 Task: Research Airbnb accommodation in Kanggye-si, North Korea from 17th December, 2023 to 21st December, 2023 for 2 adults.1  bedroom having 2 beds and 1 bathroom. Property type can be flat. Booking option can be shelf check-in. Look for 5 properties as per requirement.
Action: Mouse moved to (592, 147)
Screenshot: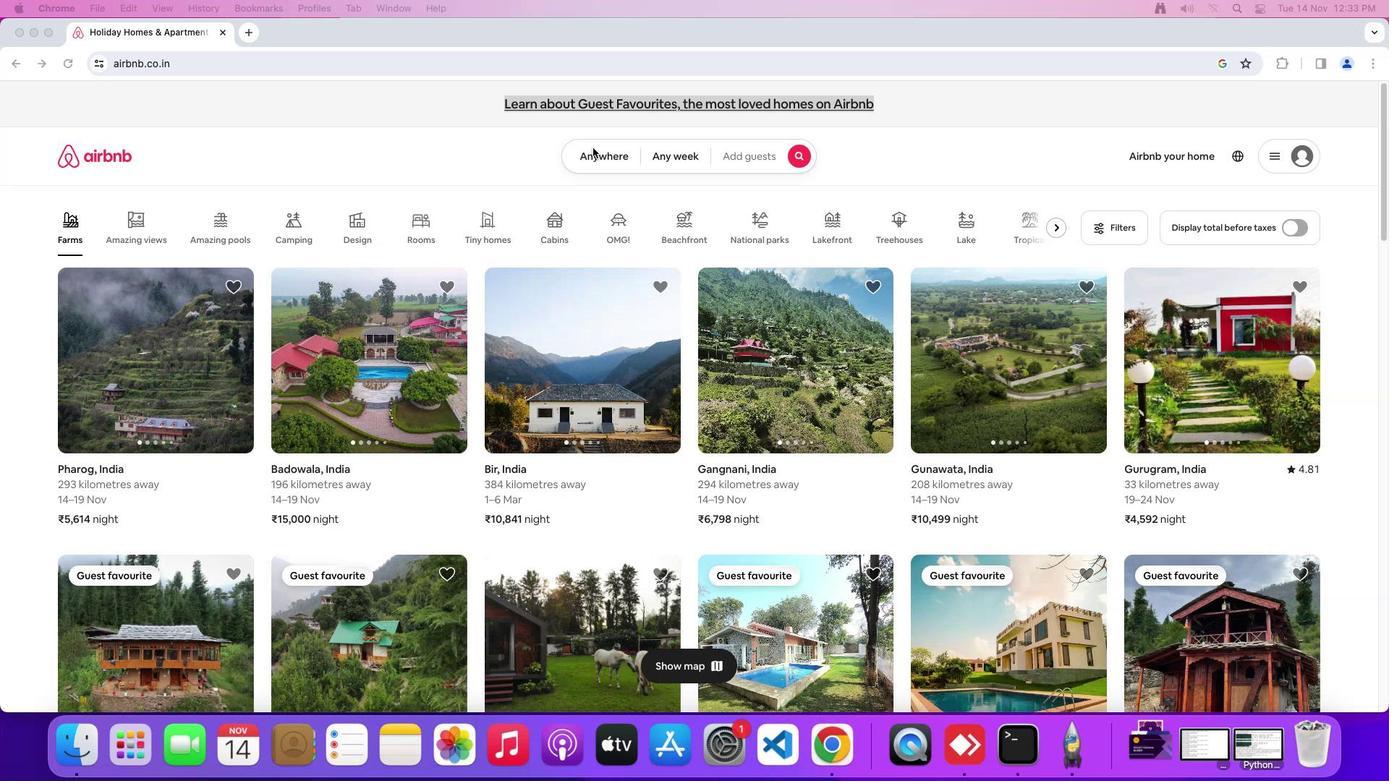 
Action: Mouse pressed left at (592, 147)
Screenshot: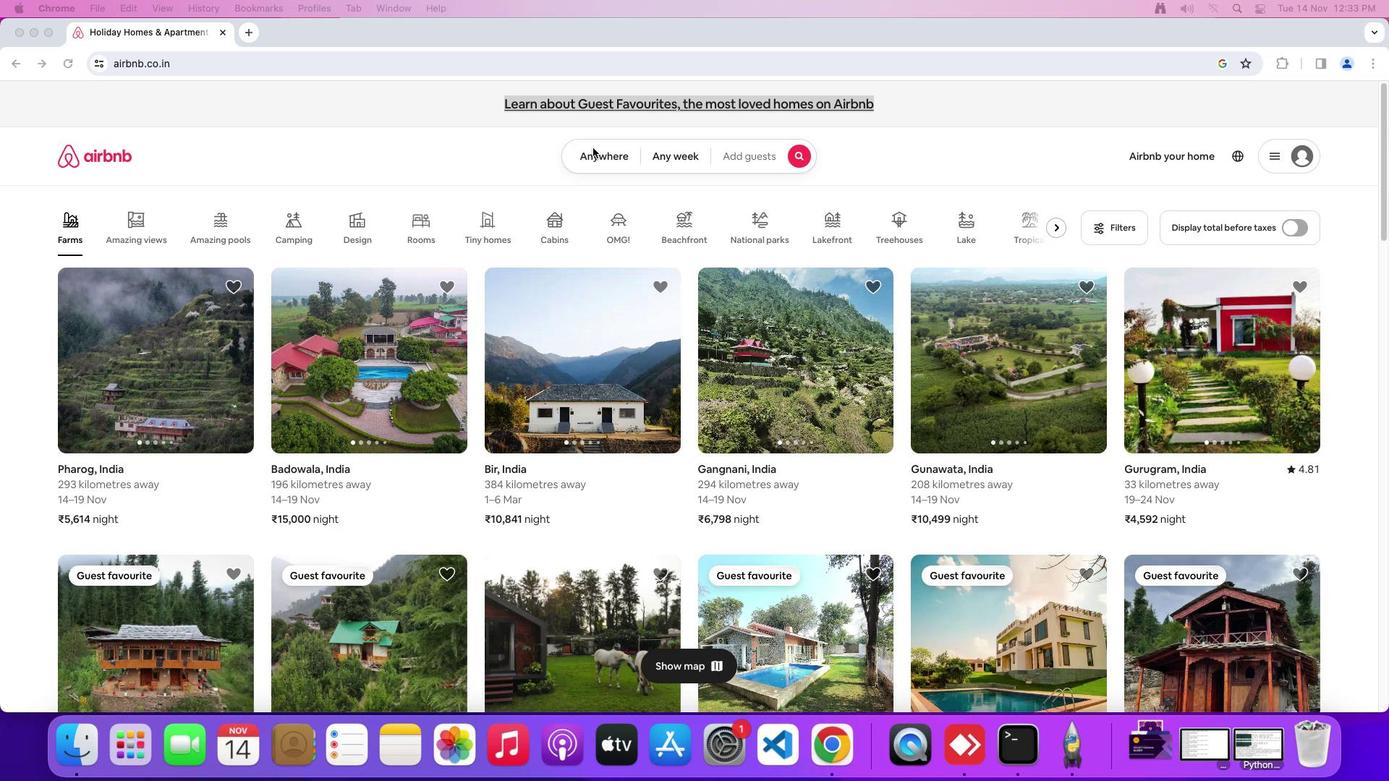 
Action: Mouse moved to (597, 158)
Screenshot: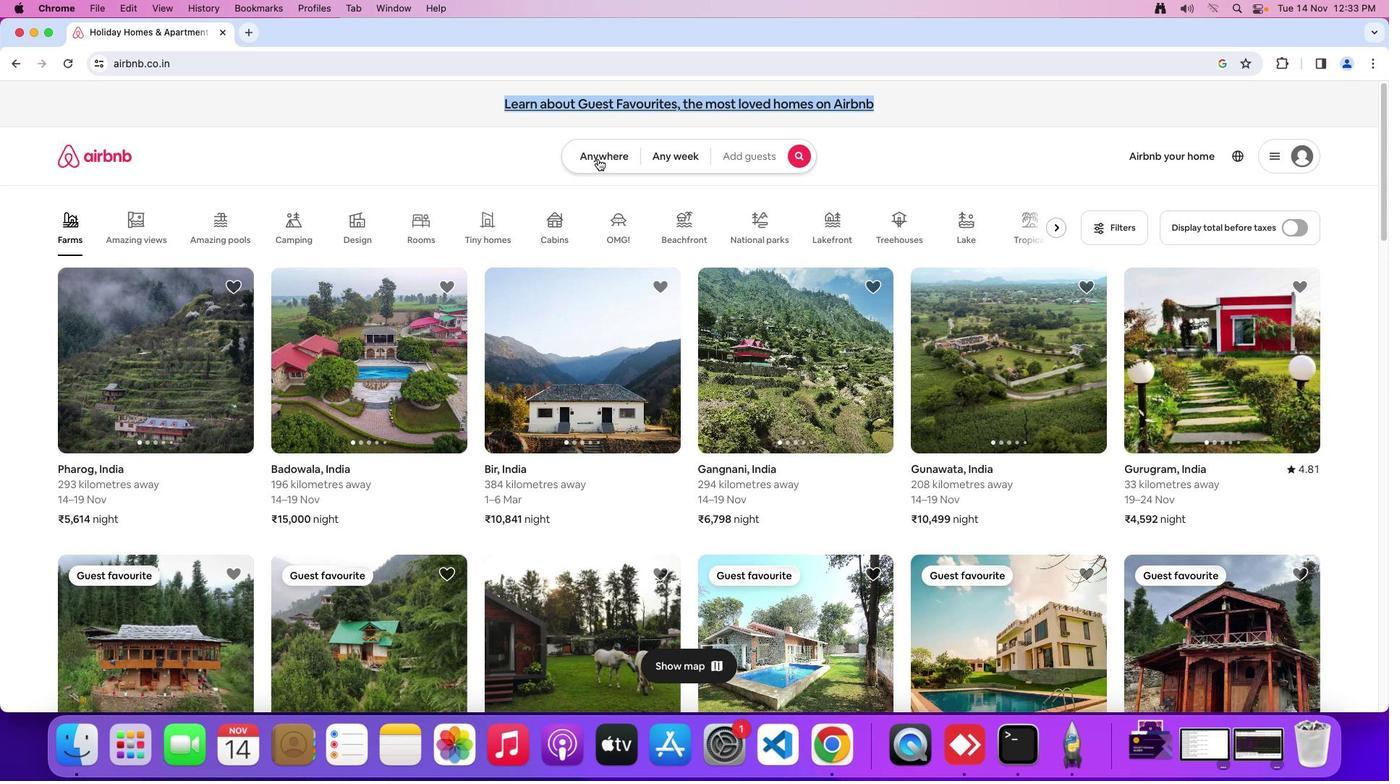 
Action: Mouse pressed left at (597, 158)
Screenshot: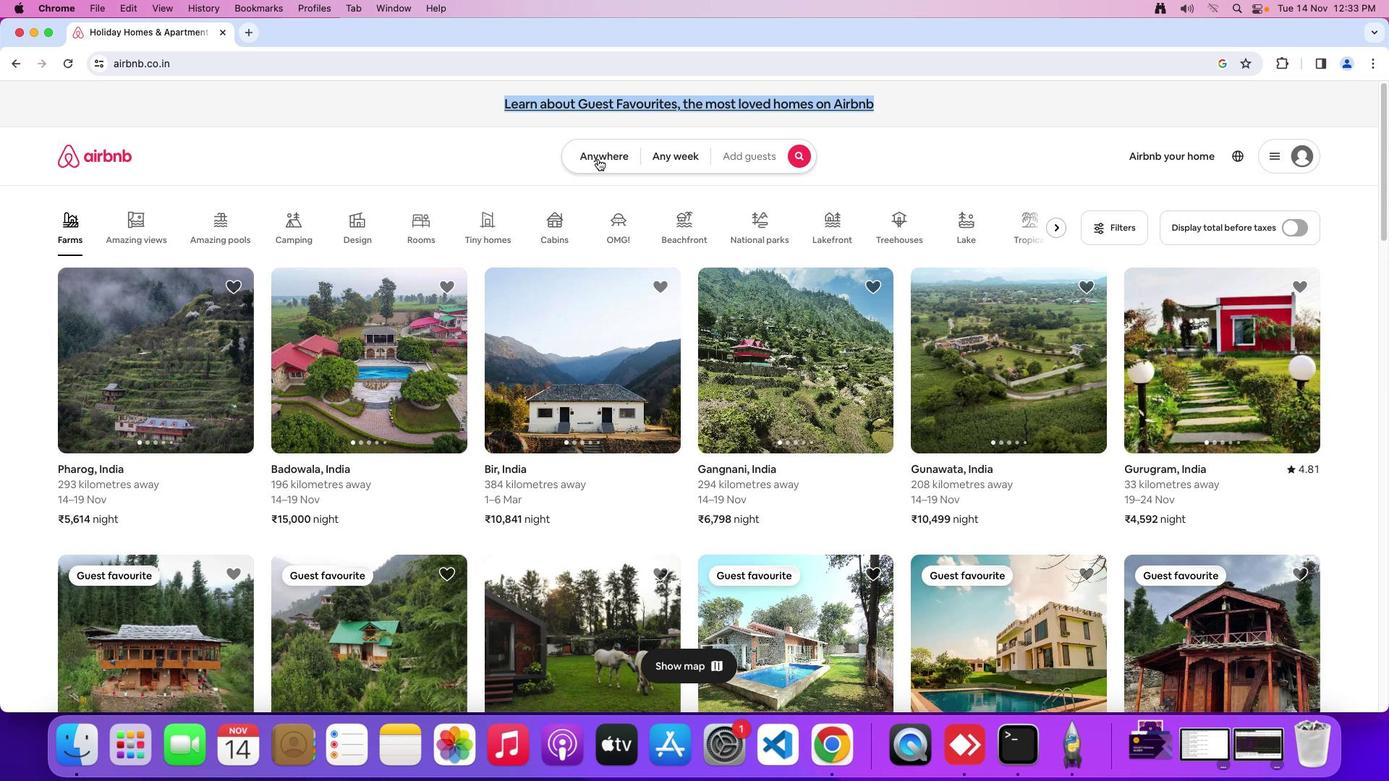
Action: Mouse moved to (526, 213)
Screenshot: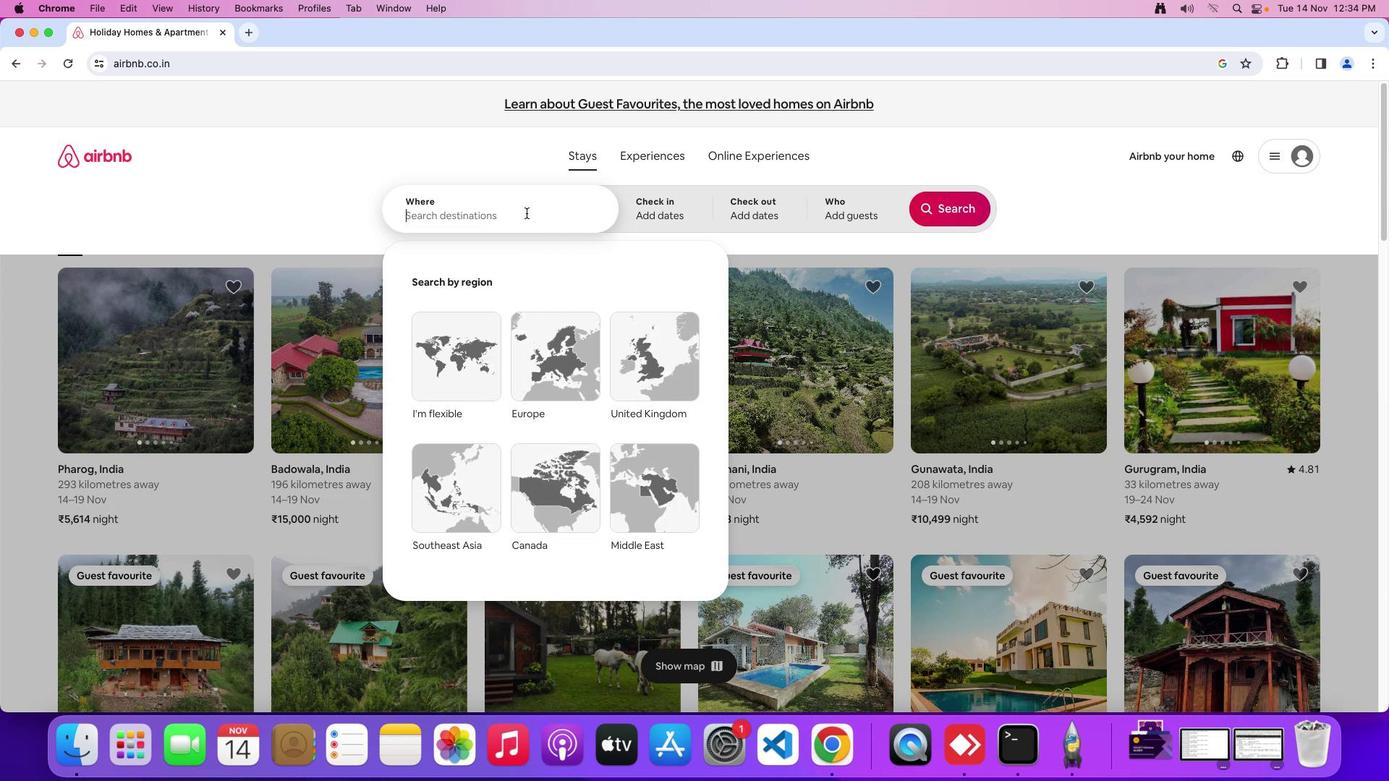 
Action: Mouse pressed left at (526, 213)
Screenshot: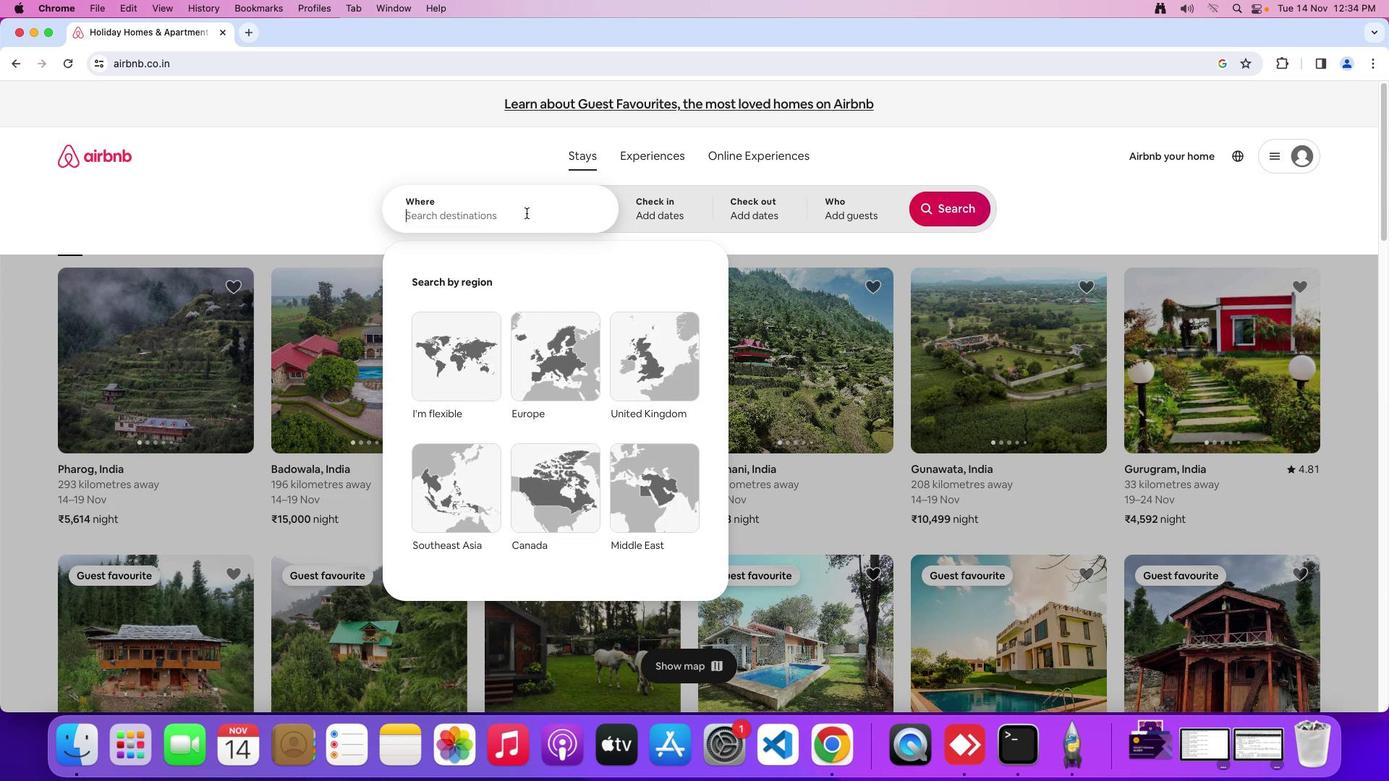 
Action: Key pressed Key.shift'K''a''n''g''g''y''e''-''s''i'','Key.spaceKey.shift'N''o''r''t''h'Key.spaceKey.shift'K''o''r''e''a'
Screenshot: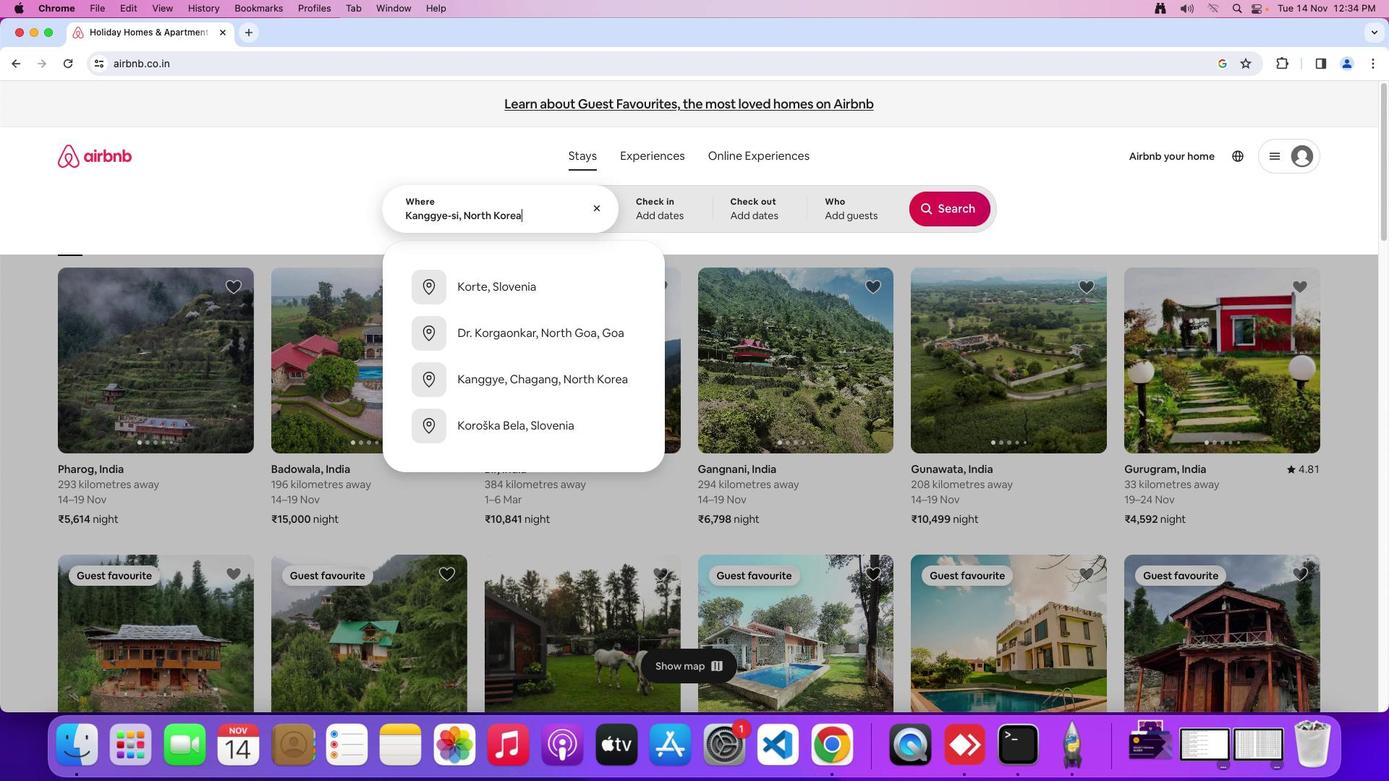
Action: Mouse moved to (666, 215)
Screenshot: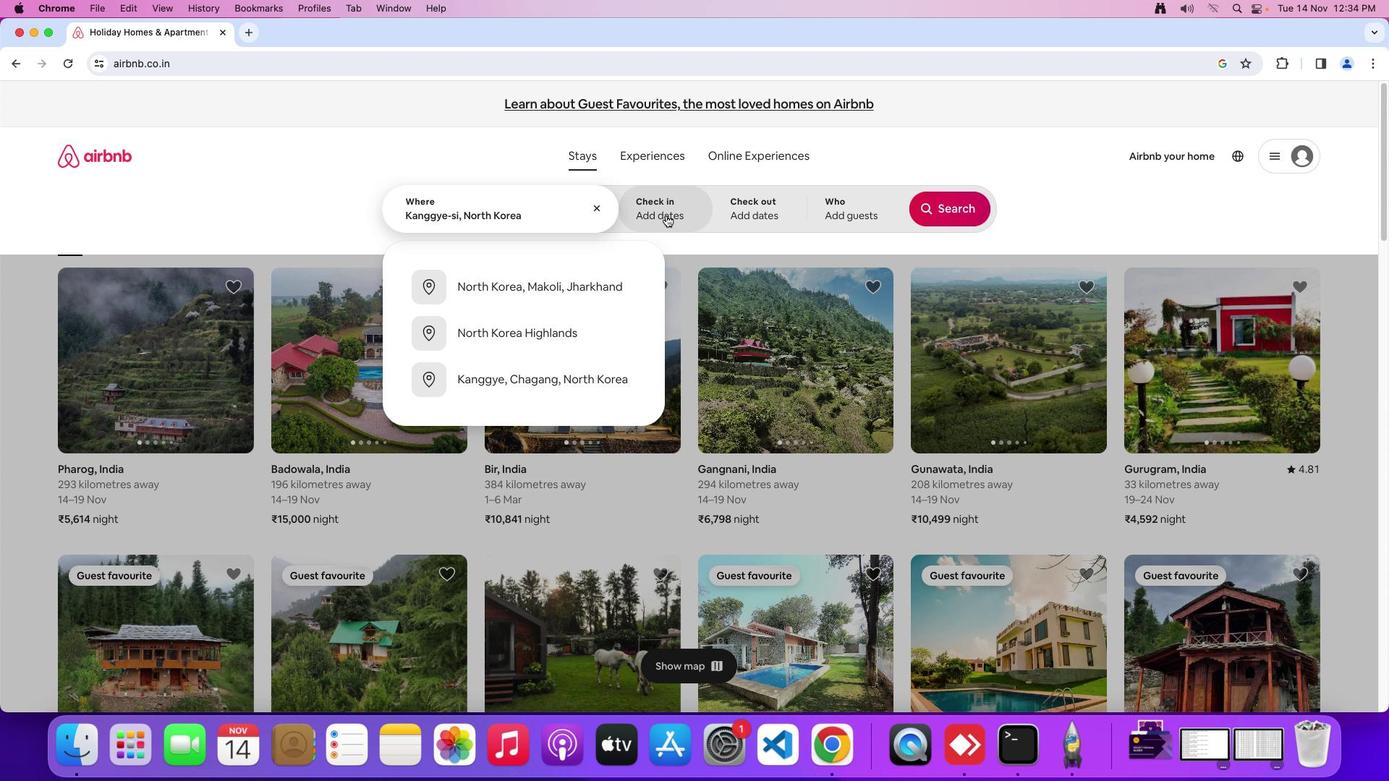 
Action: Mouse pressed left at (666, 215)
Screenshot: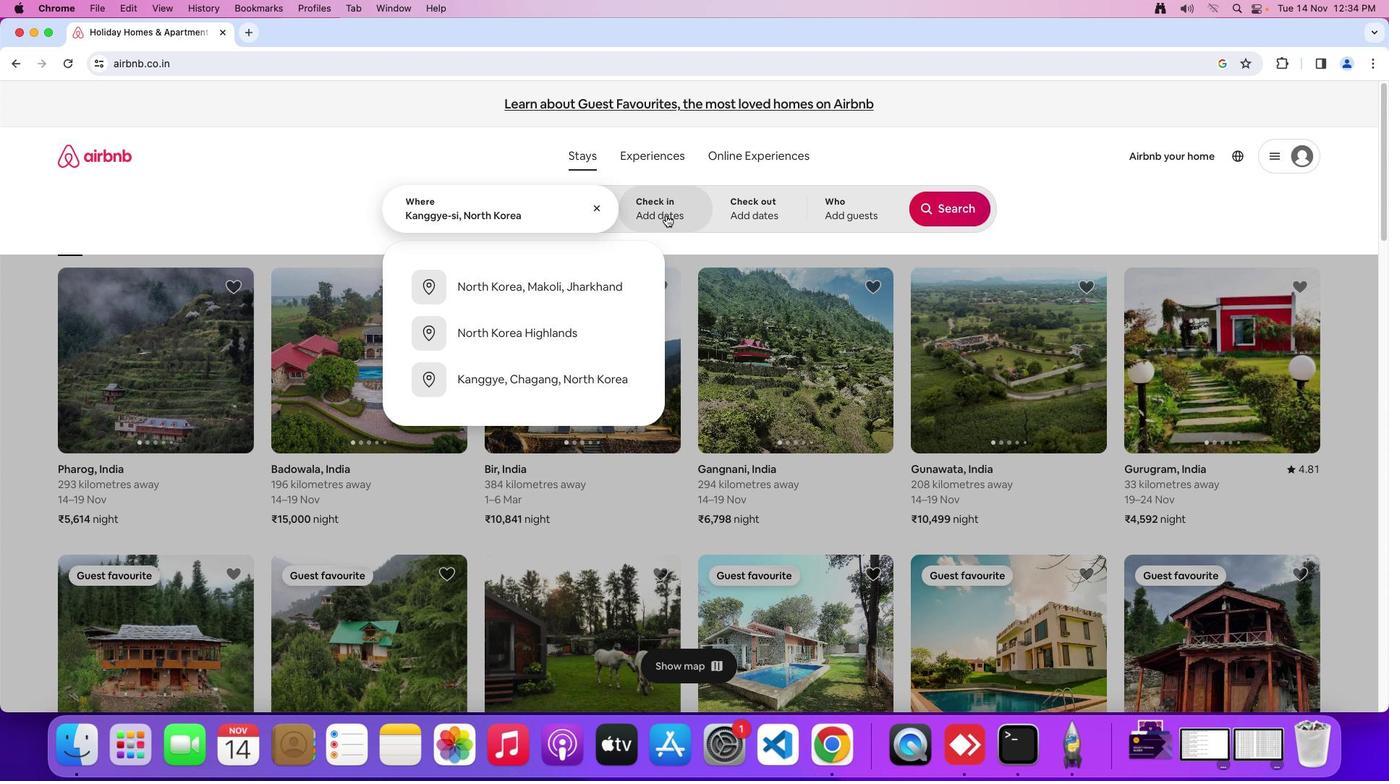 
Action: Mouse moved to (731, 495)
Screenshot: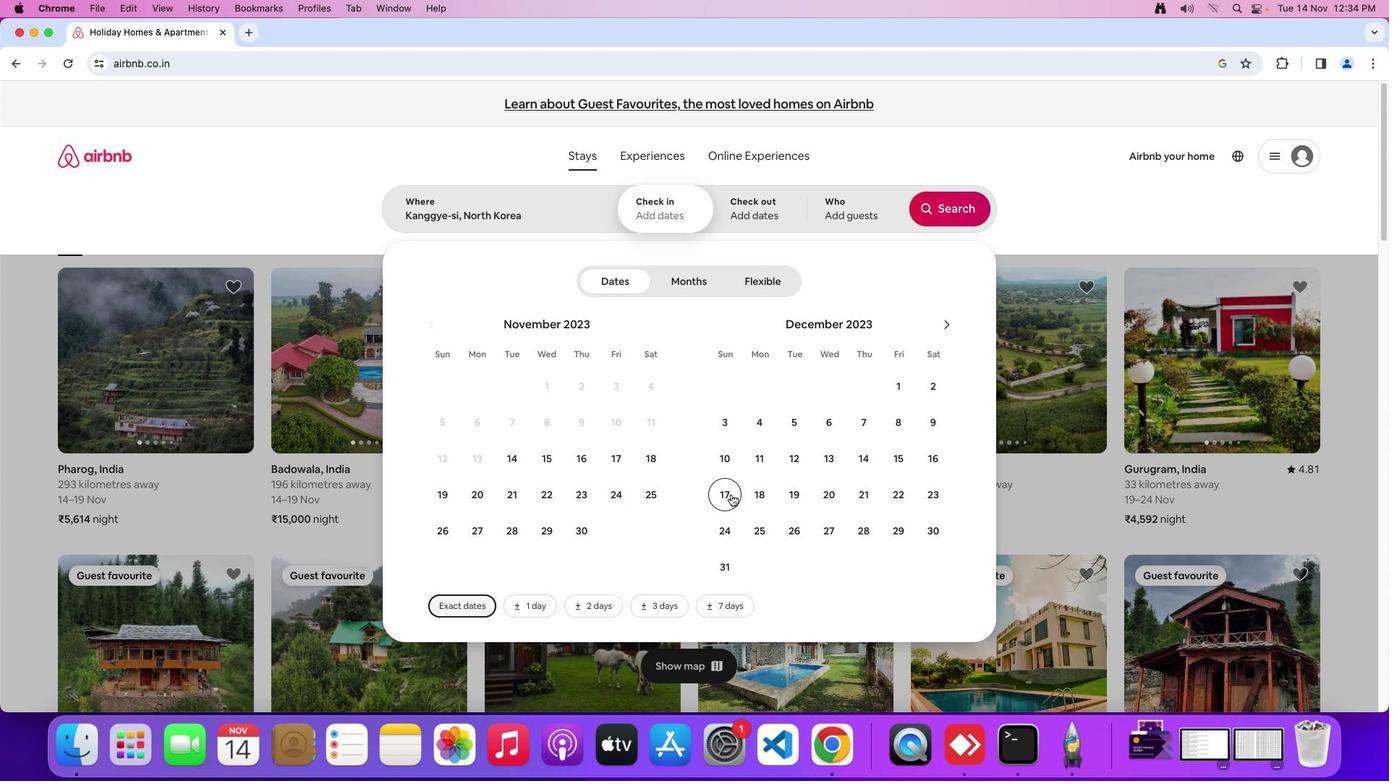 
Action: Mouse pressed left at (731, 495)
Screenshot: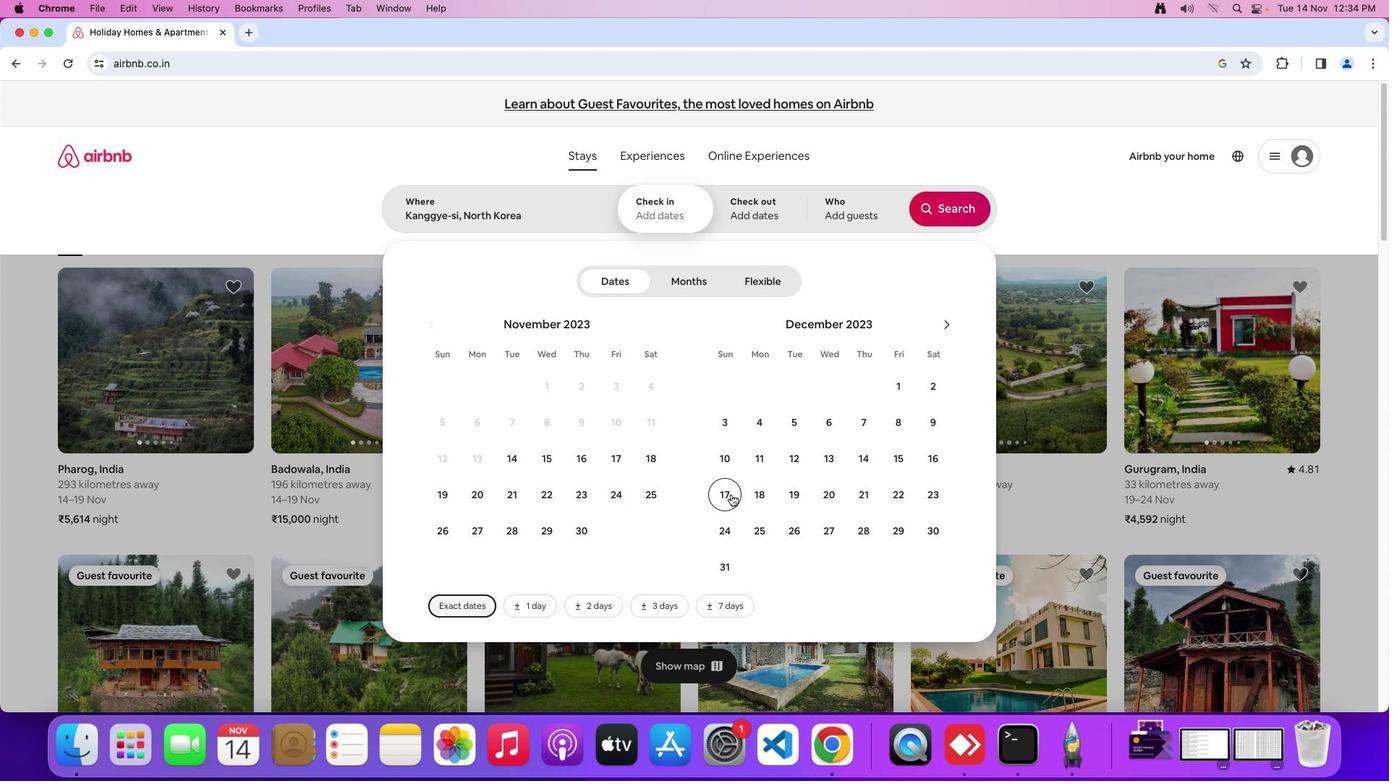 
Action: Mouse moved to (870, 500)
Screenshot: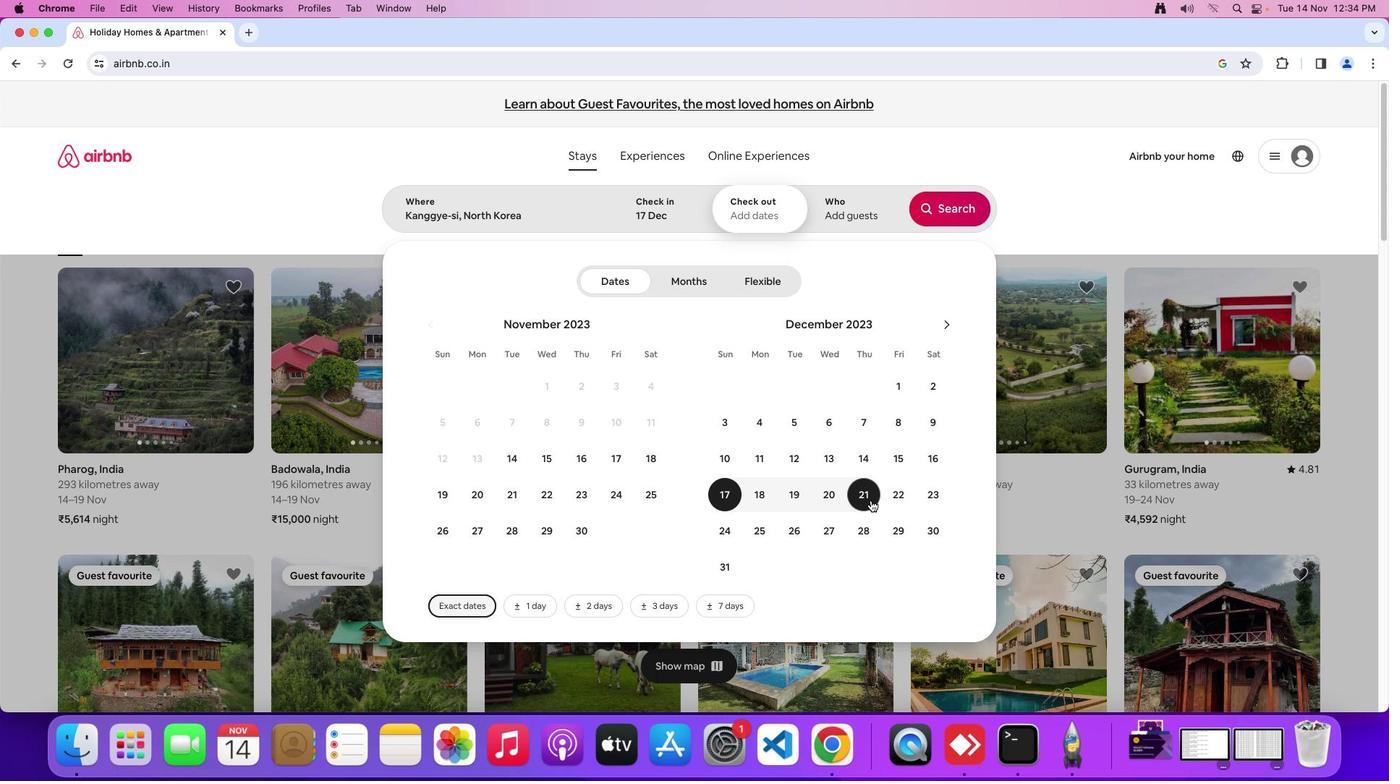
Action: Mouse pressed left at (870, 500)
Screenshot: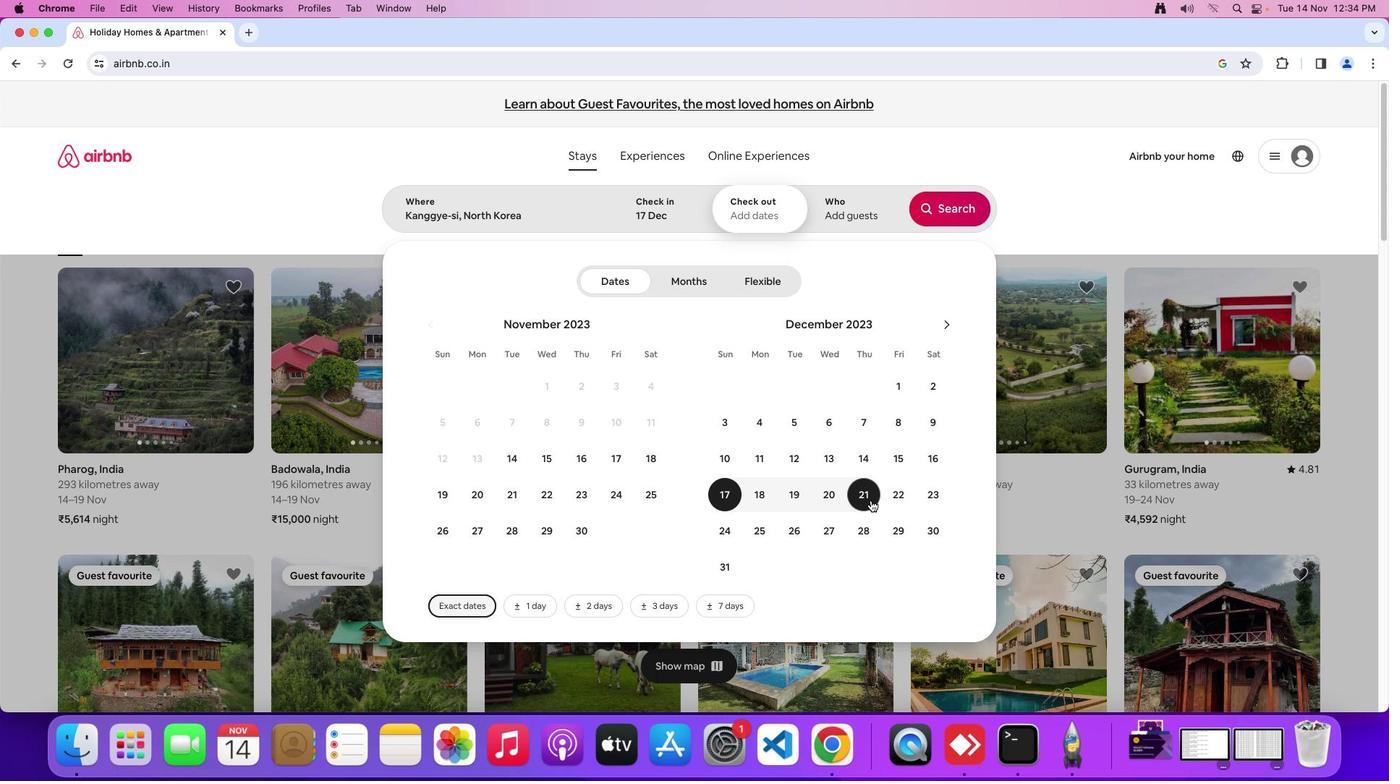 
Action: Mouse moved to (863, 209)
Screenshot: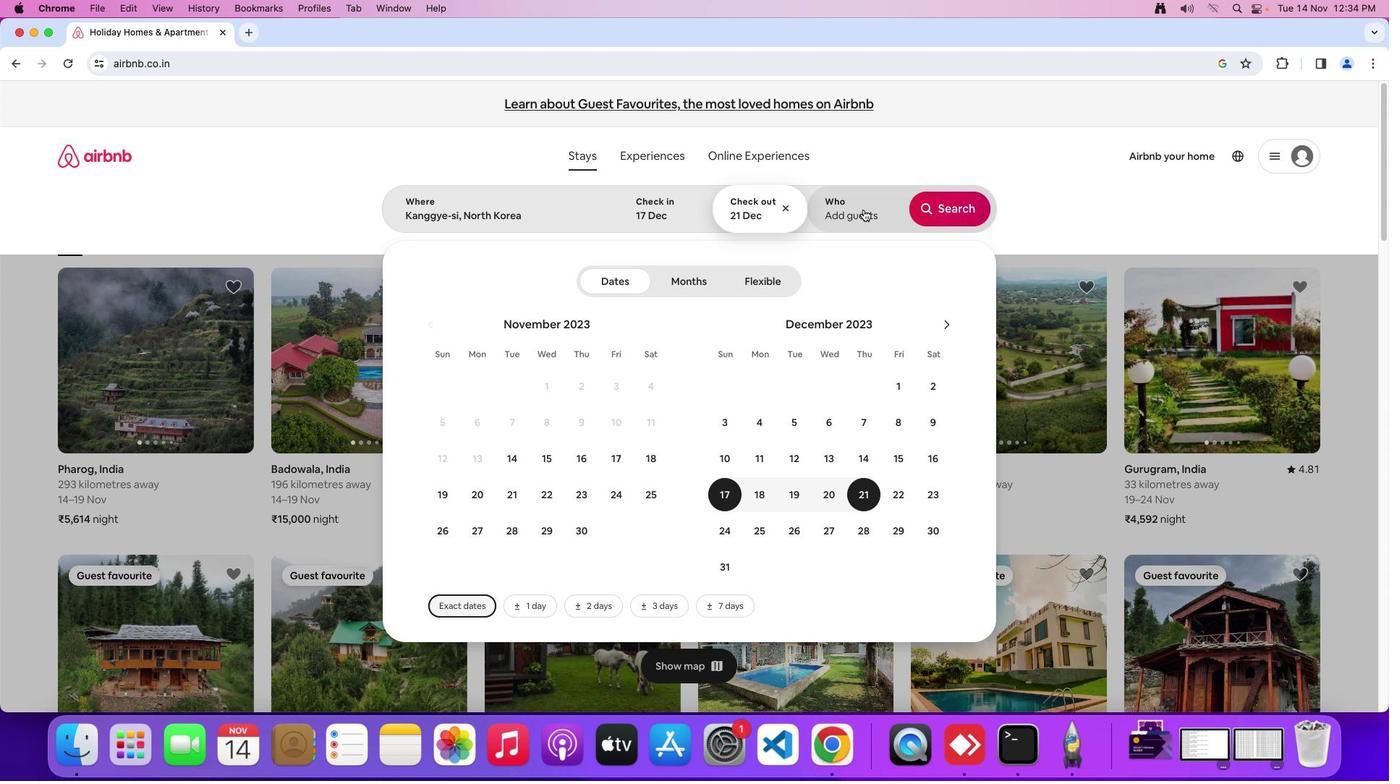 
Action: Mouse pressed left at (863, 209)
Screenshot: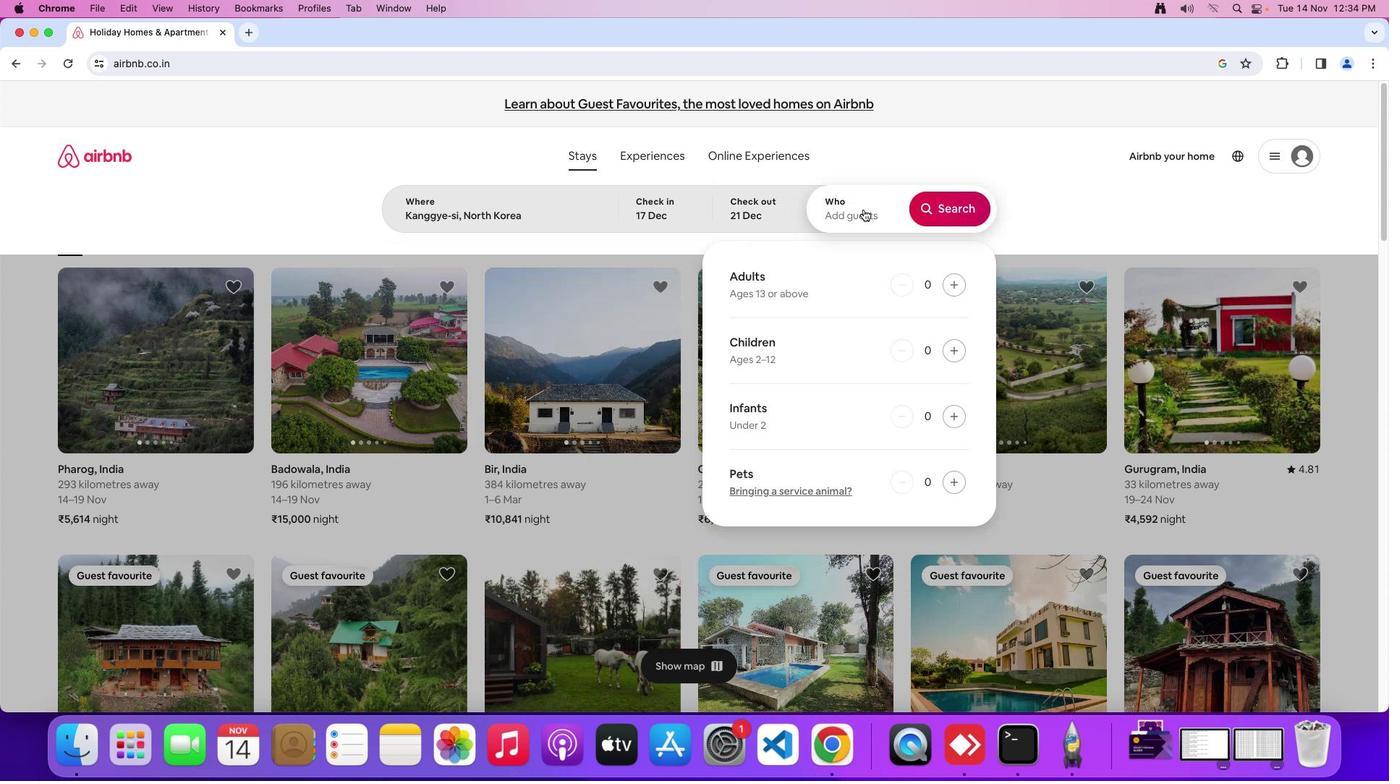 
Action: Mouse moved to (958, 285)
Screenshot: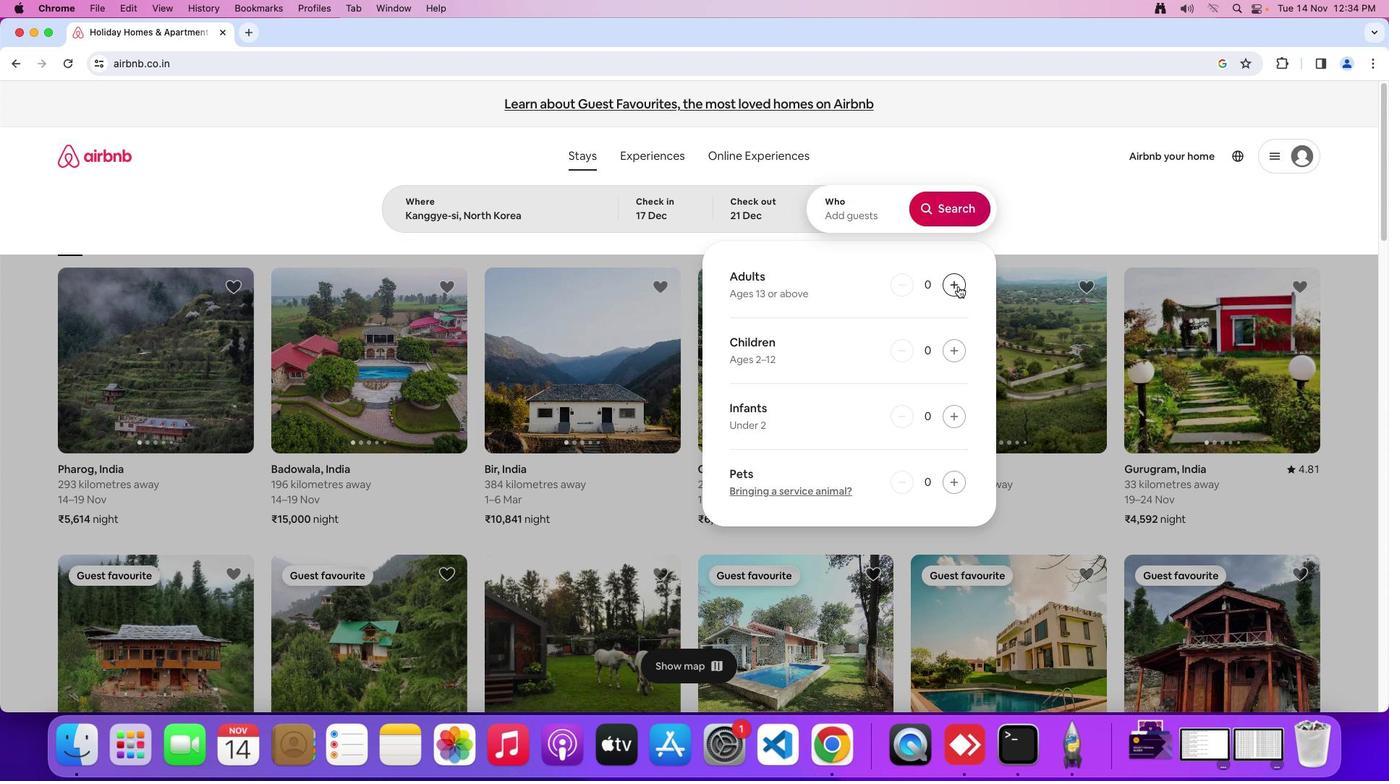 
Action: Mouse pressed left at (958, 285)
Screenshot: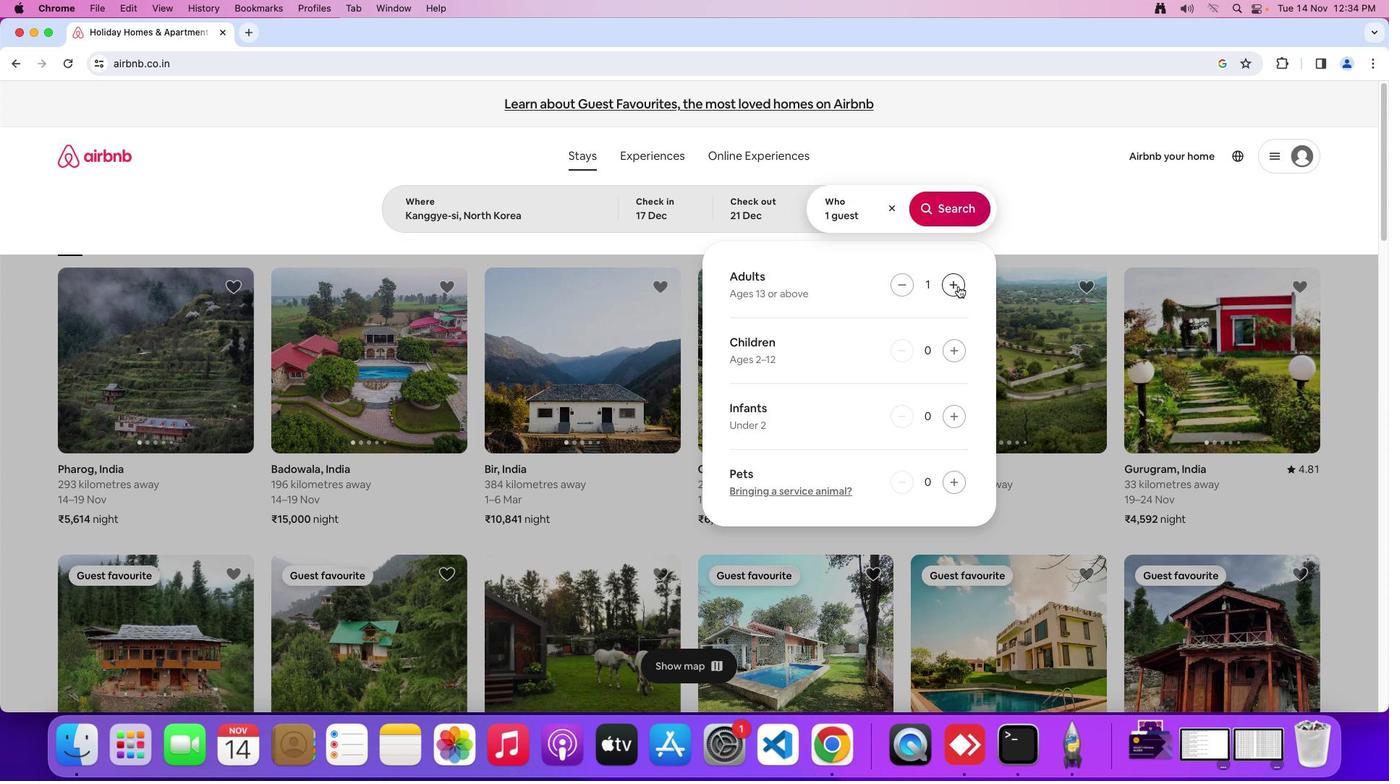 
Action: Mouse pressed left at (958, 285)
Screenshot: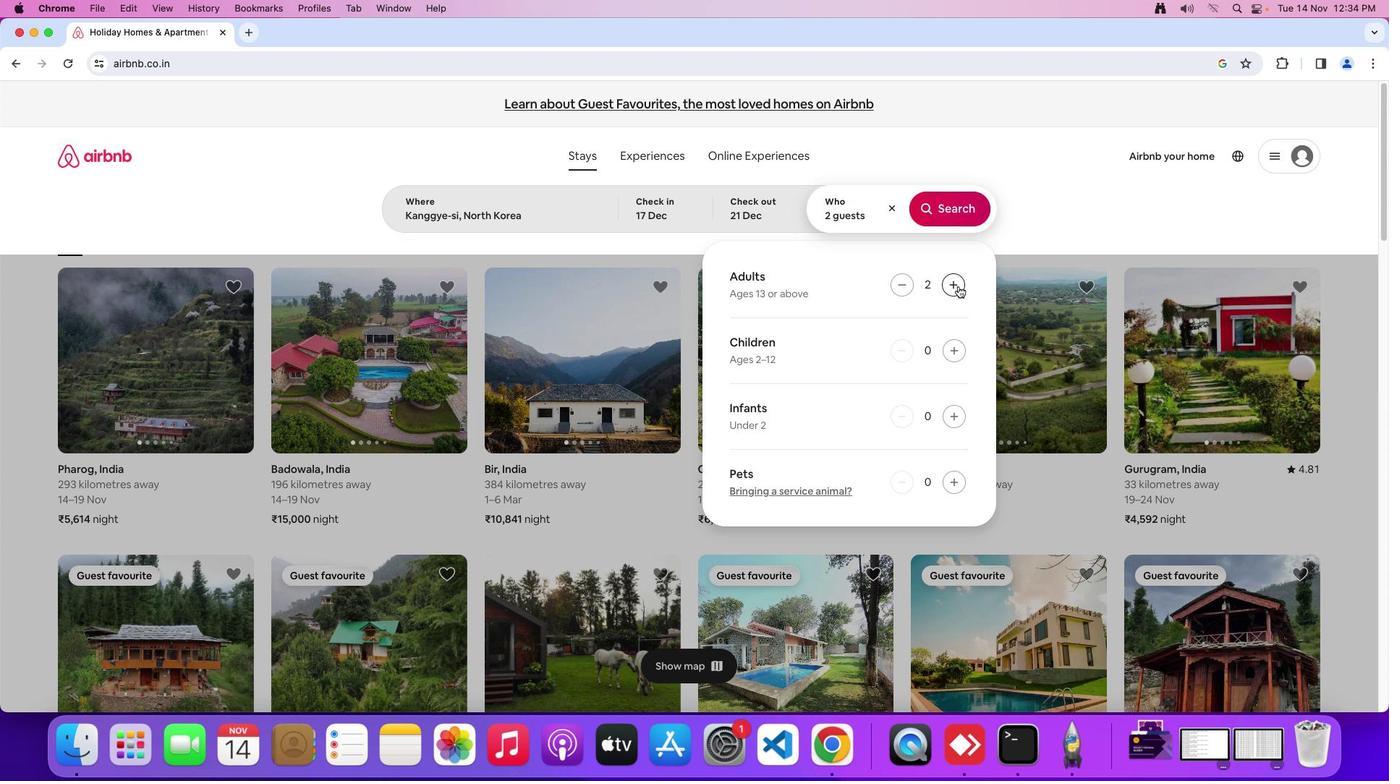 
Action: Mouse moved to (943, 204)
Screenshot: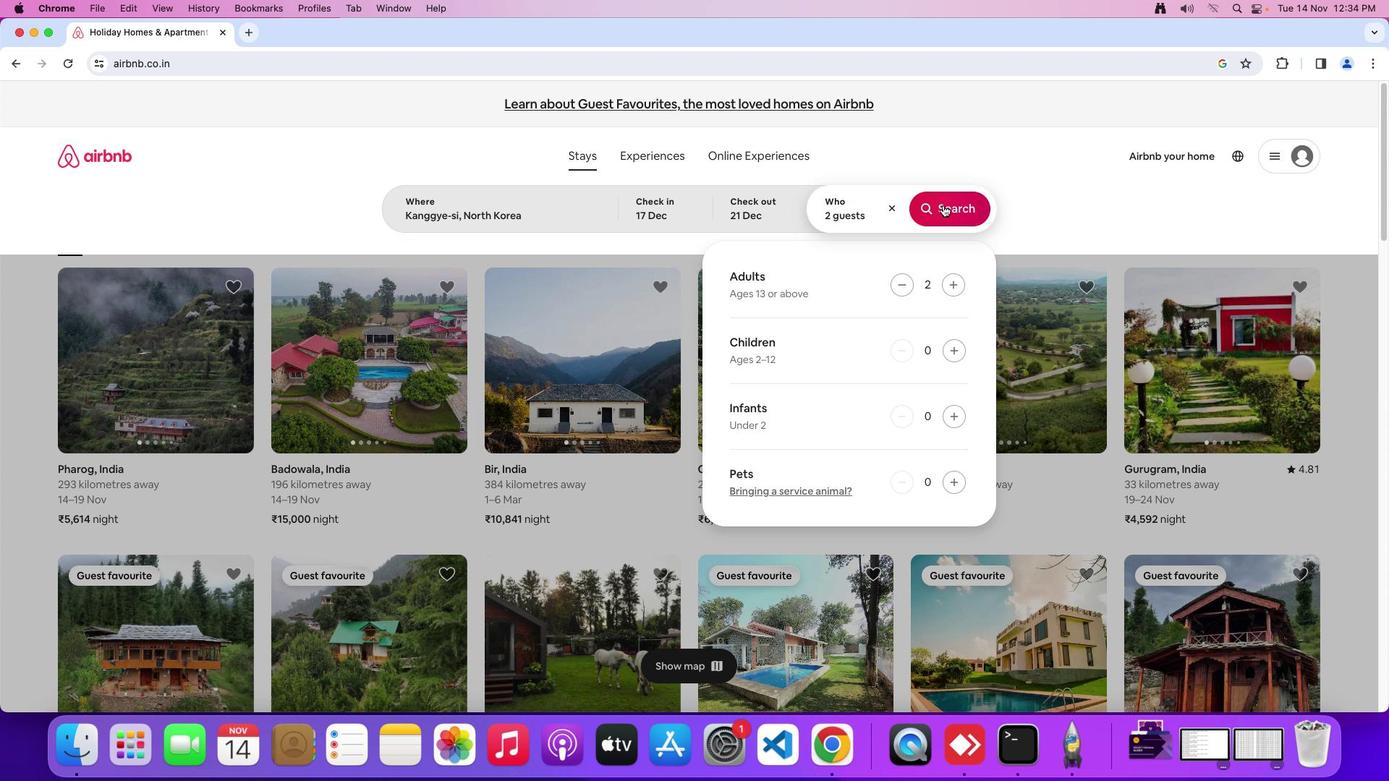 
Action: Mouse pressed left at (943, 204)
Screenshot: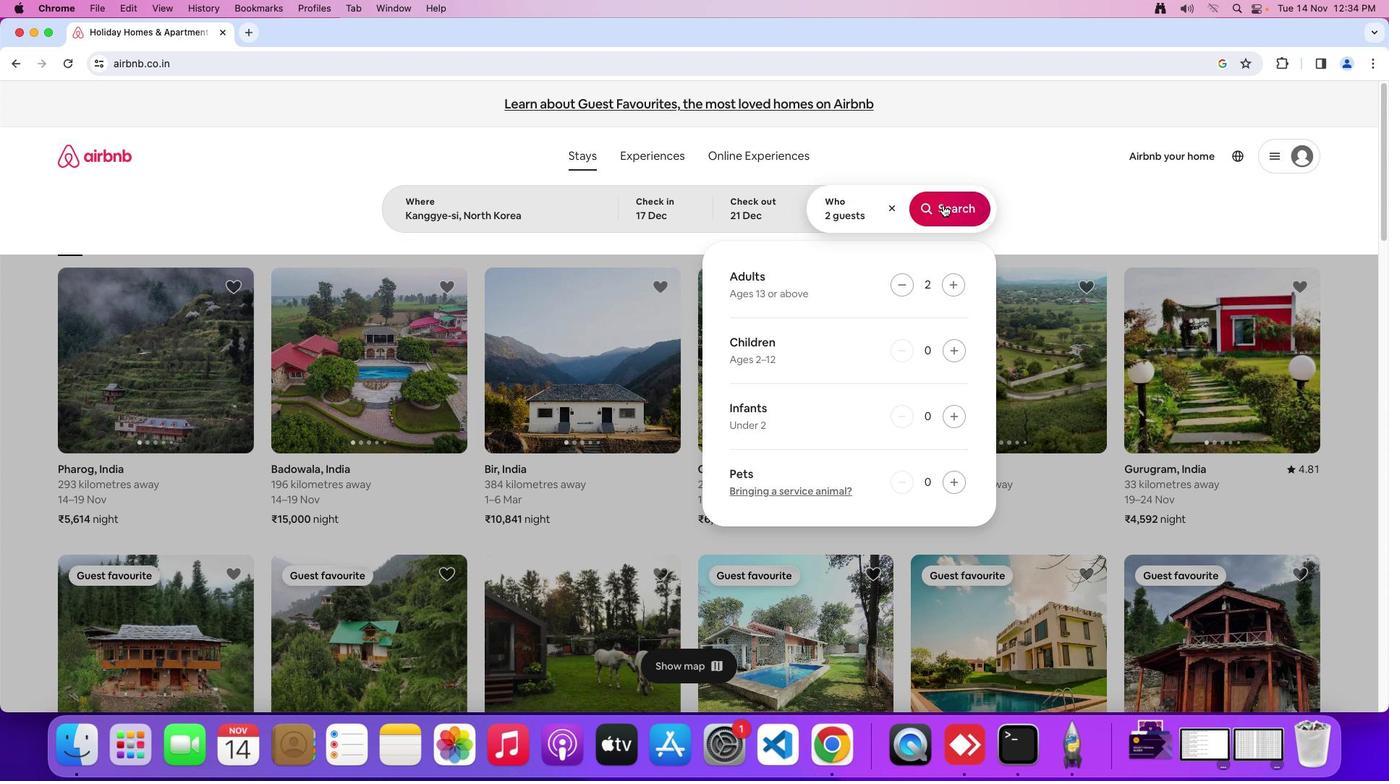 
Action: Mouse moved to (1147, 166)
Screenshot: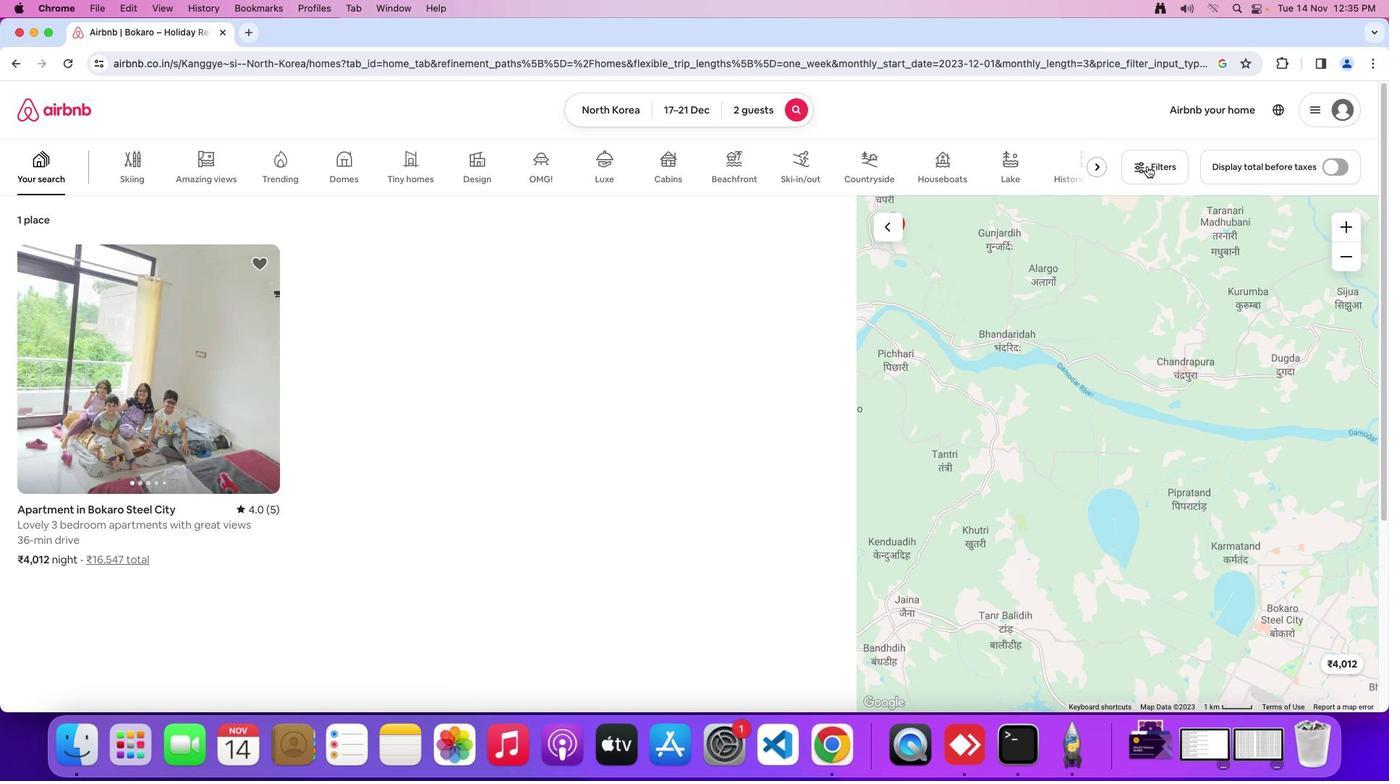 
Action: Mouse pressed left at (1147, 166)
Screenshot: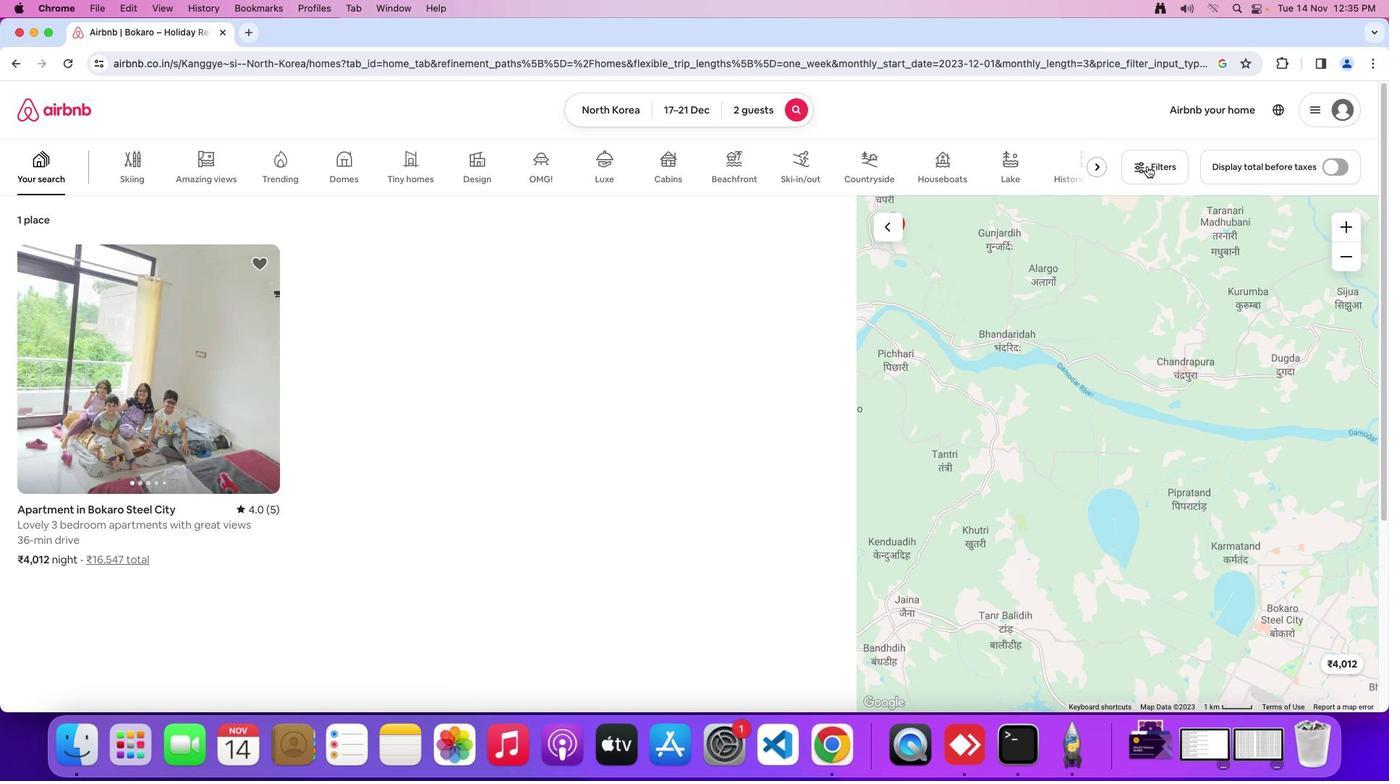 
Action: Mouse moved to (714, 390)
Screenshot: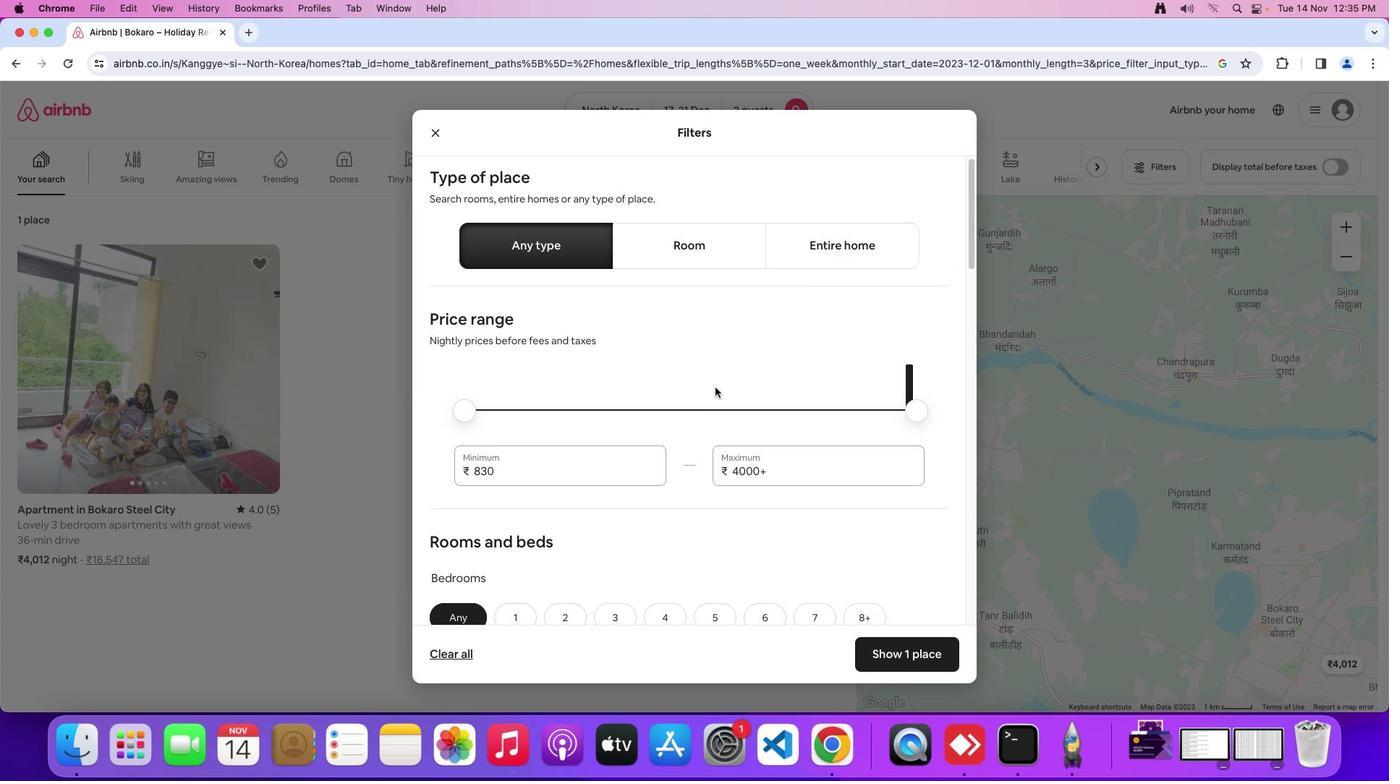 
Action: Mouse scrolled (714, 390) with delta (0, 0)
Screenshot: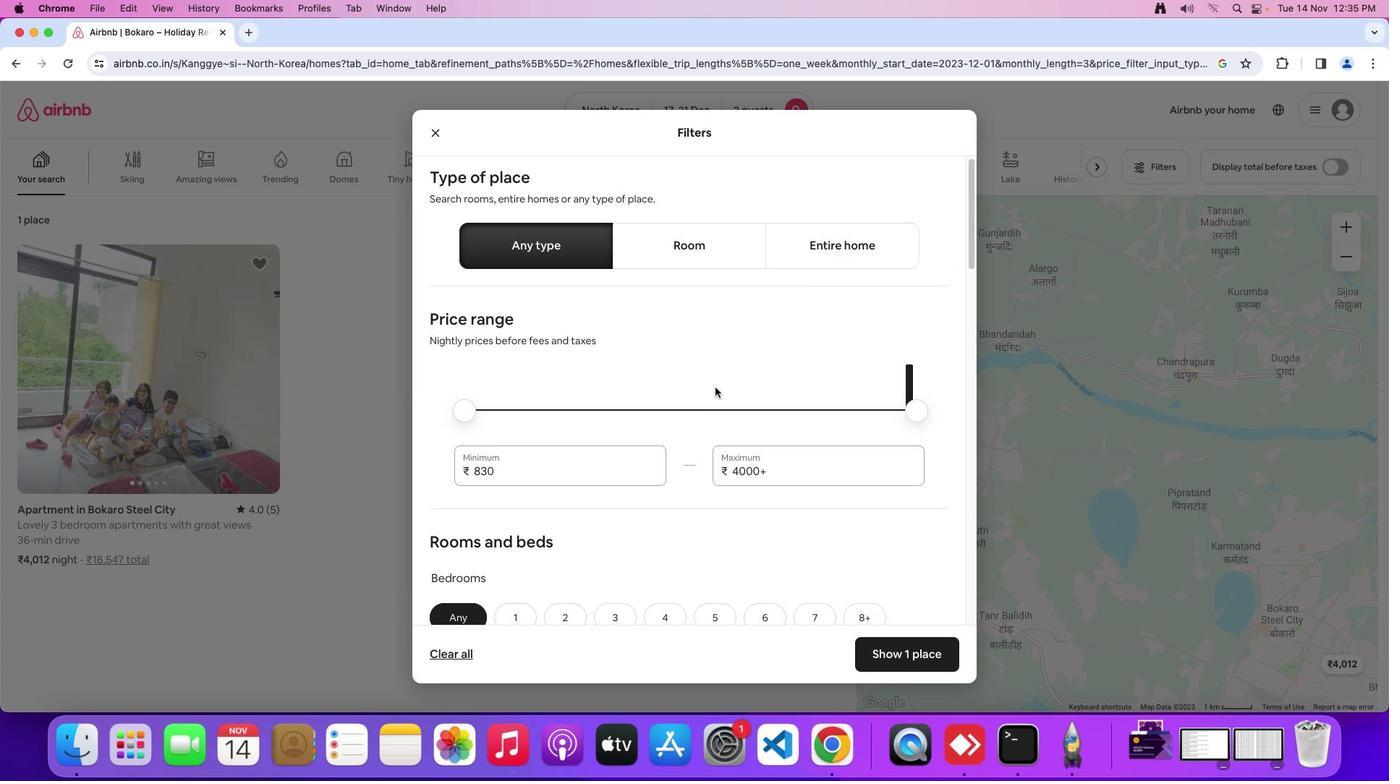 
Action: Mouse moved to (715, 388)
Screenshot: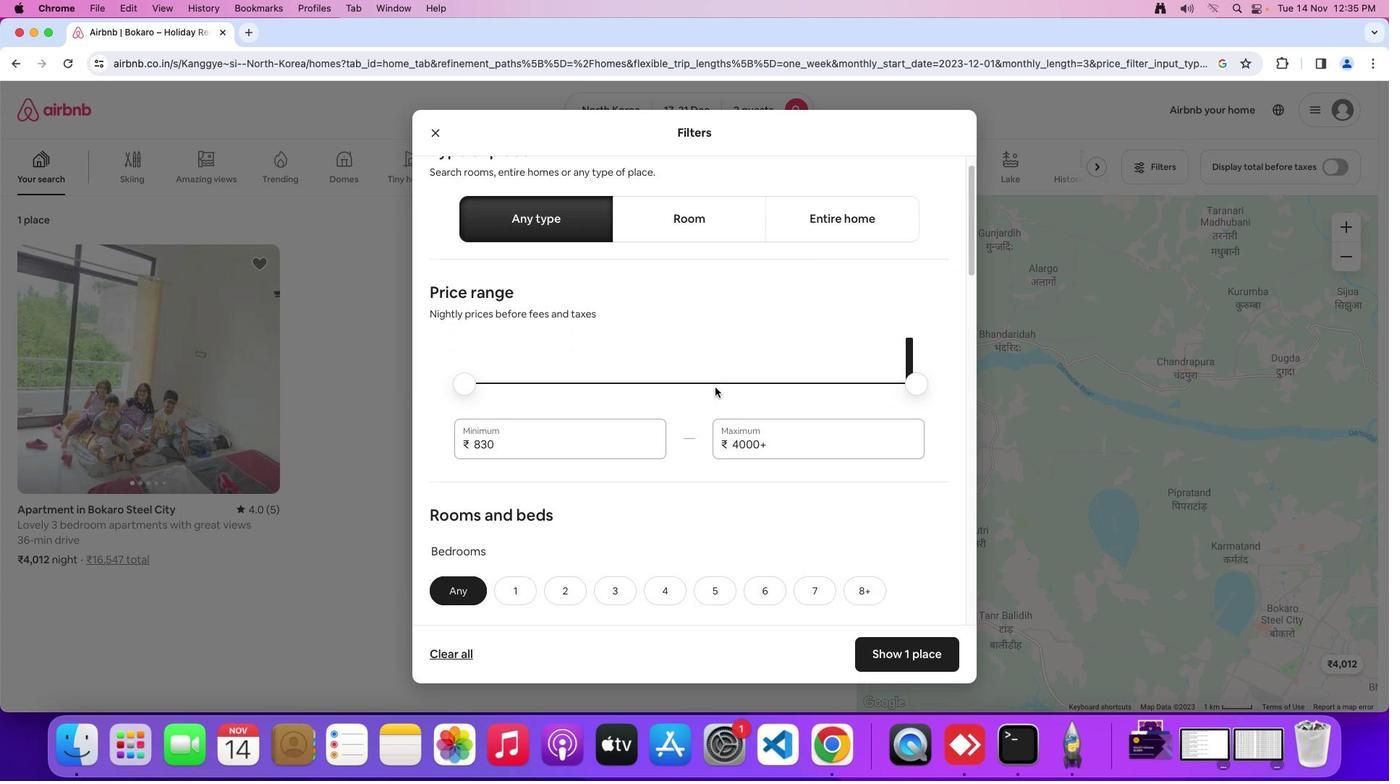 
Action: Mouse scrolled (715, 388) with delta (0, 0)
Screenshot: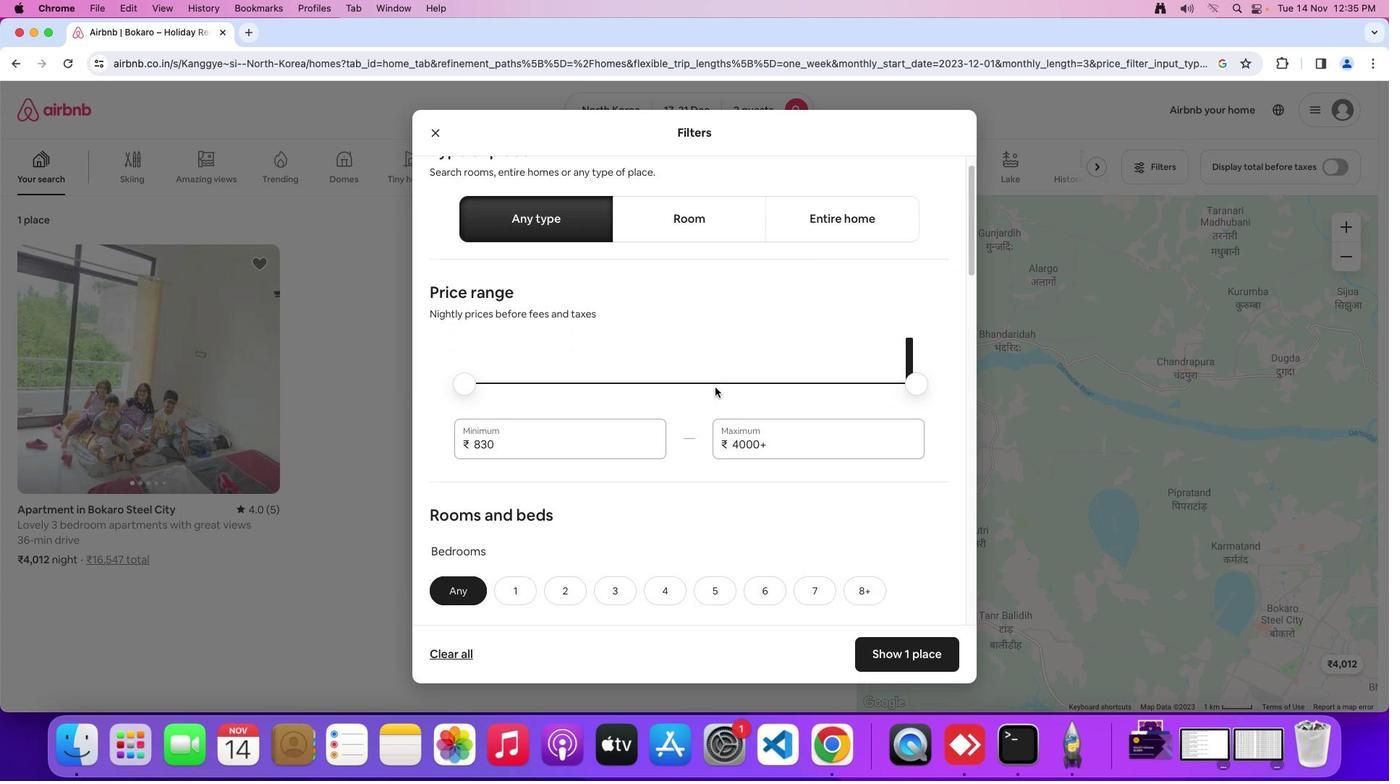 
Action: Mouse moved to (715, 387)
Screenshot: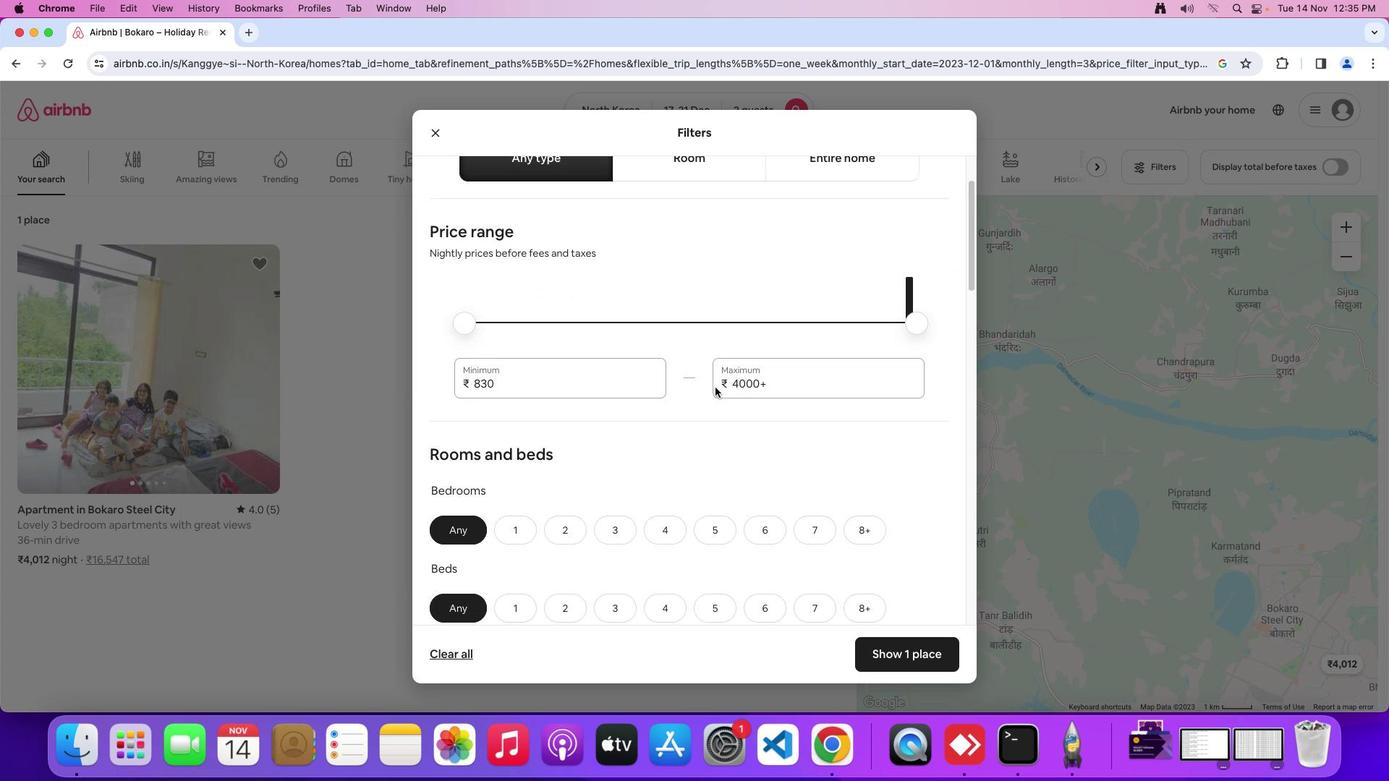 
Action: Mouse scrolled (715, 387) with delta (0, -1)
Screenshot: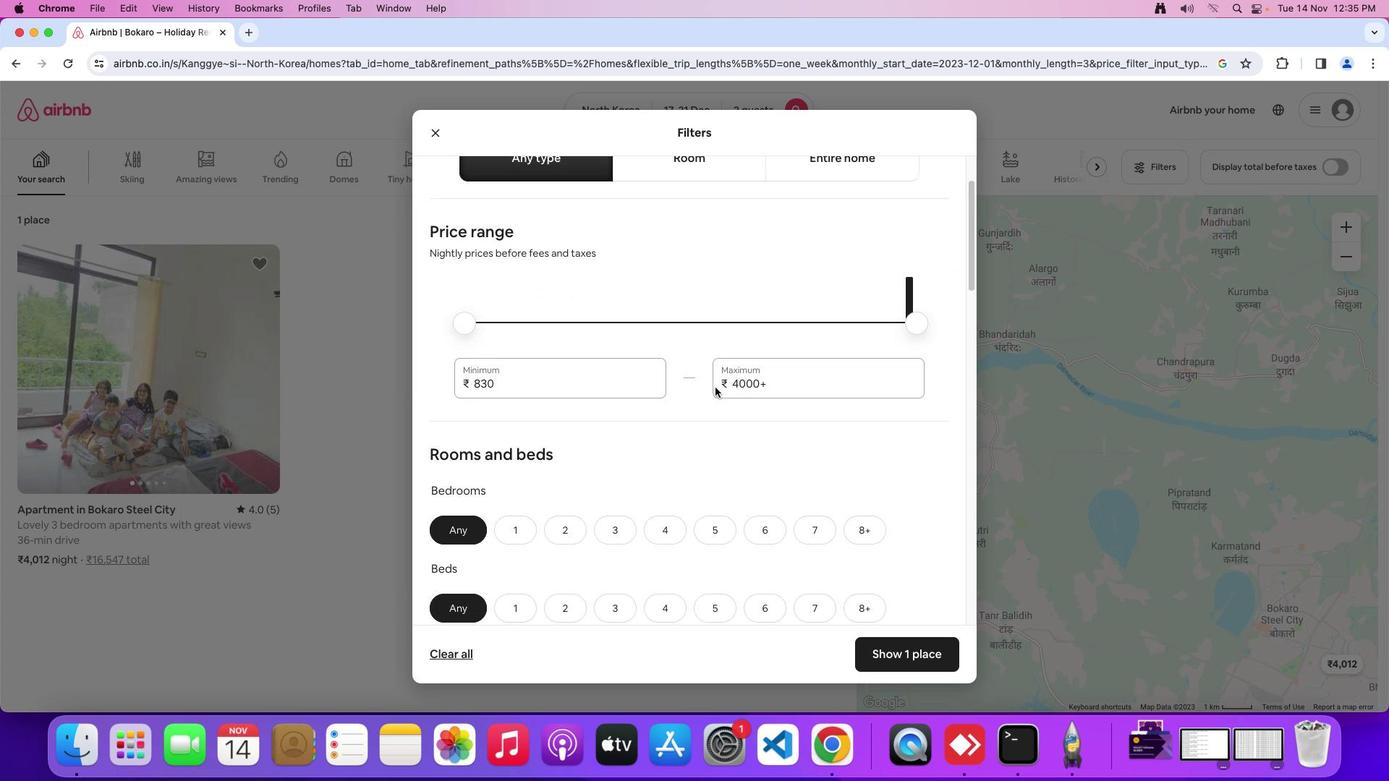 
Action: Mouse moved to (715, 387)
Screenshot: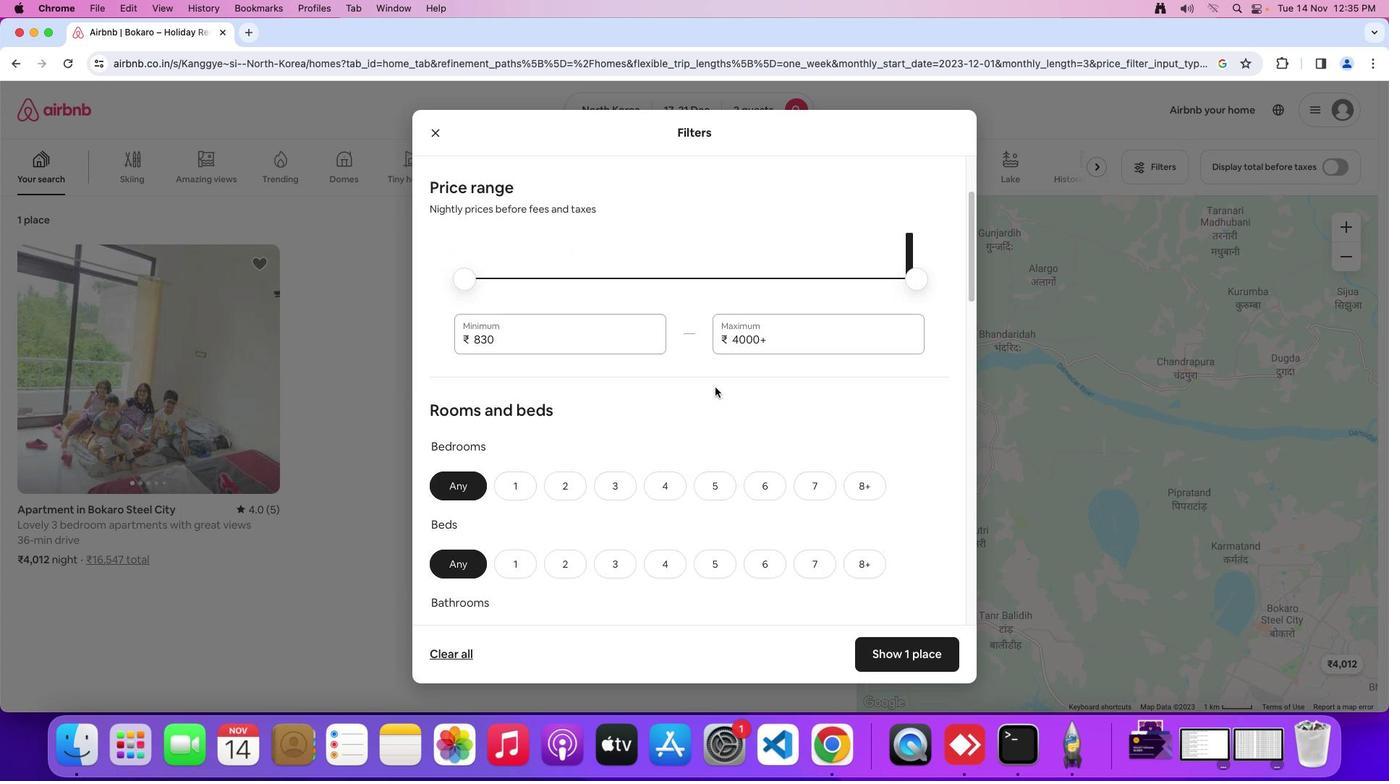 
Action: Mouse scrolled (715, 387) with delta (0, -2)
Screenshot: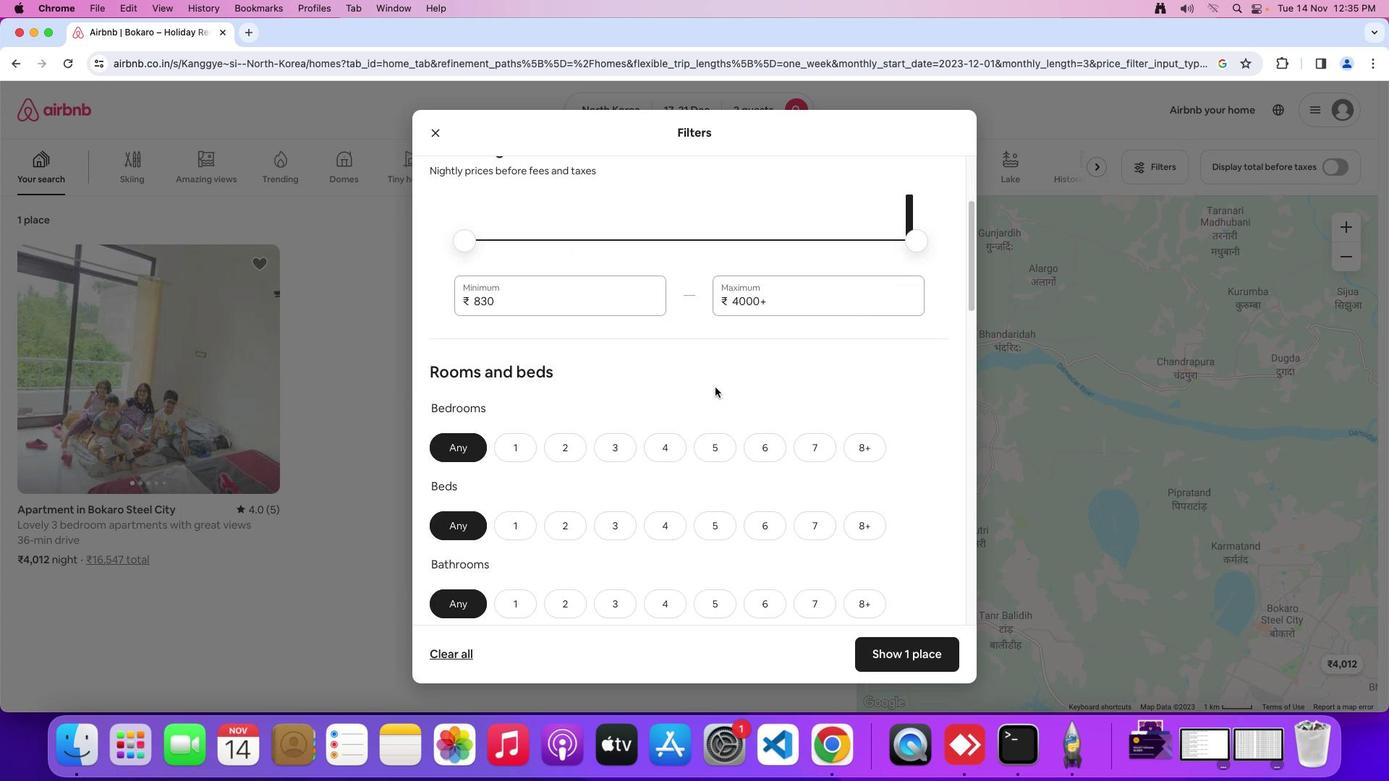 
Action: Mouse moved to (512, 424)
Screenshot: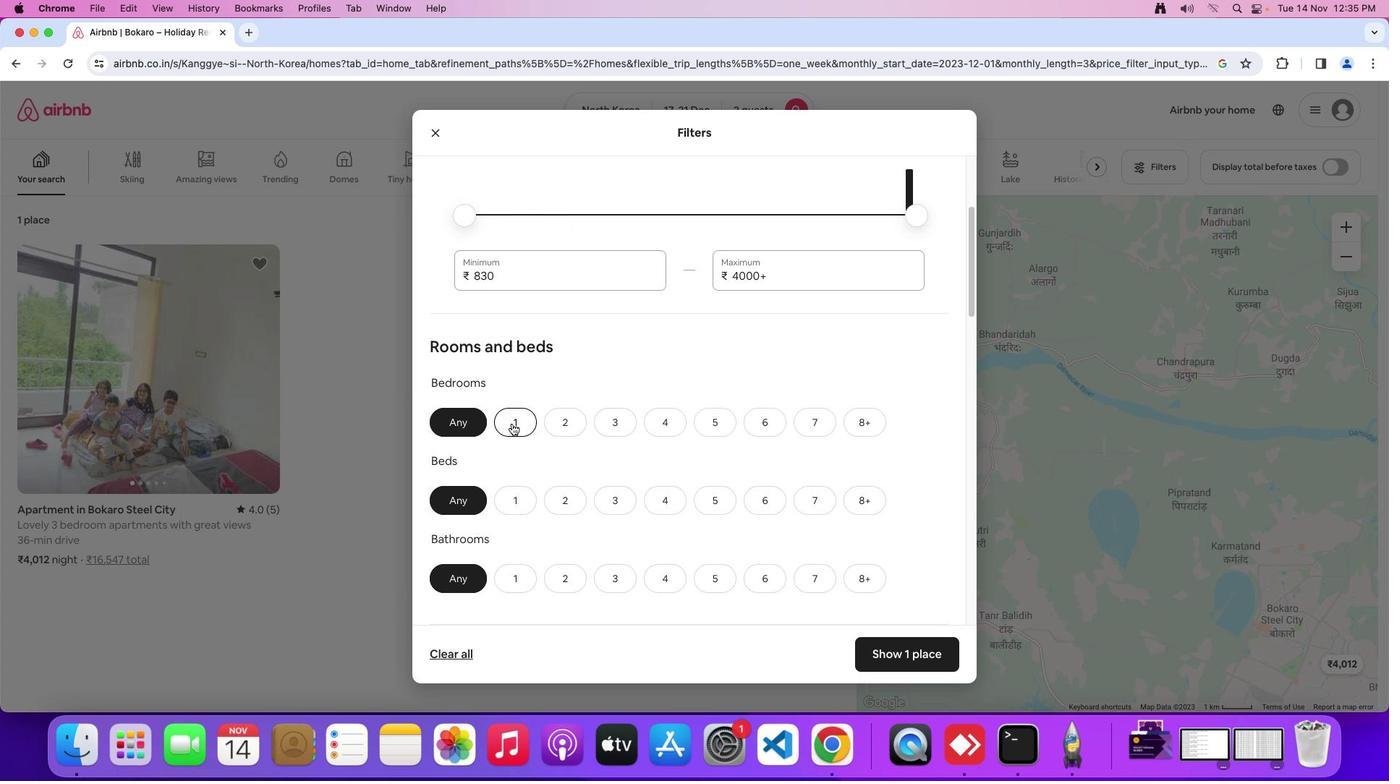 
Action: Mouse pressed left at (512, 424)
Screenshot: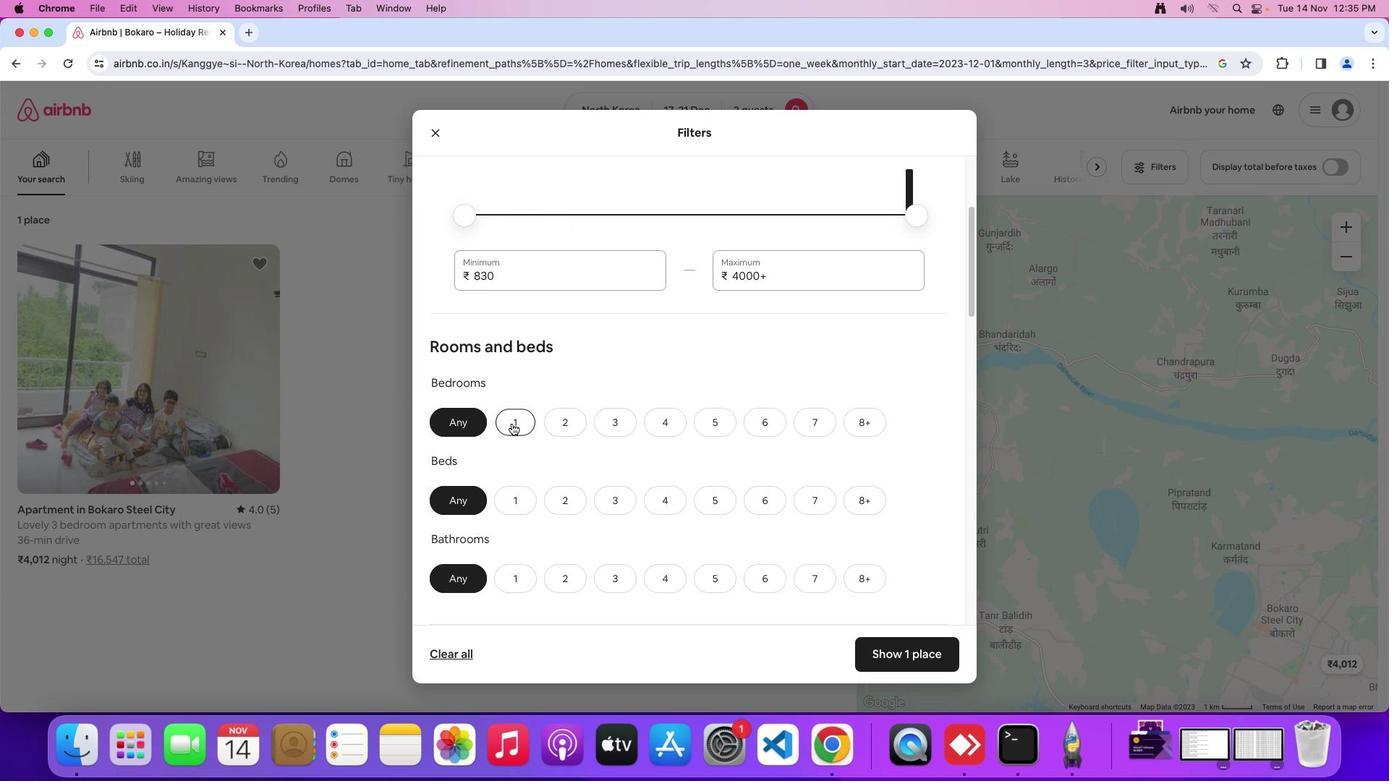 
Action: Mouse moved to (524, 415)
Screenshot: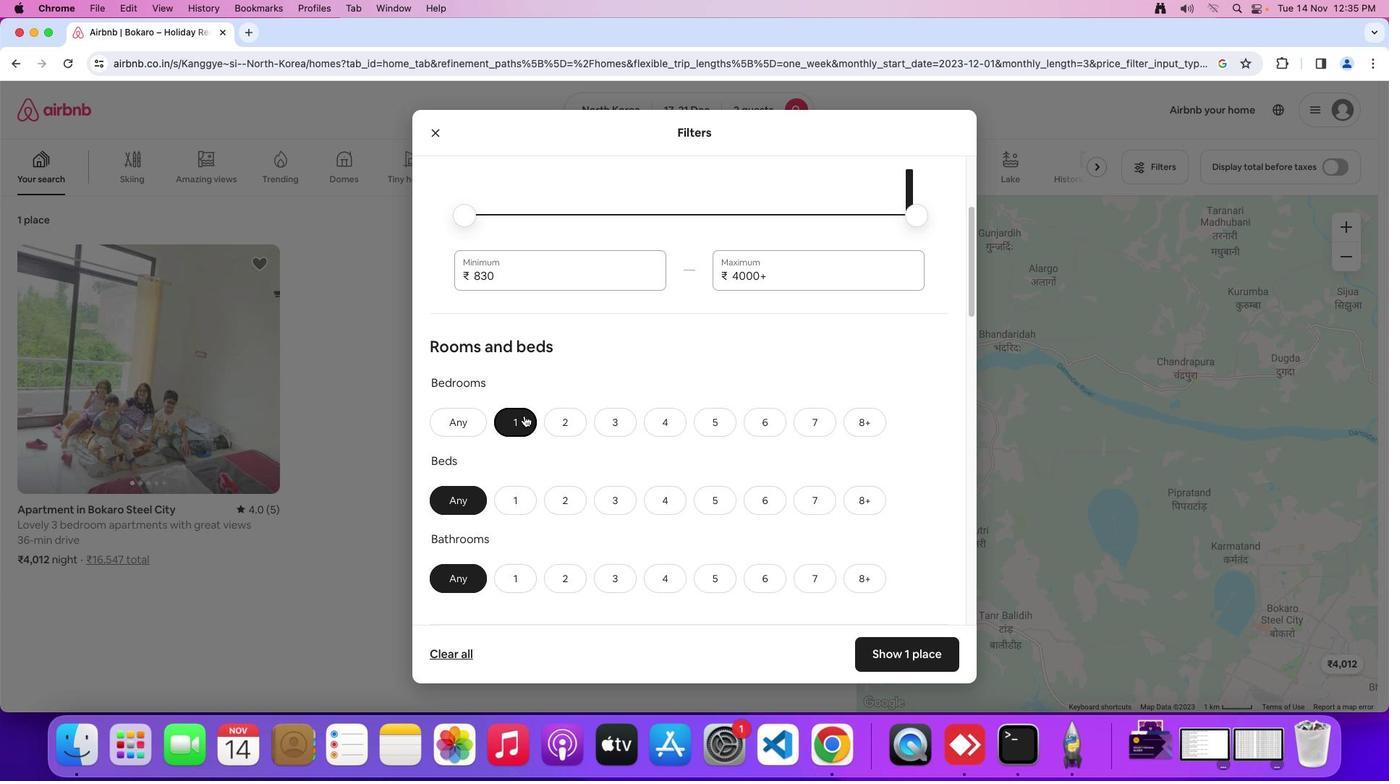 
Action: Mouse scrolled (524, 415) with delta (0, 0)
Screenshot: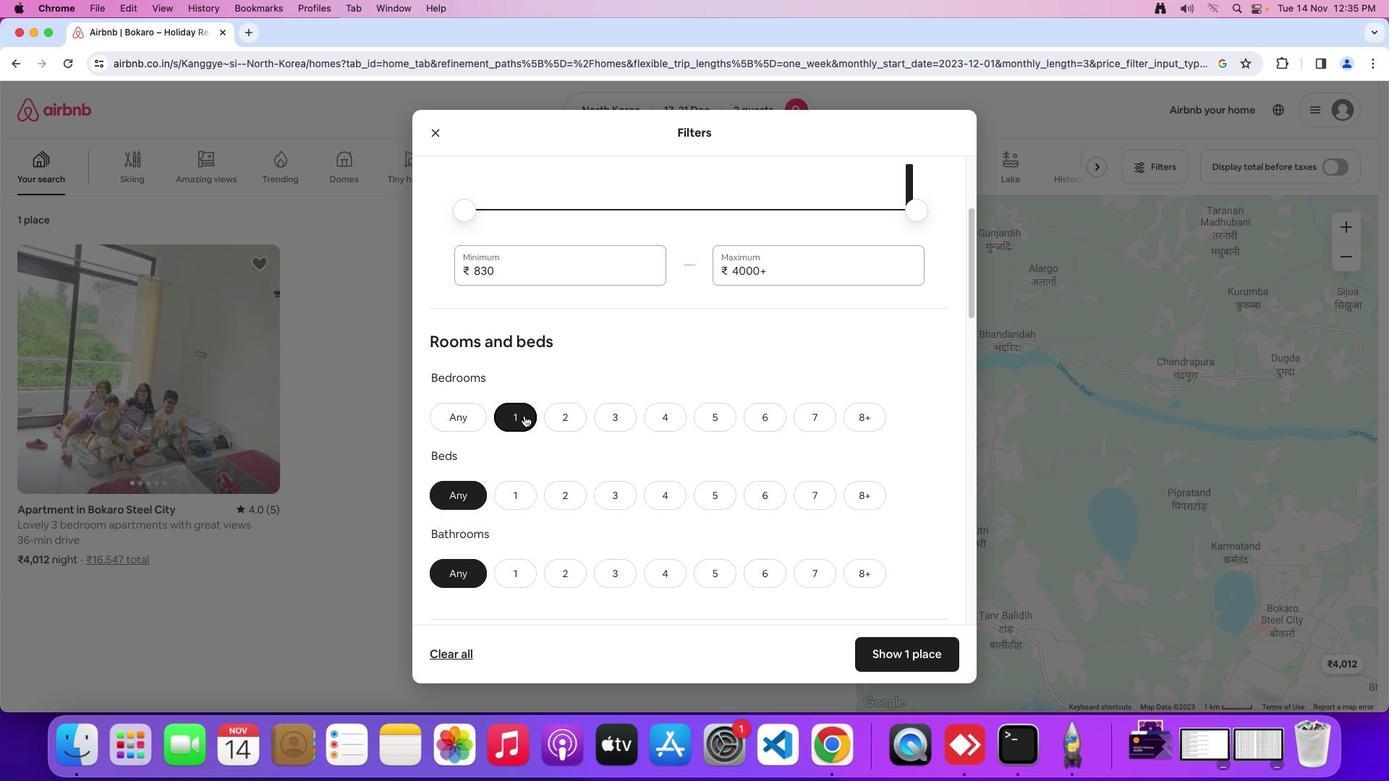 
Action: Mouse scrolled (524, 415) with delta (0, 0)
Screenshot: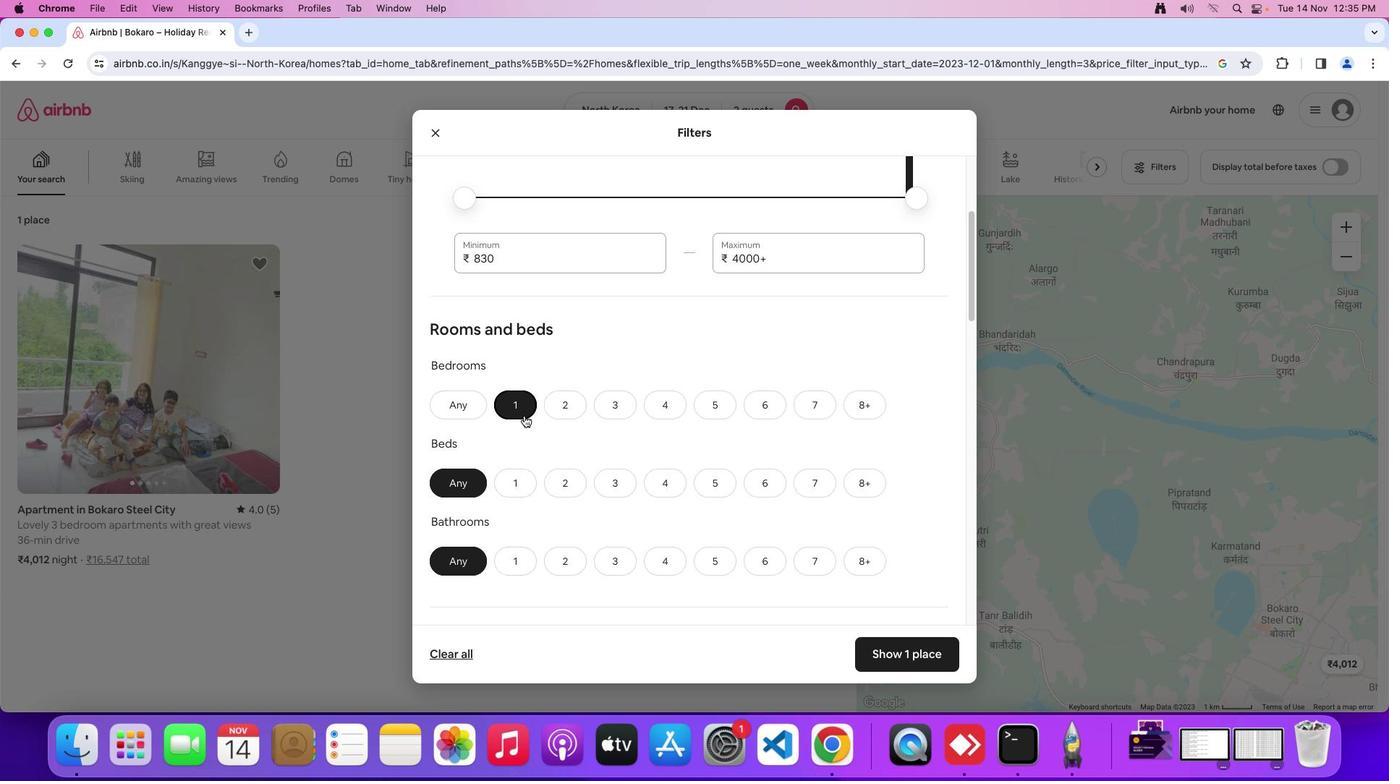 
Action: Mouse scrolled (524, 415) with delta (0, 0)
Screenshot: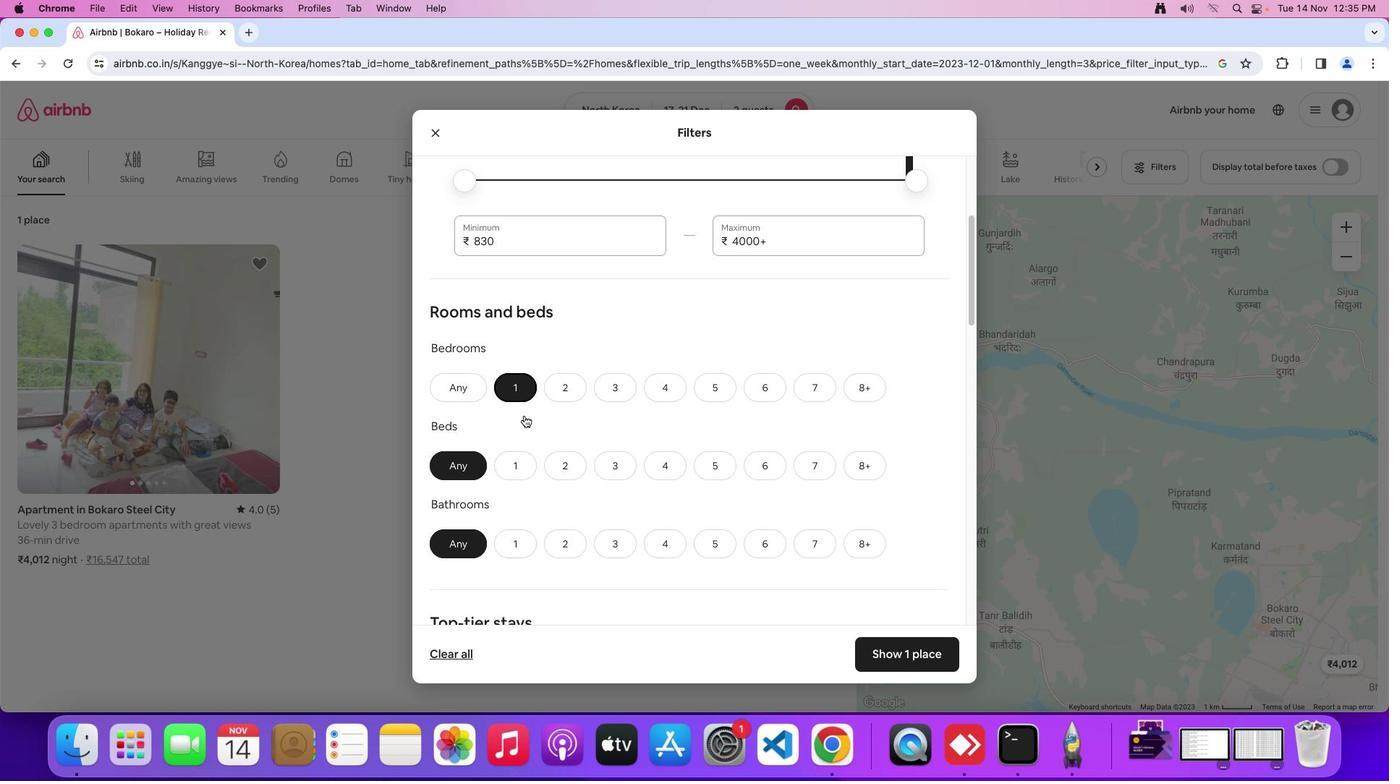 
Action: Mouse moved to (569, 434)
Screenshot: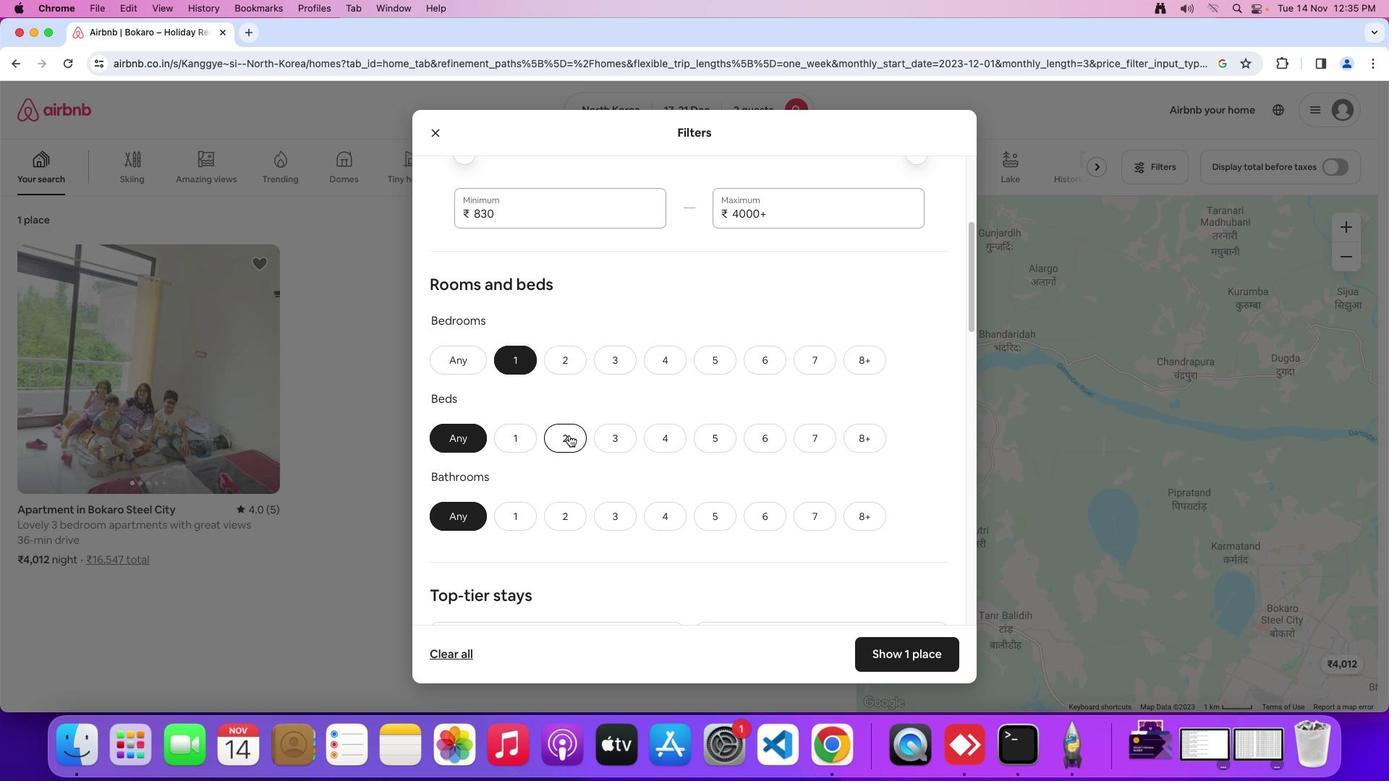
Action: Mouse pressed left at (569, 434)
Screenshot: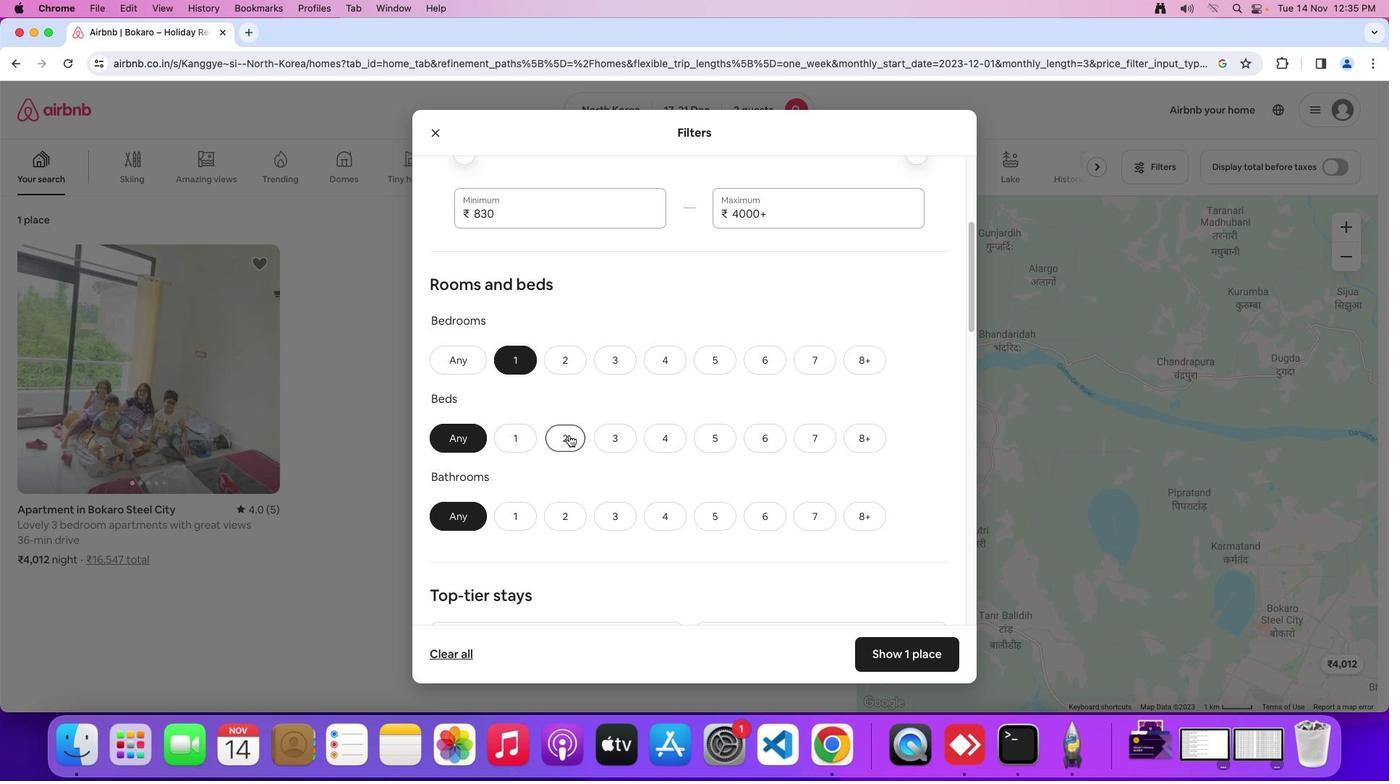 
Action: Mouse moved to (571, 429)
Screenshot: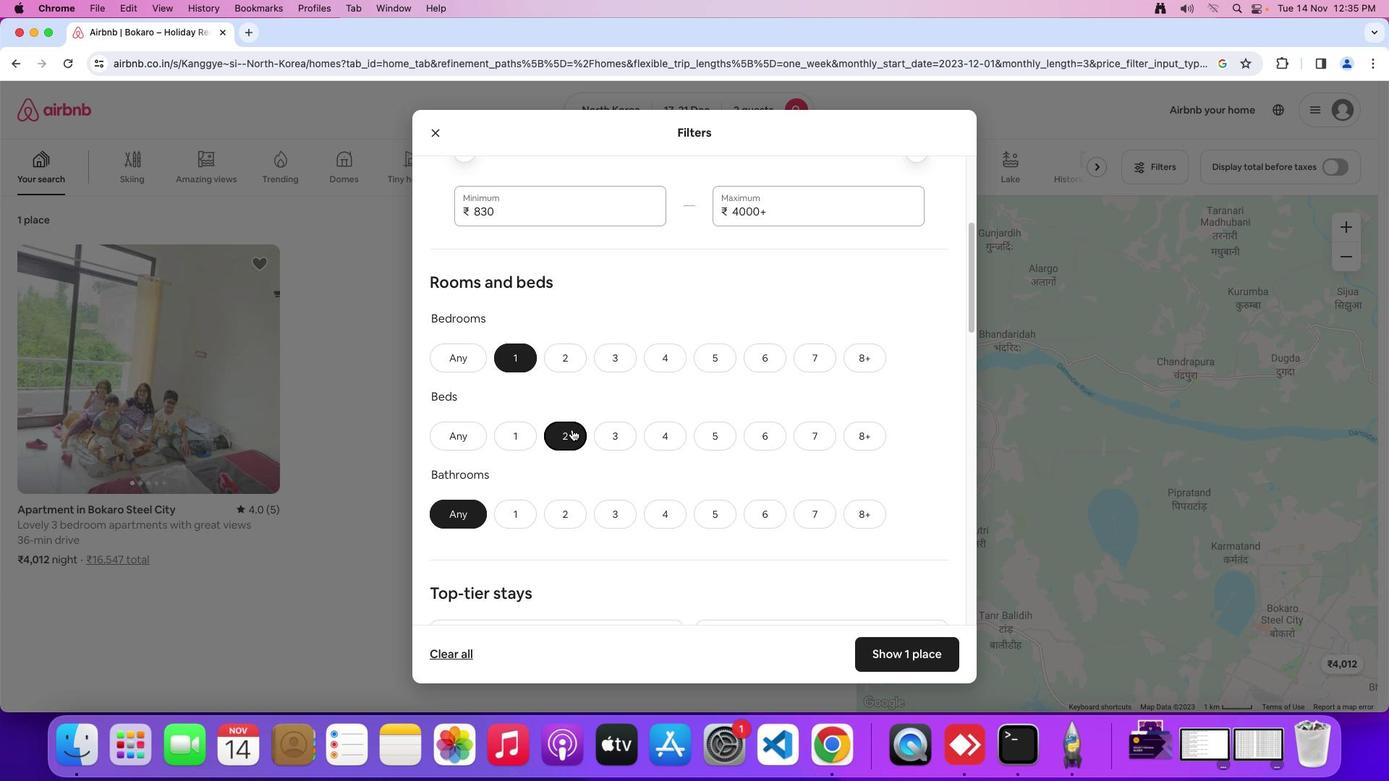 
Action: Mouse scrolled (571, 429) with delta (0, 0)
Screenshot: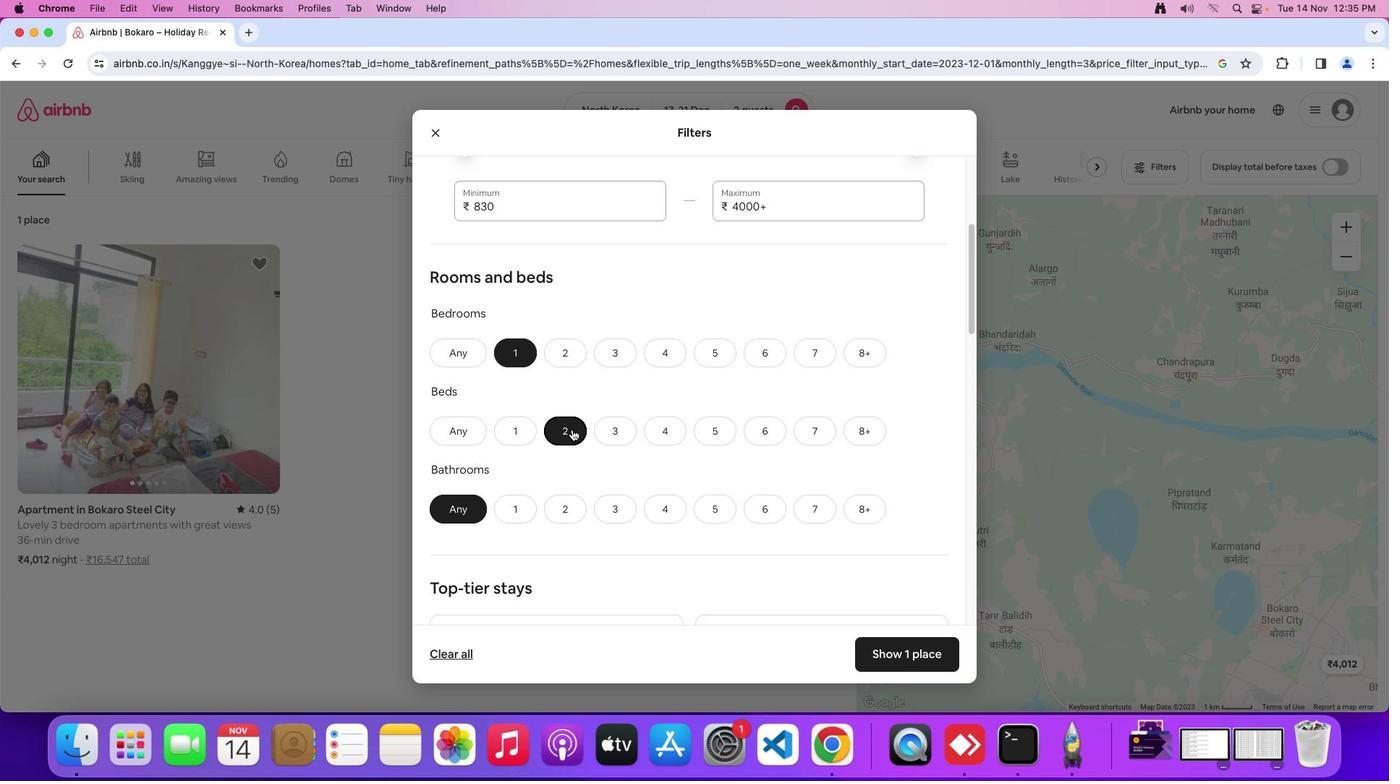 
Action: Mouse scrolled (571, 429) with delta (0, 0)
Screenshot: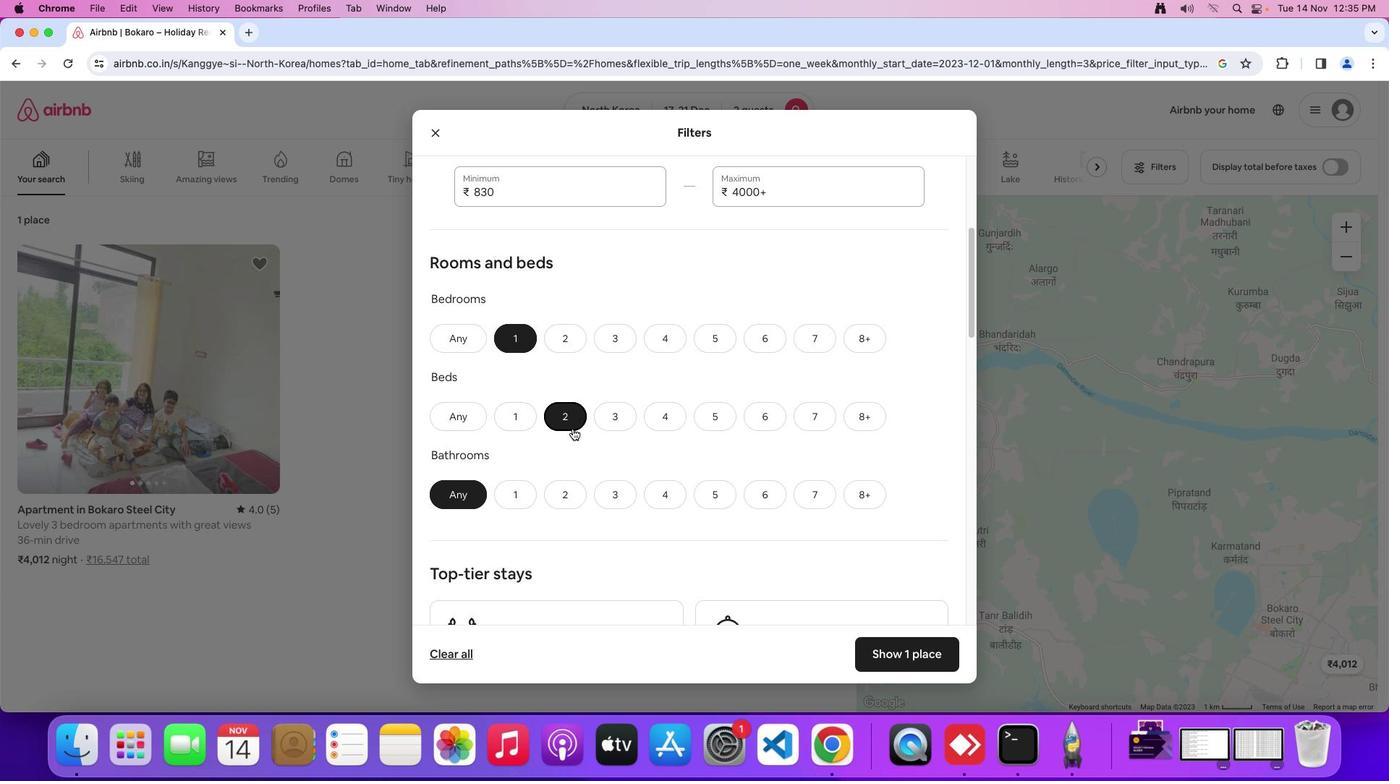 
Action: Mouse moved to (572, 429)
Screenshot: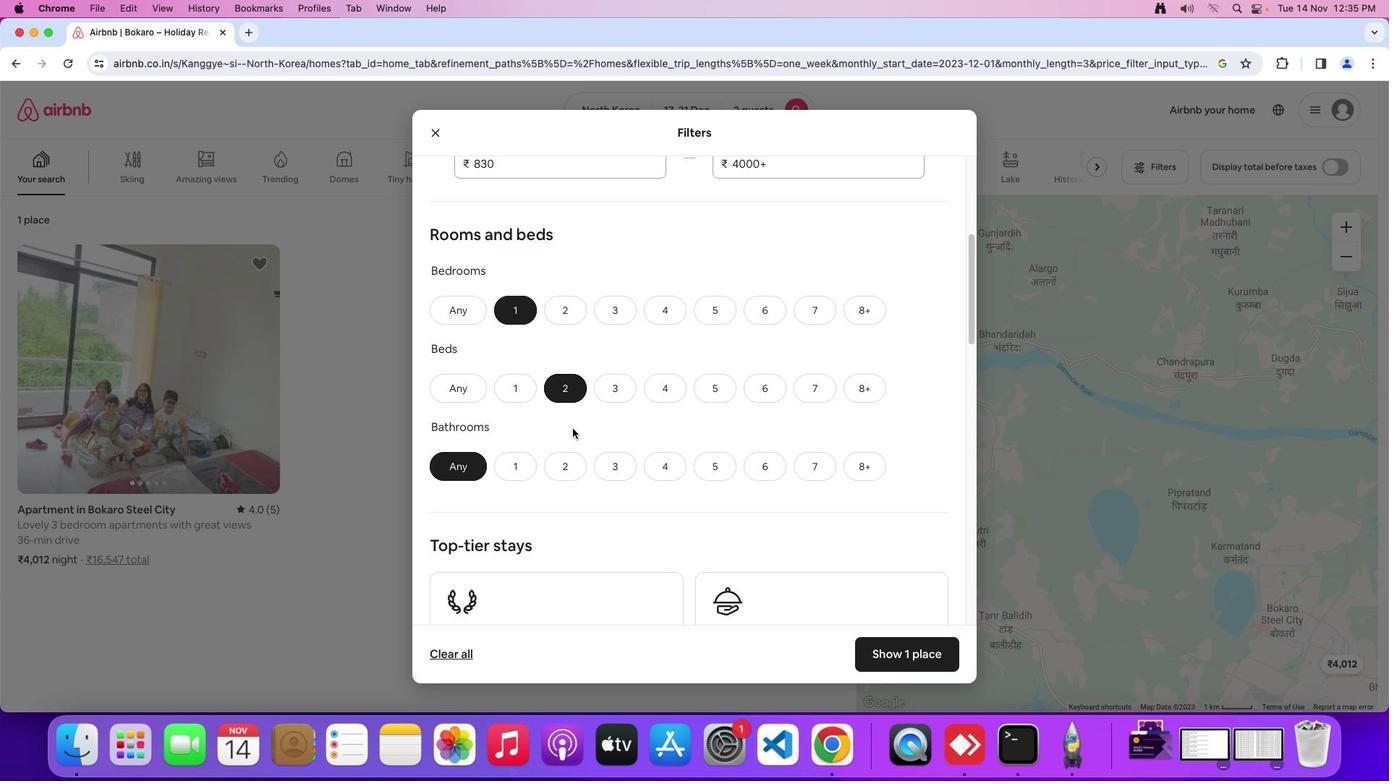 
Action: Mouse scrolled (572, 429) with delta (0, 0)
Screenshot: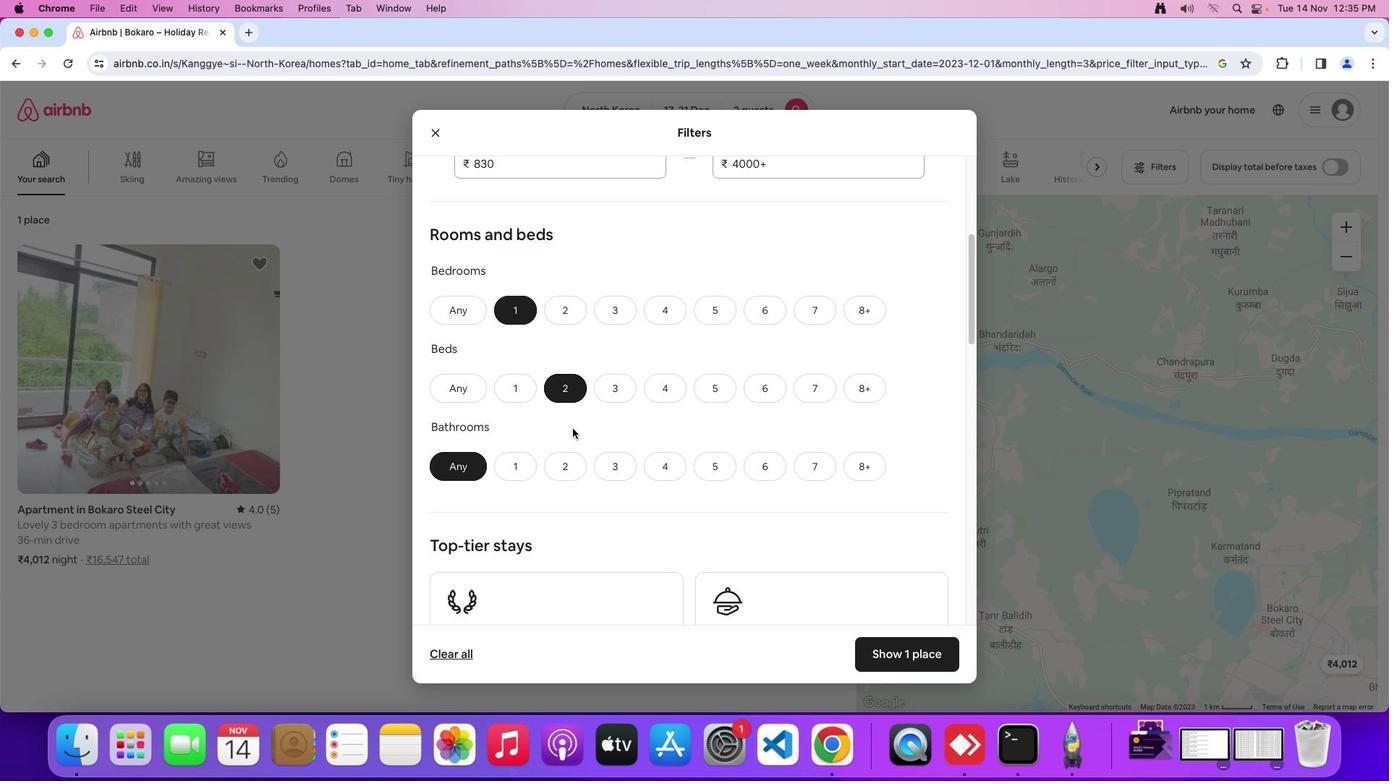 
Action: Mouse moved to (572, 429)
Screenshot: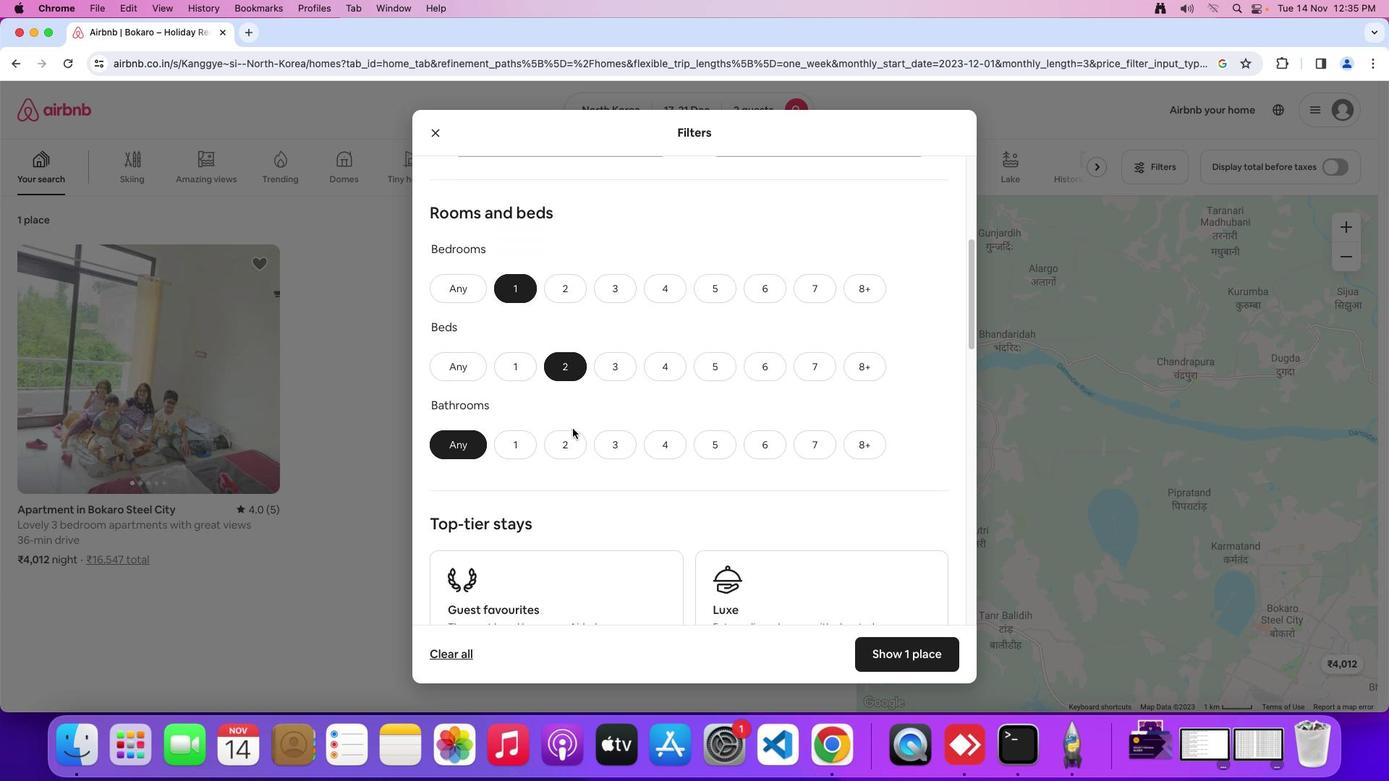 
Action: Mouse scrolled (572, 429) with delta (0, 0)
Screenshot: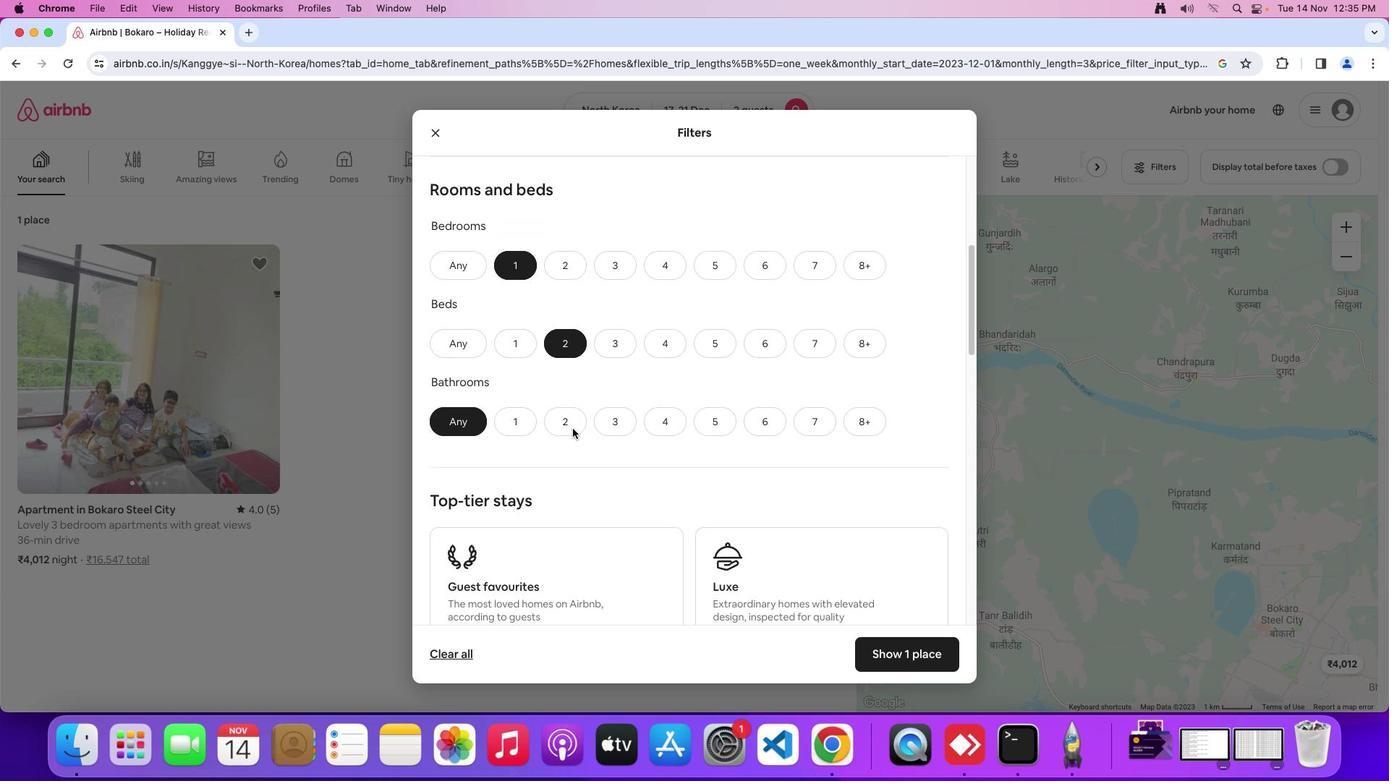 
Action: Mouse moved to (511, 413)
Screenshot: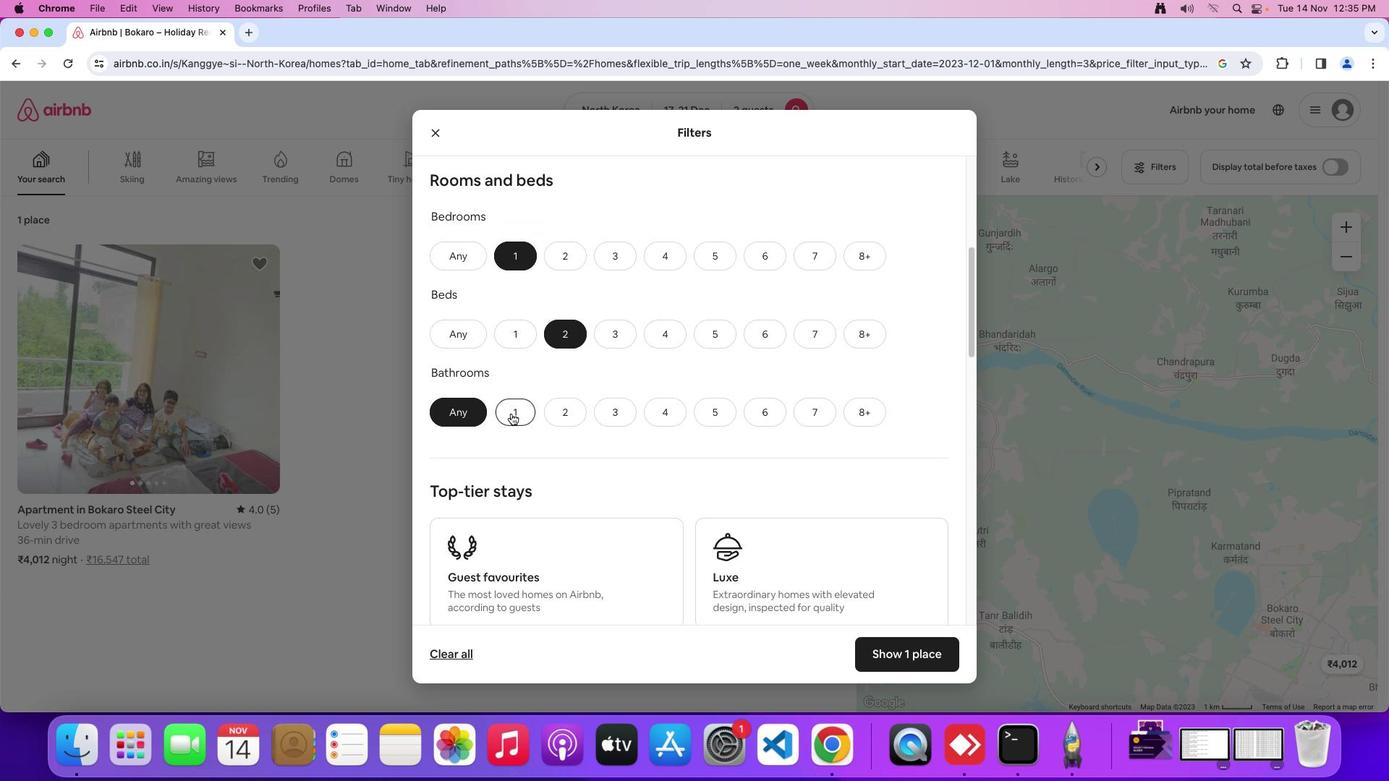 
Action: Mouse pressed left at (511, 413)
Screenshot: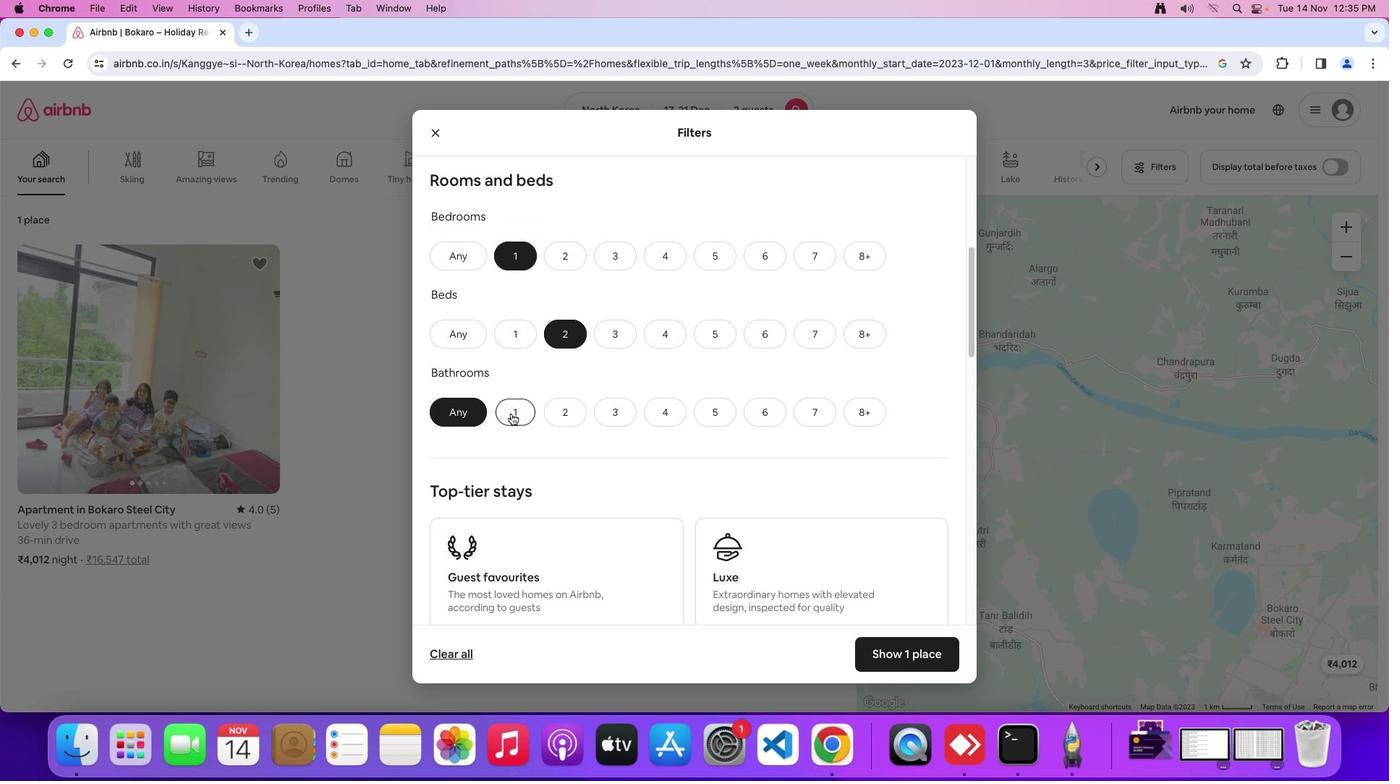 
Action: Mouse moved to (679, 382)
Screenshot: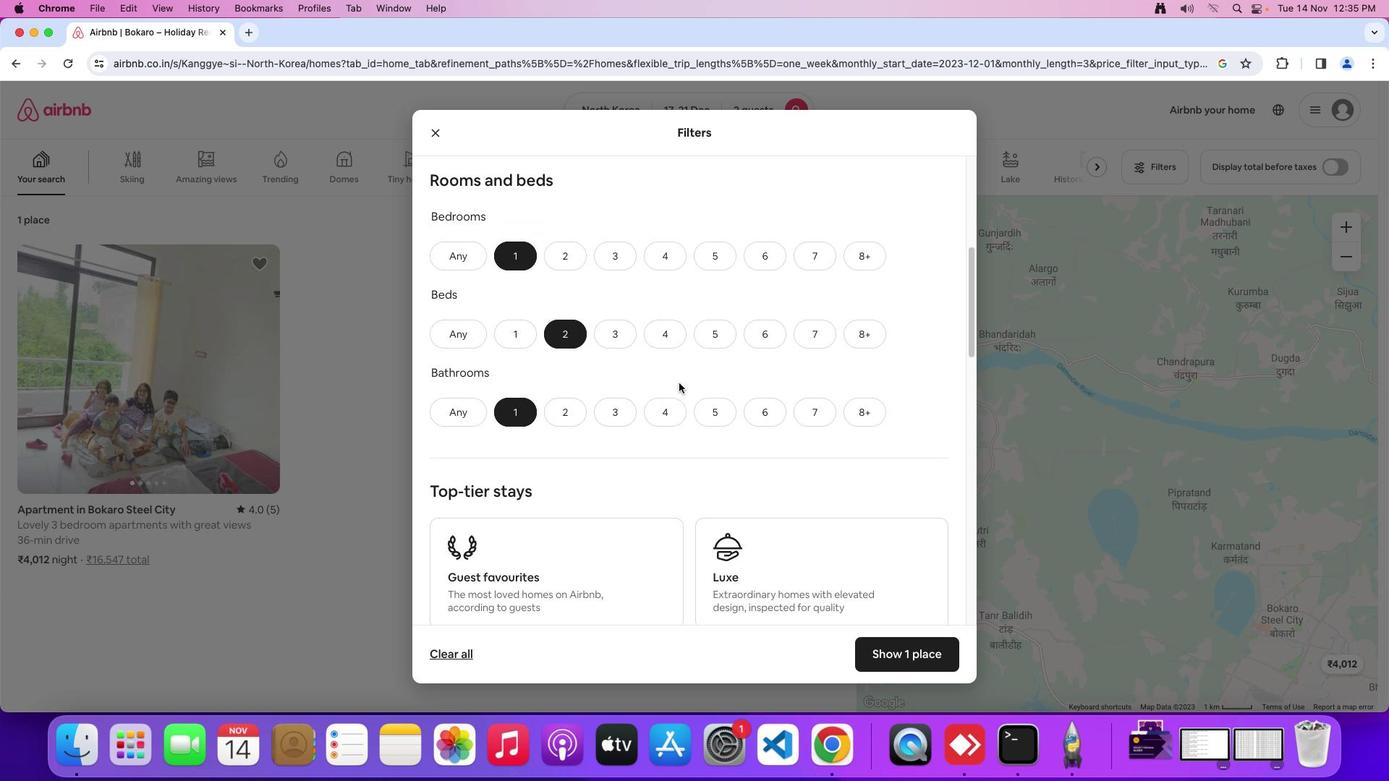 
Action: Mouse scrolled (679, 382) with delta (0, 0)
Screenshot: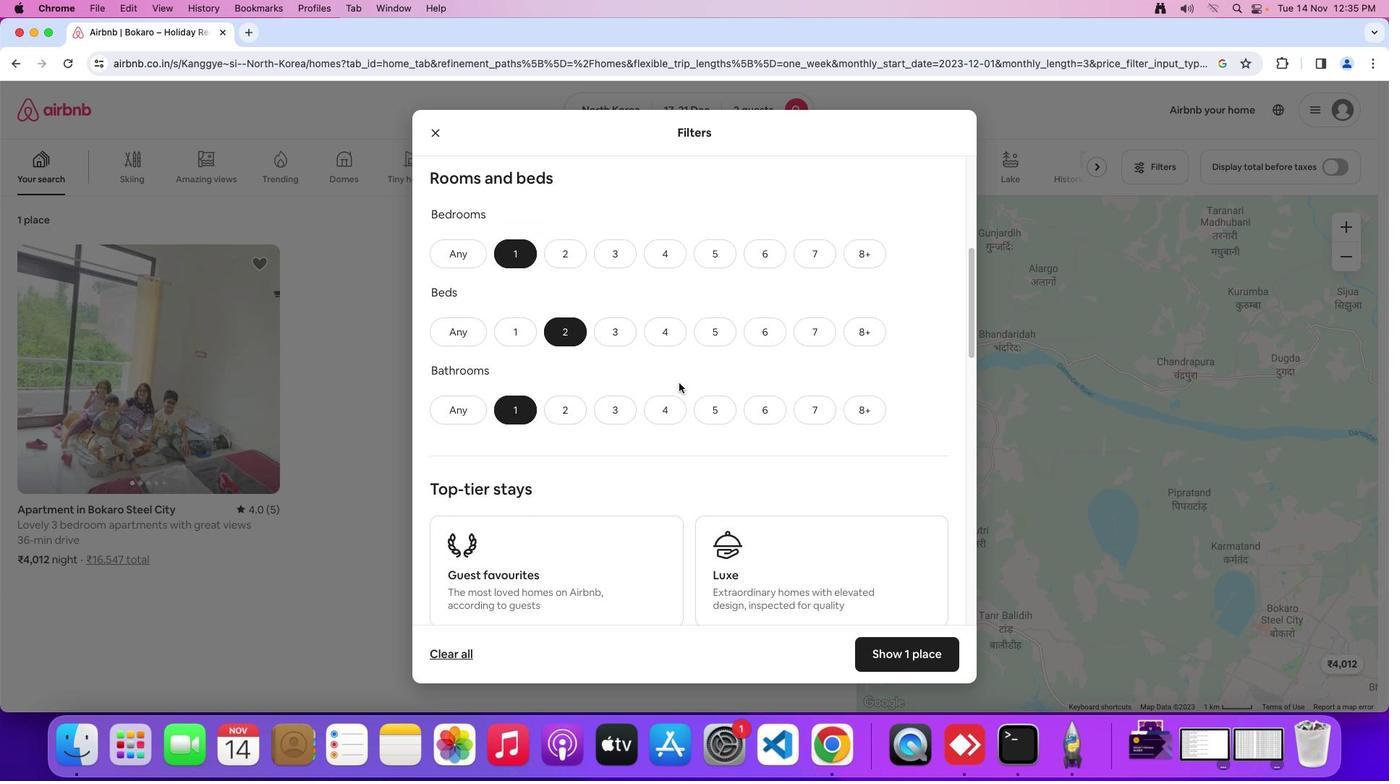 
Action: Mouse scrolled (679, 382) with delta (0, 0)
Screenshot: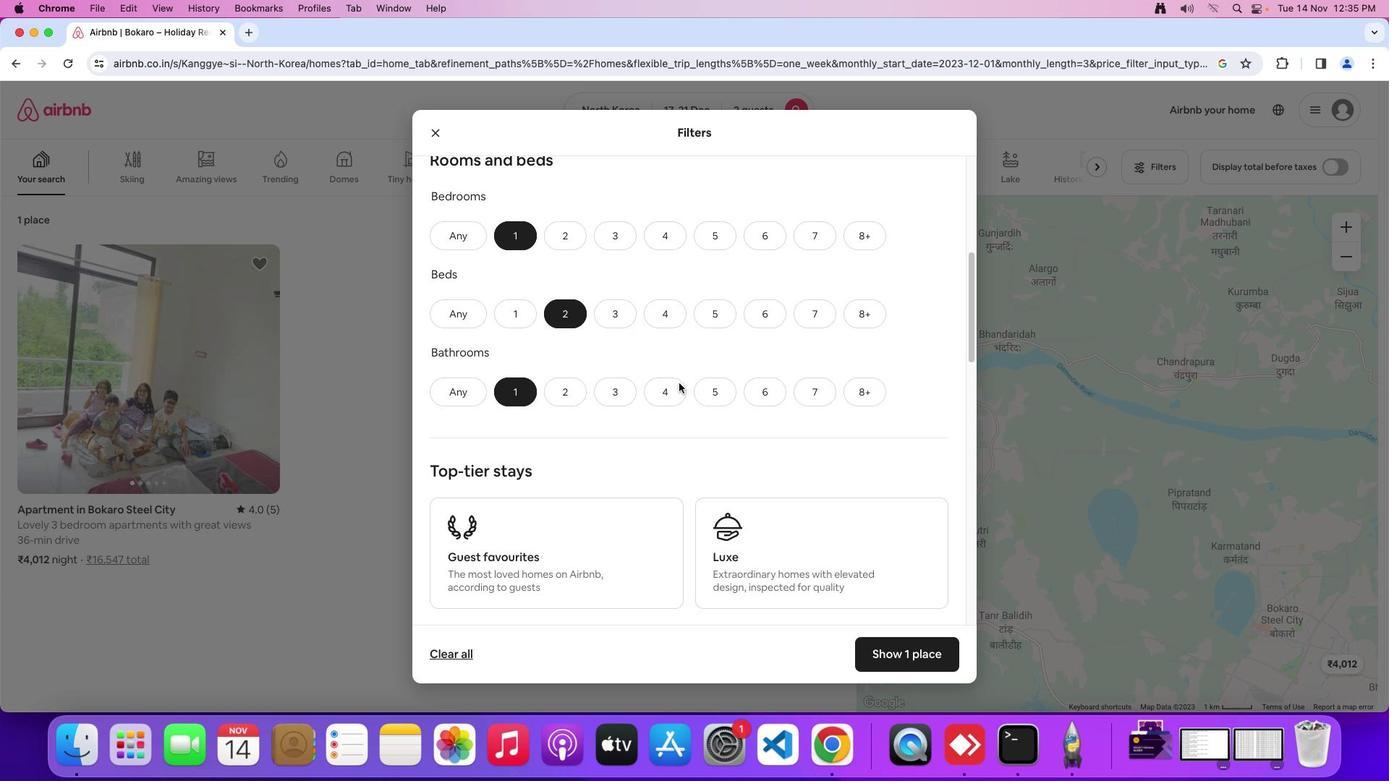 
Action: Mouse scrolled (679, 382) with delta (0, 0)
Screenshot: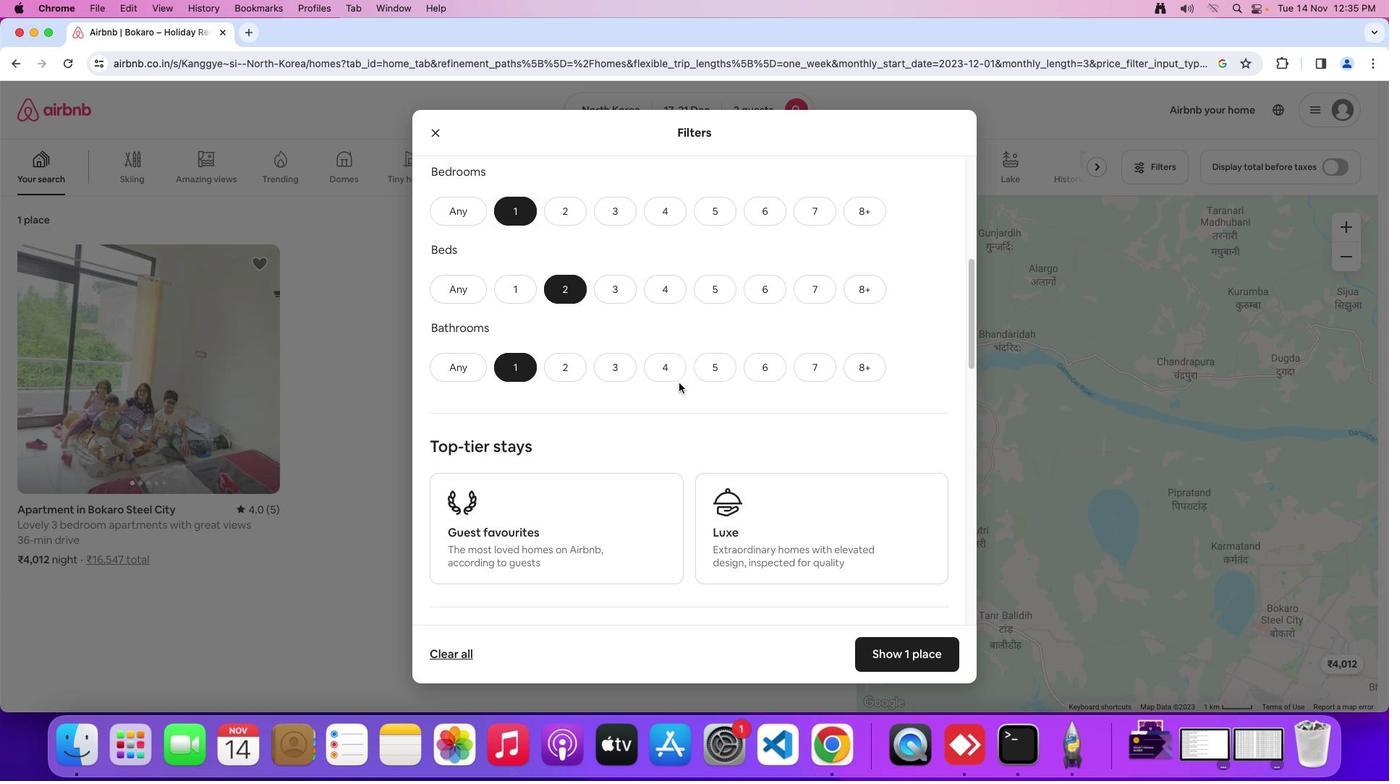 
Action: Mouse scrolled (679, 382) with delta (0, 0)
Screenshot: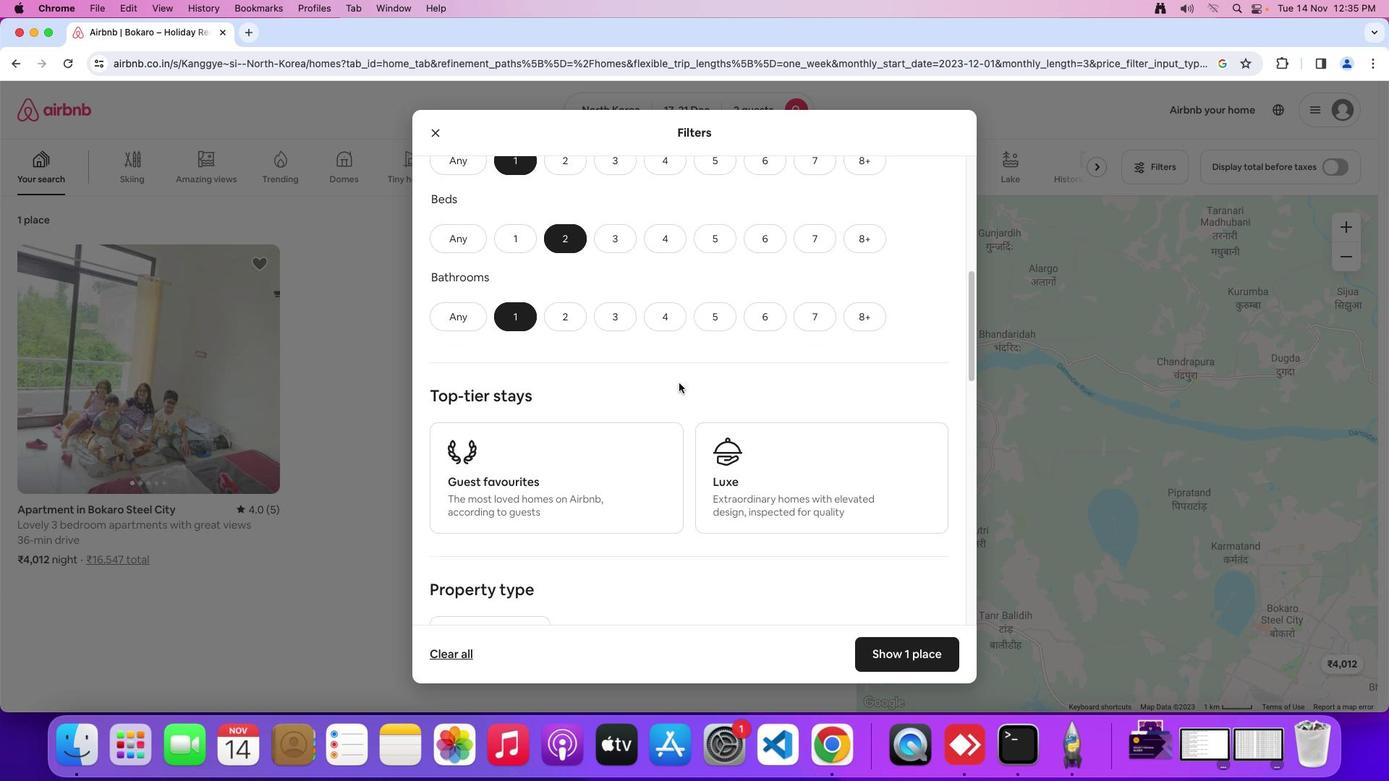 
Action: Mouse scrolled (679, 382) with delta (0, 0)
Screenshot: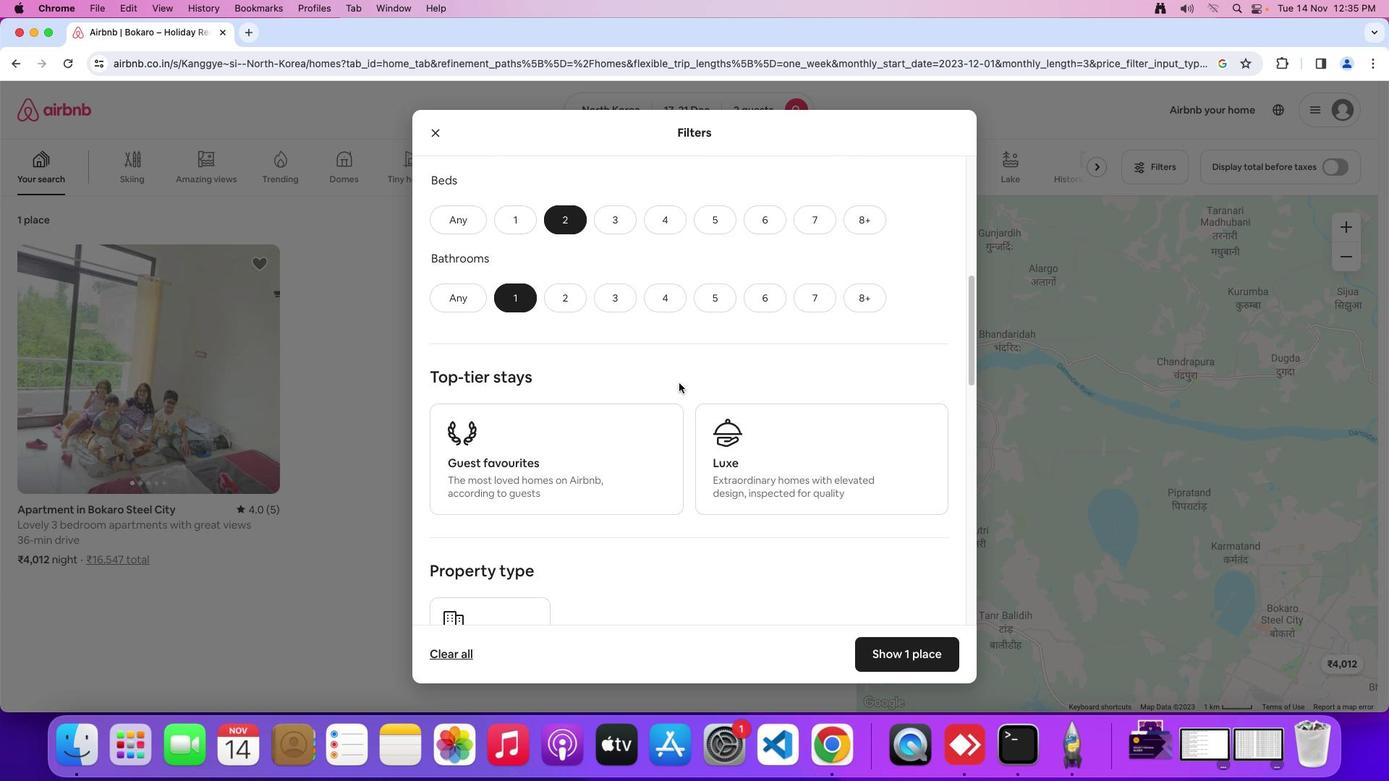 
Action: Mouse scrolled (679, 382) with delta (0, 0)
Screenshot: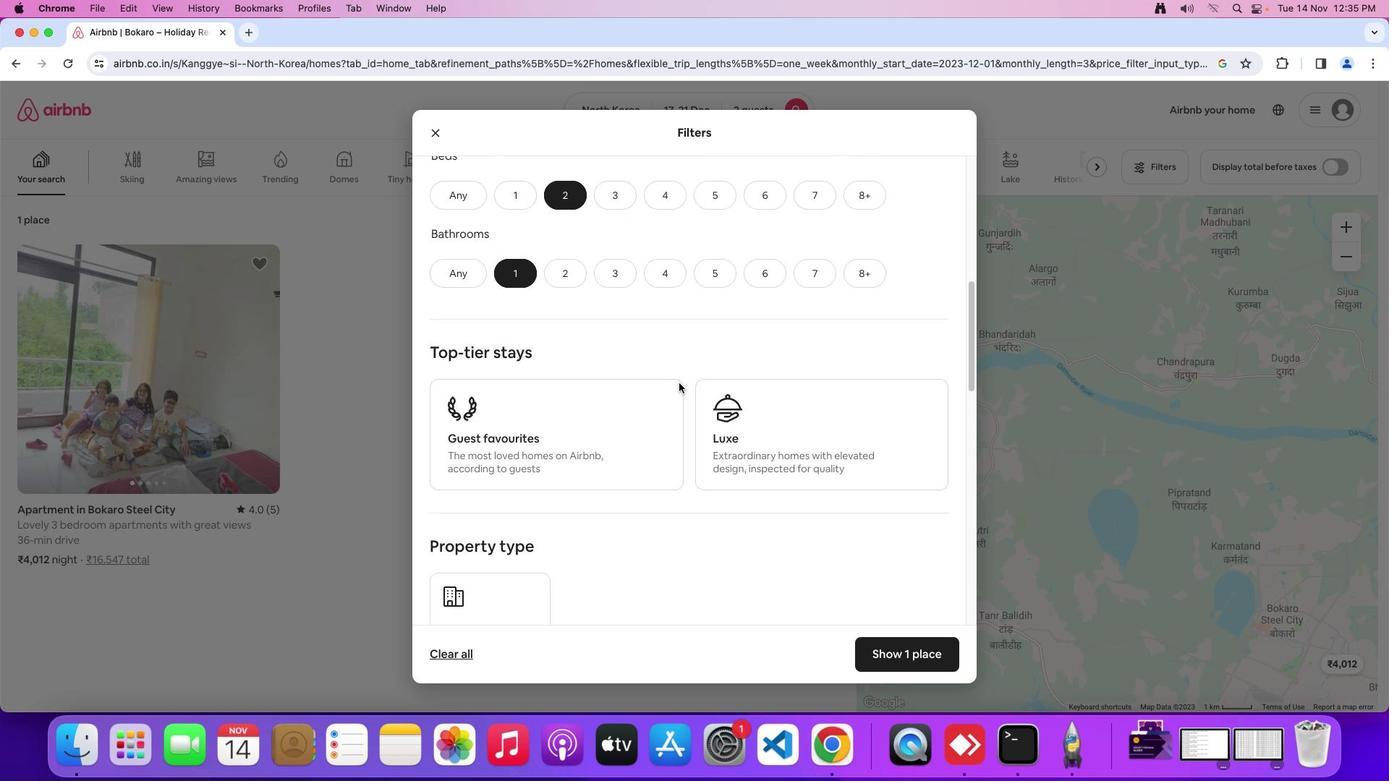
Action: Mouse scrolled (679, 382) with delta (0, -1)
Screenshot: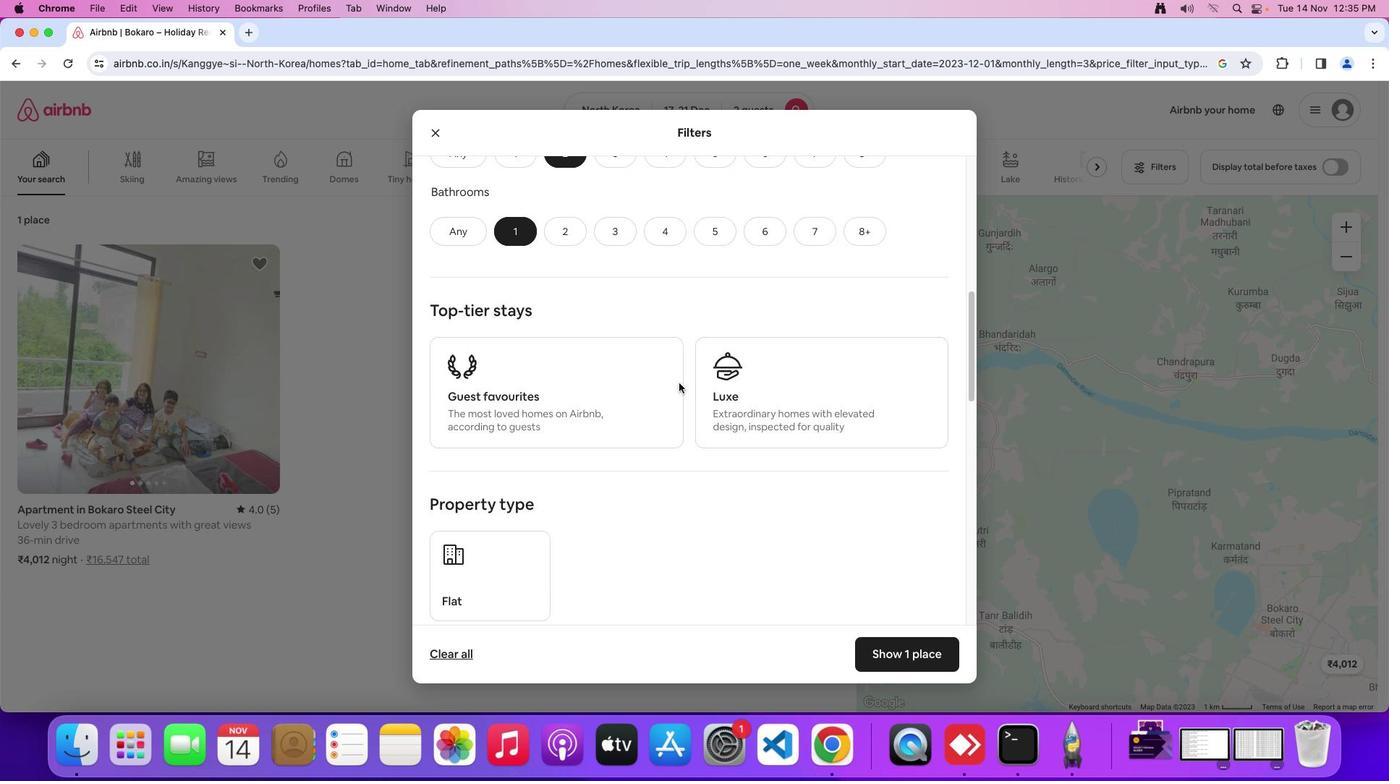 
Action: Mouse scrolled (679, 382) with delta (0, 0)
Screenshot: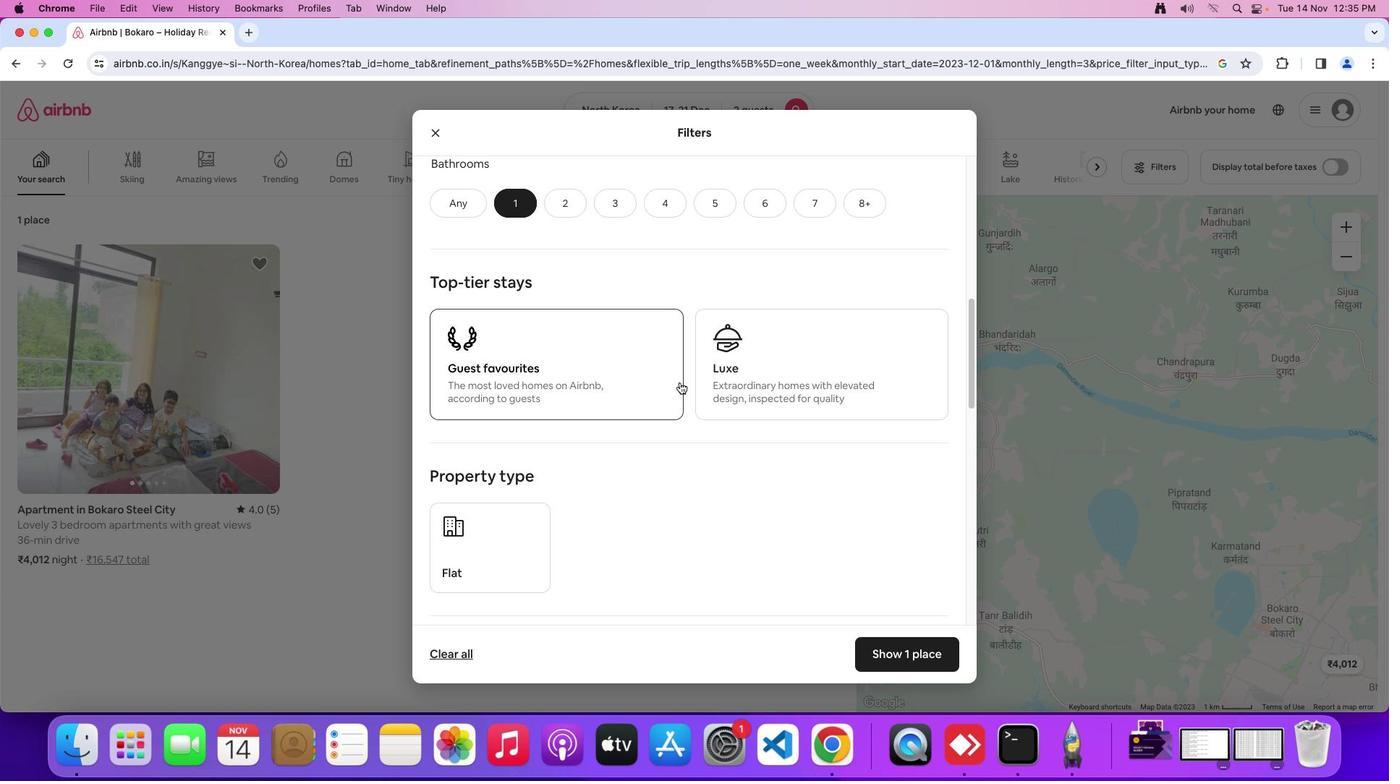 
Action: Mouse moved to (679, 382)
Screenshot: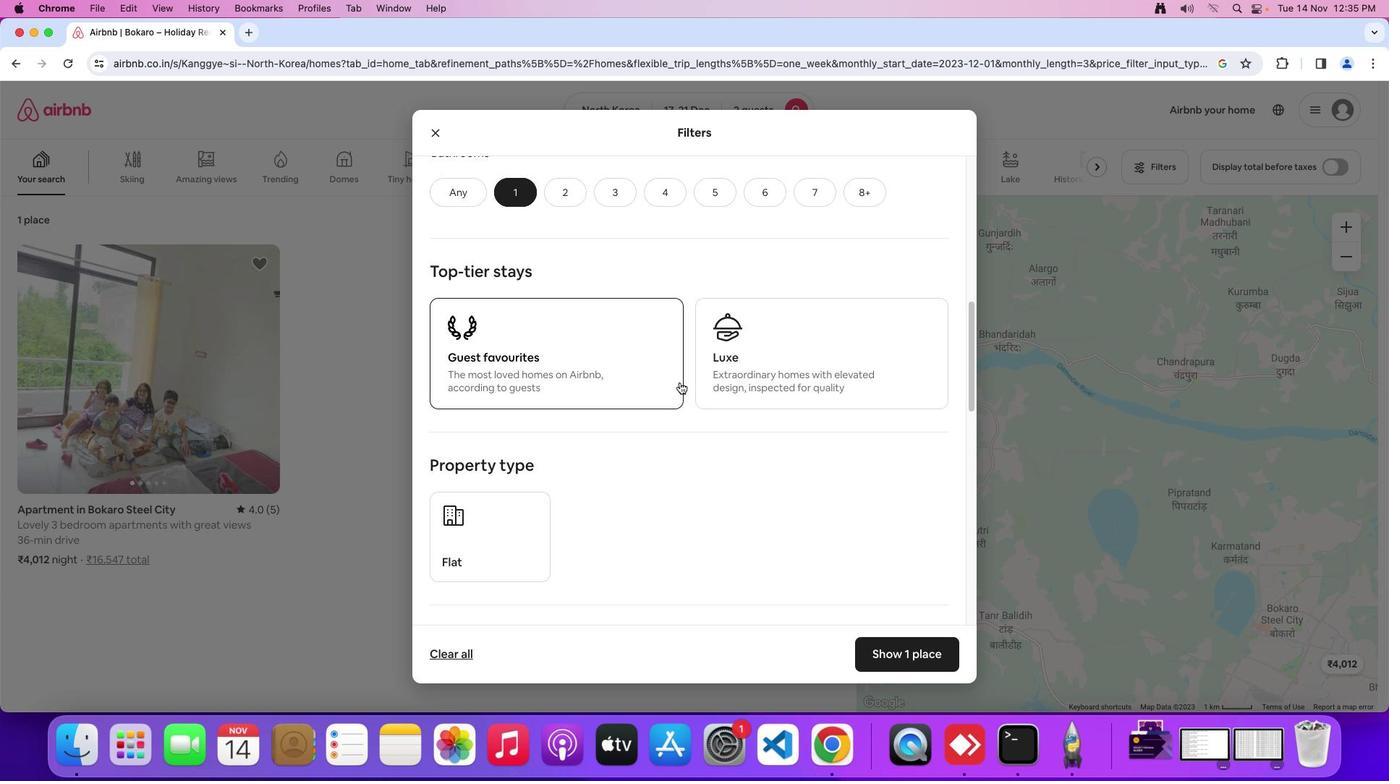 
Action: Mouse scrolled (679, 382) with delta (0, 0)
Screenshot: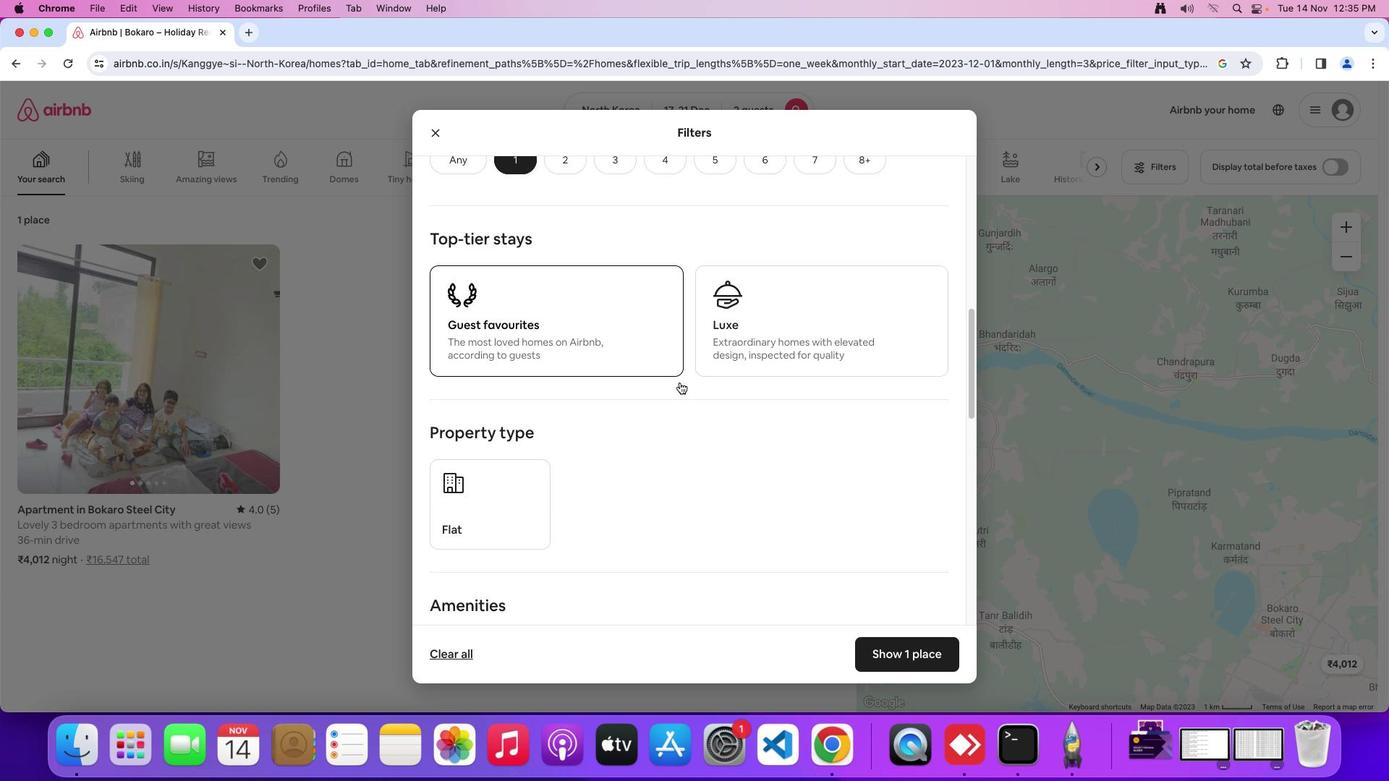 
Action: Mouse moved to (680, 382)
Screenshot: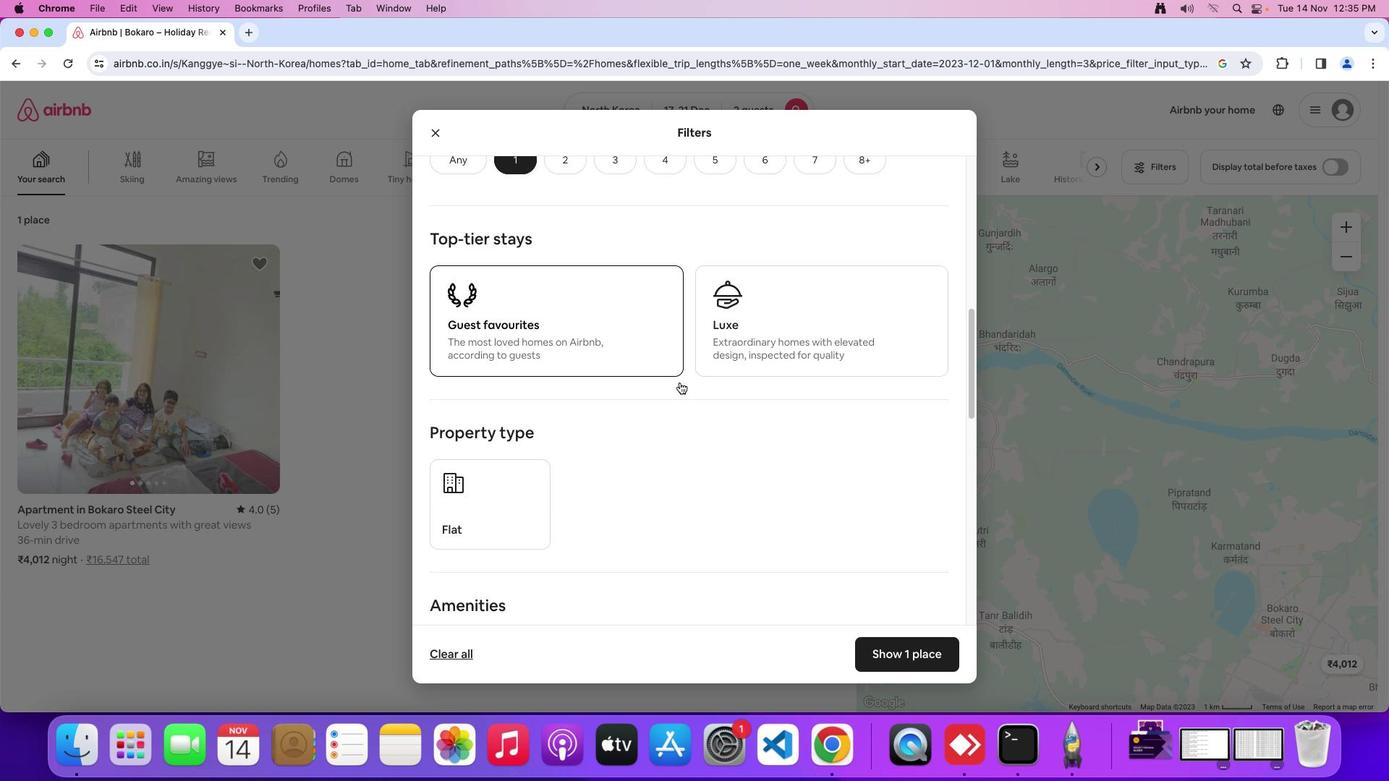 
Action: Mouse scrolled (680, 382) with delta (0, -1)
Screenshot: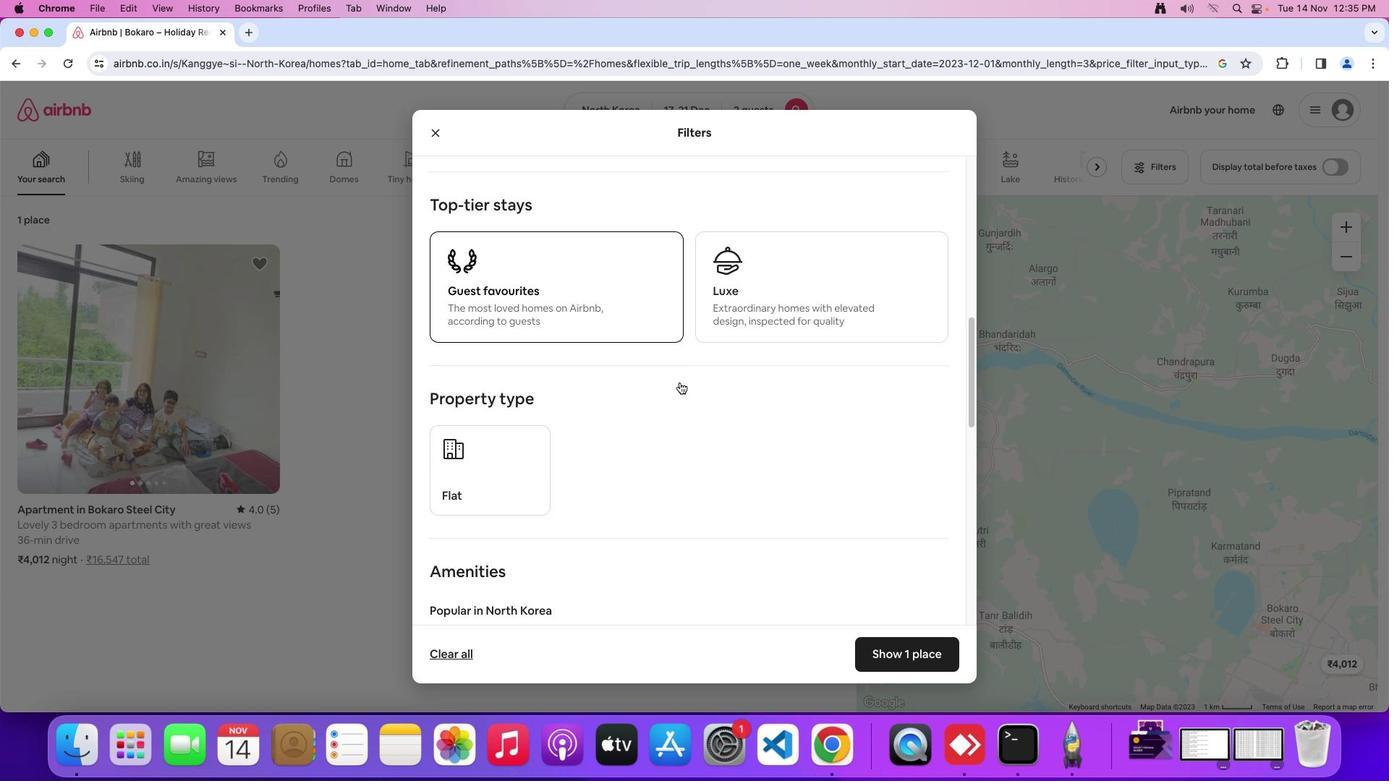 
Action: Mouse moved to (680, 382)
Screenshot: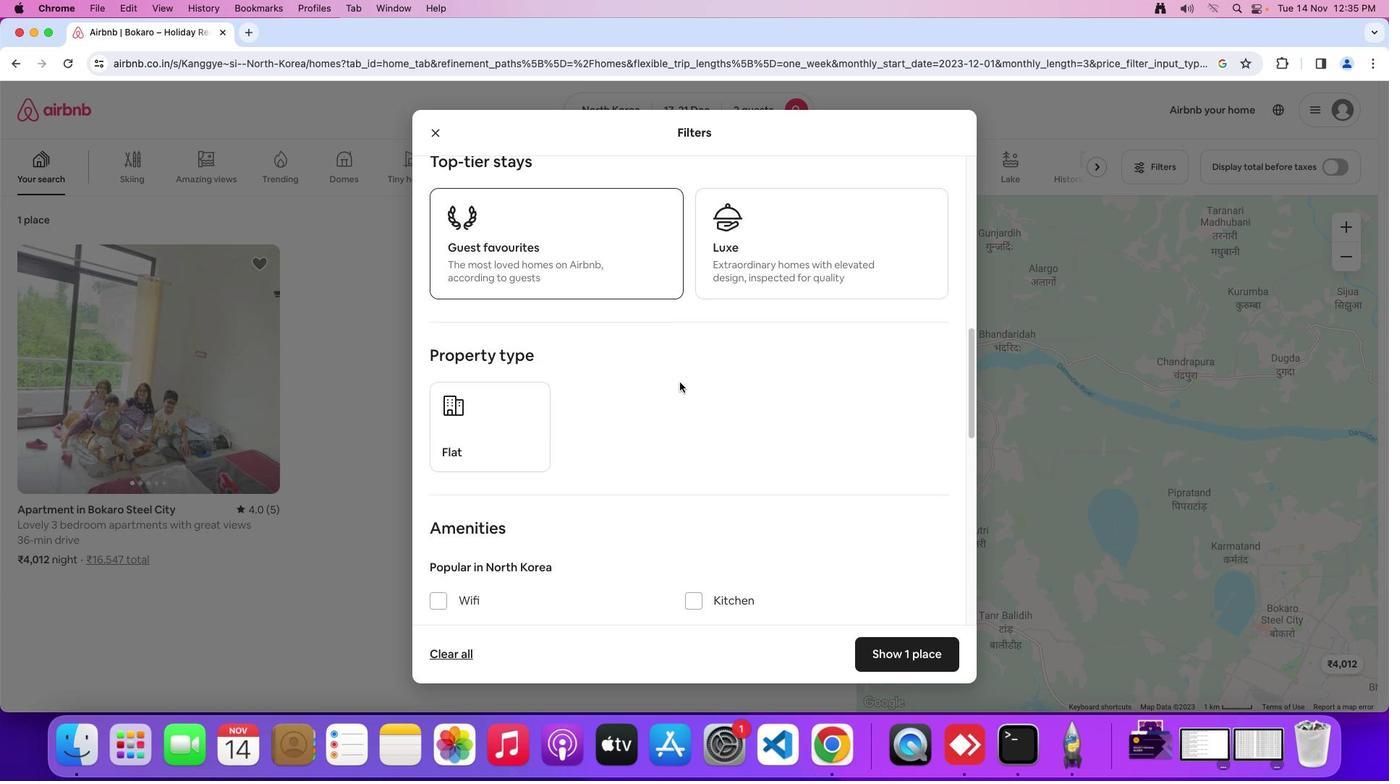 
Action: Mouse scrolled (680, 382) with delta (0, -2)
Screenshot: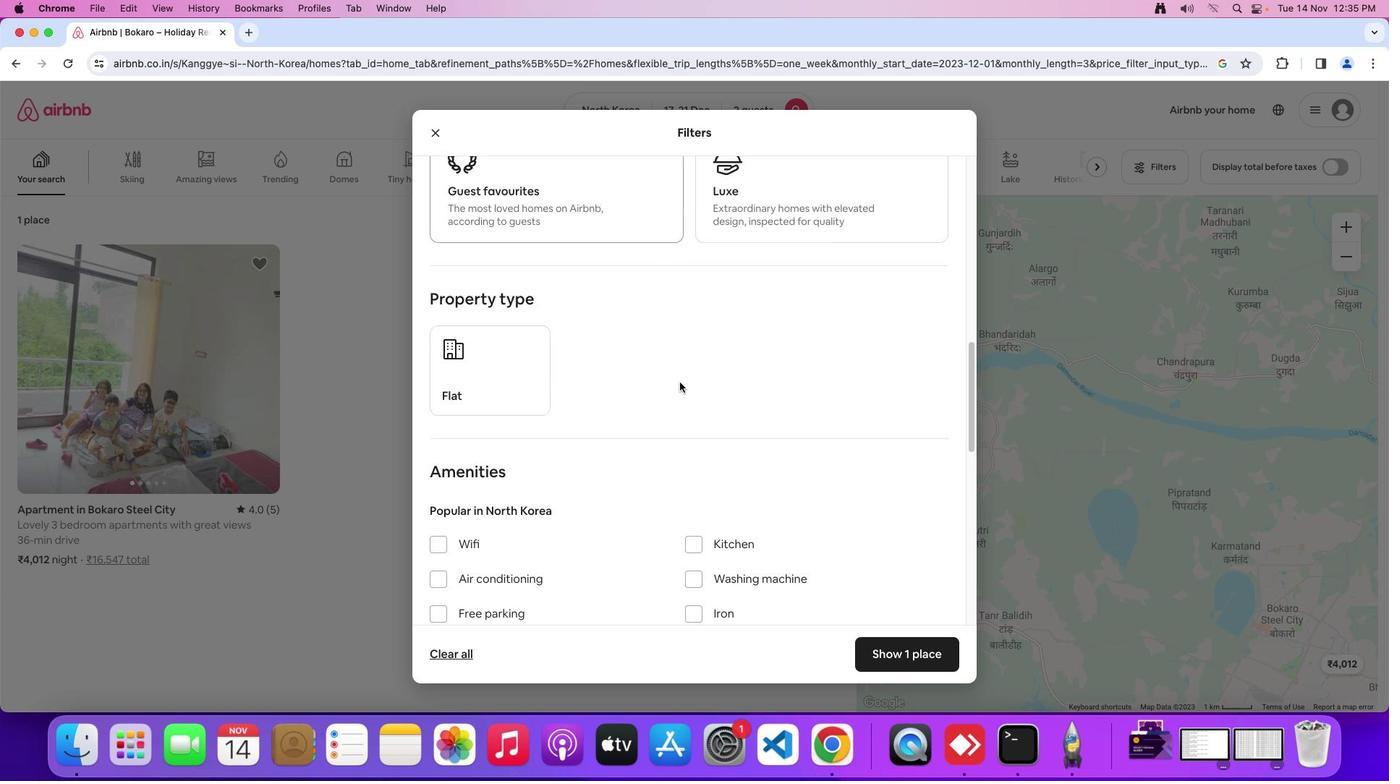 
Action: Mouse moved to (463, 346)
Screenshot: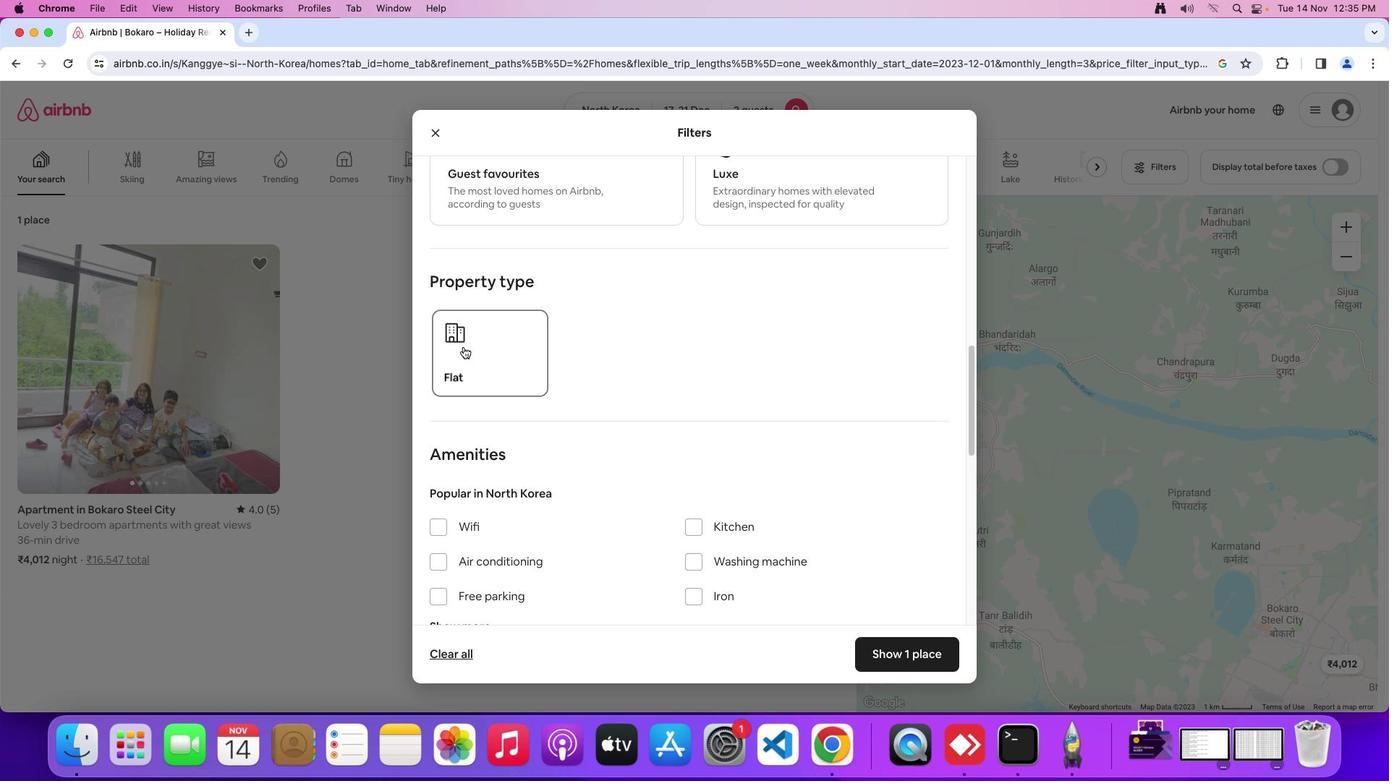 
Action: Mouse pressed left at (463, 346)
Screenshot: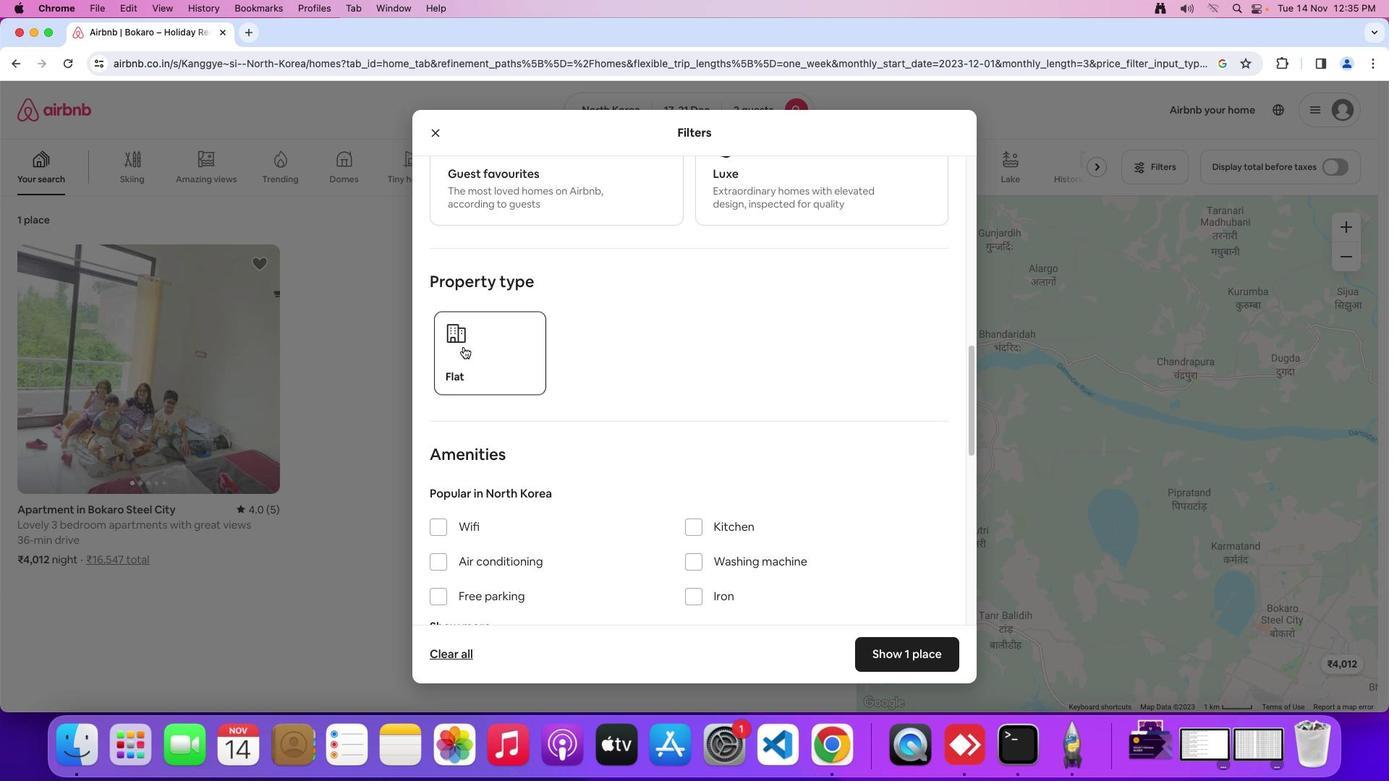 
Action: Mouse moved to (746, 390)
Screenshot: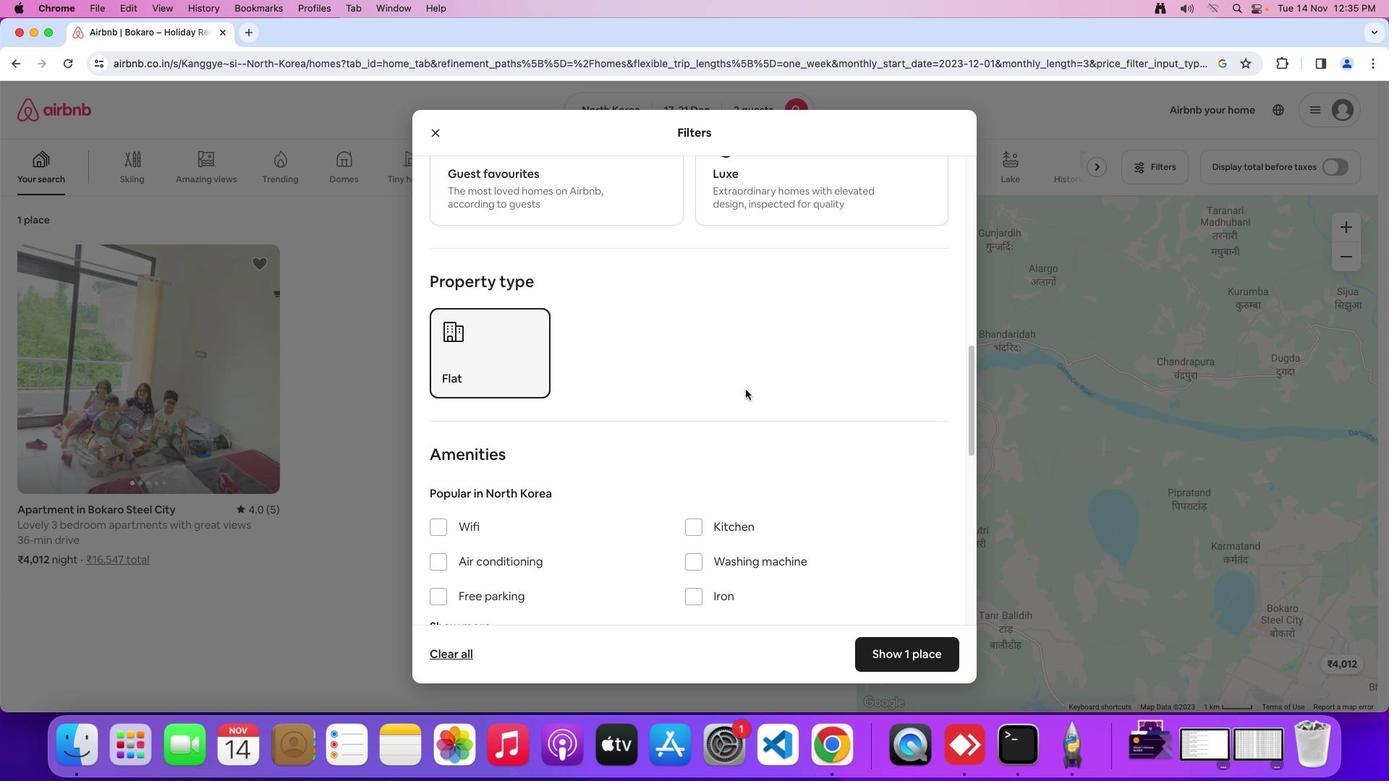 
Action: Mouse scrolled (746, 390) with delta (0, 0)
Screenshot: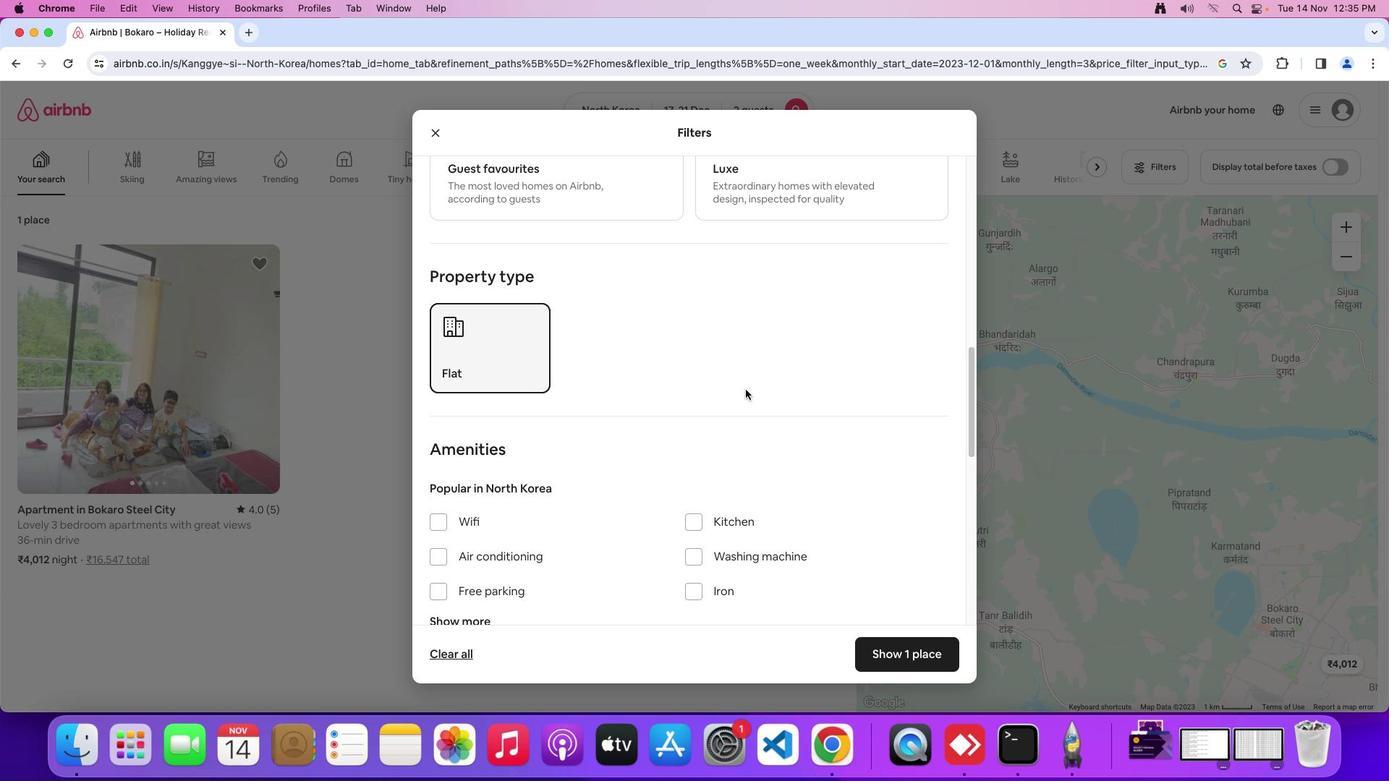 
Action: Mouse scrolled (746, 390) with delta (0, 0)
Screenshot: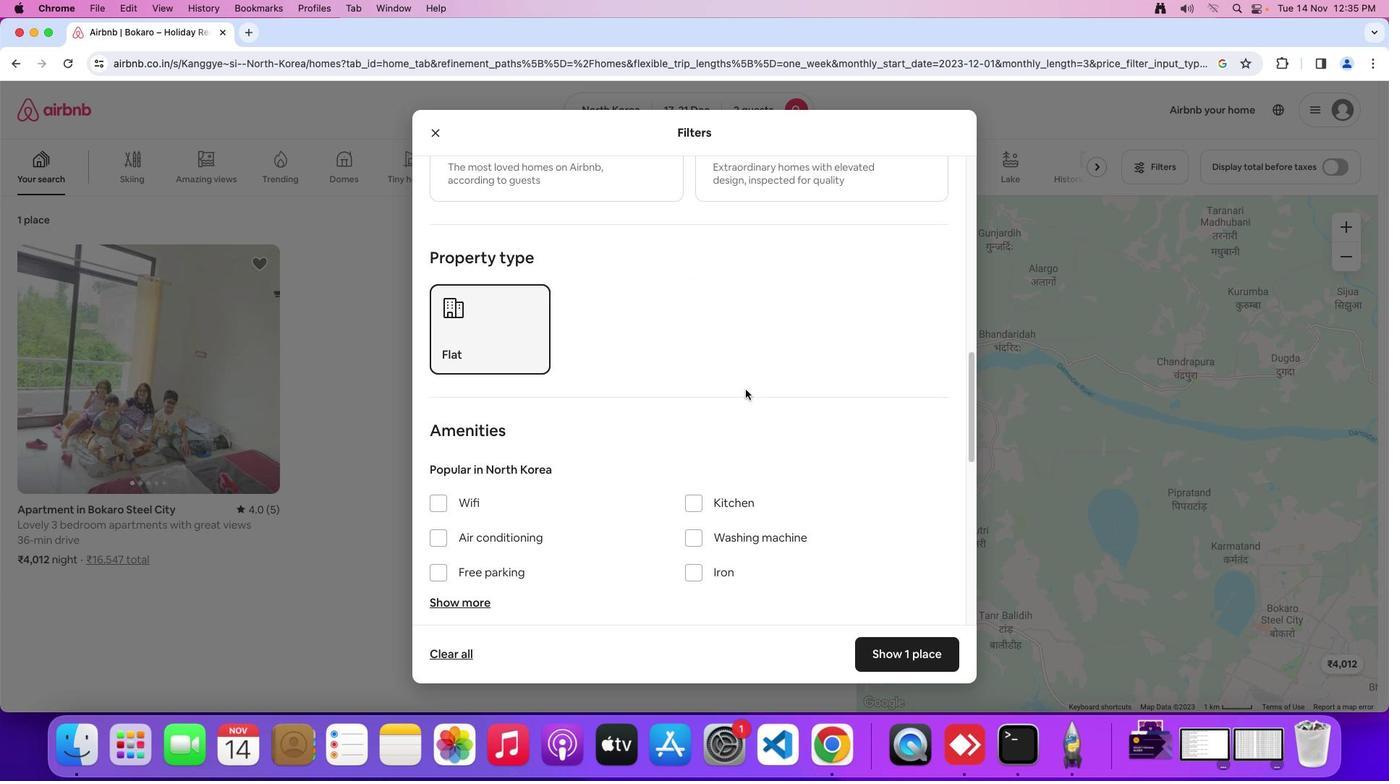 
Action: Mouse scrolled (746, 390) with delta (0, -1)
Screenshot: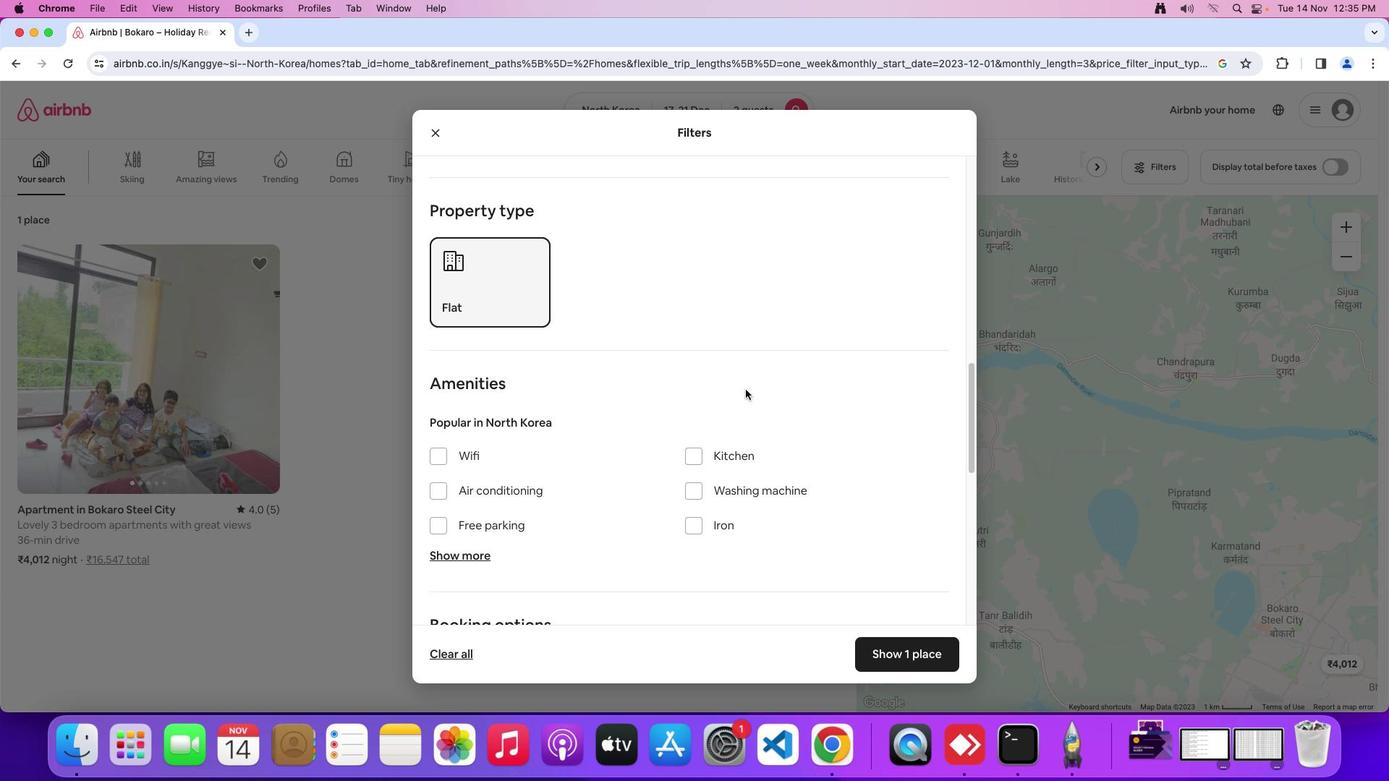 
Action: Mouse moved to (746, 389)
Screenshot: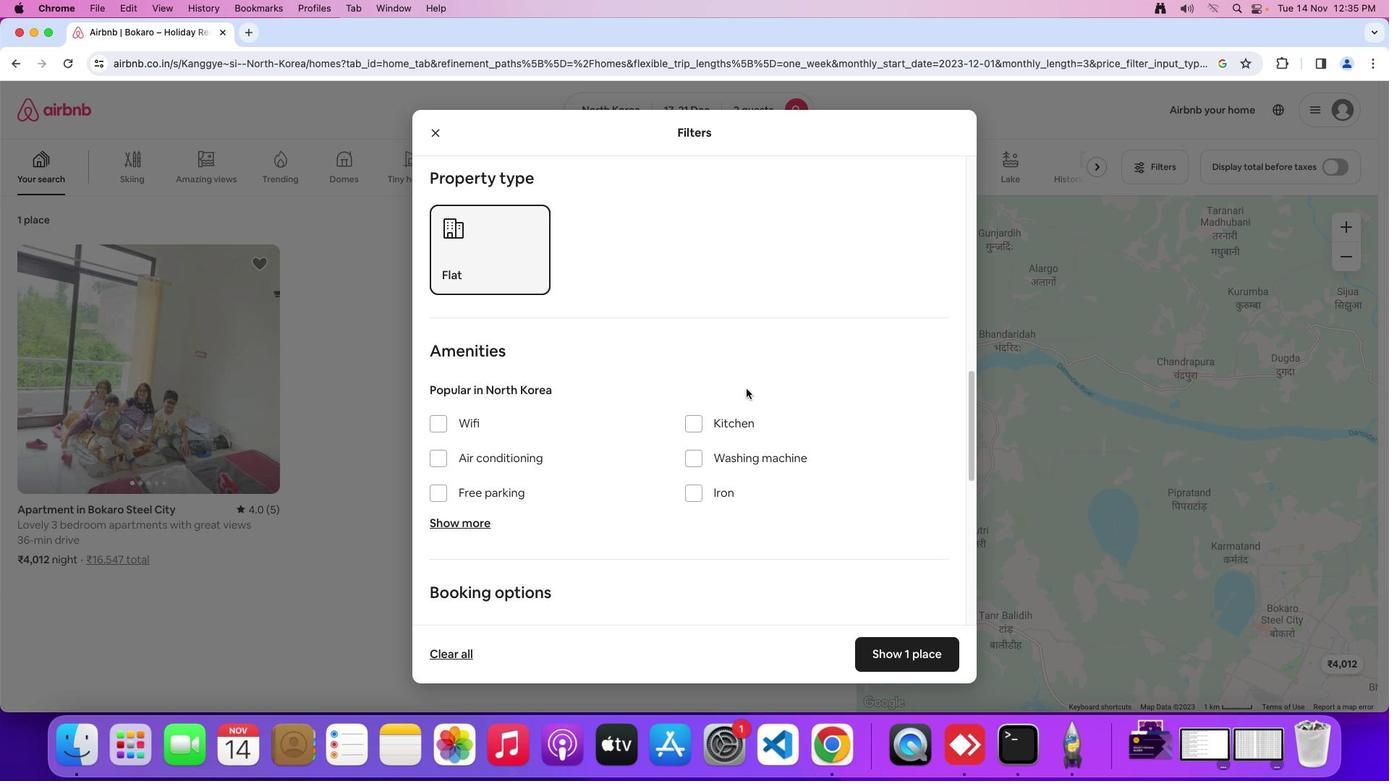 
Action: Mouse scrolled (746, 389) with delta (0, 0)
Screenshot: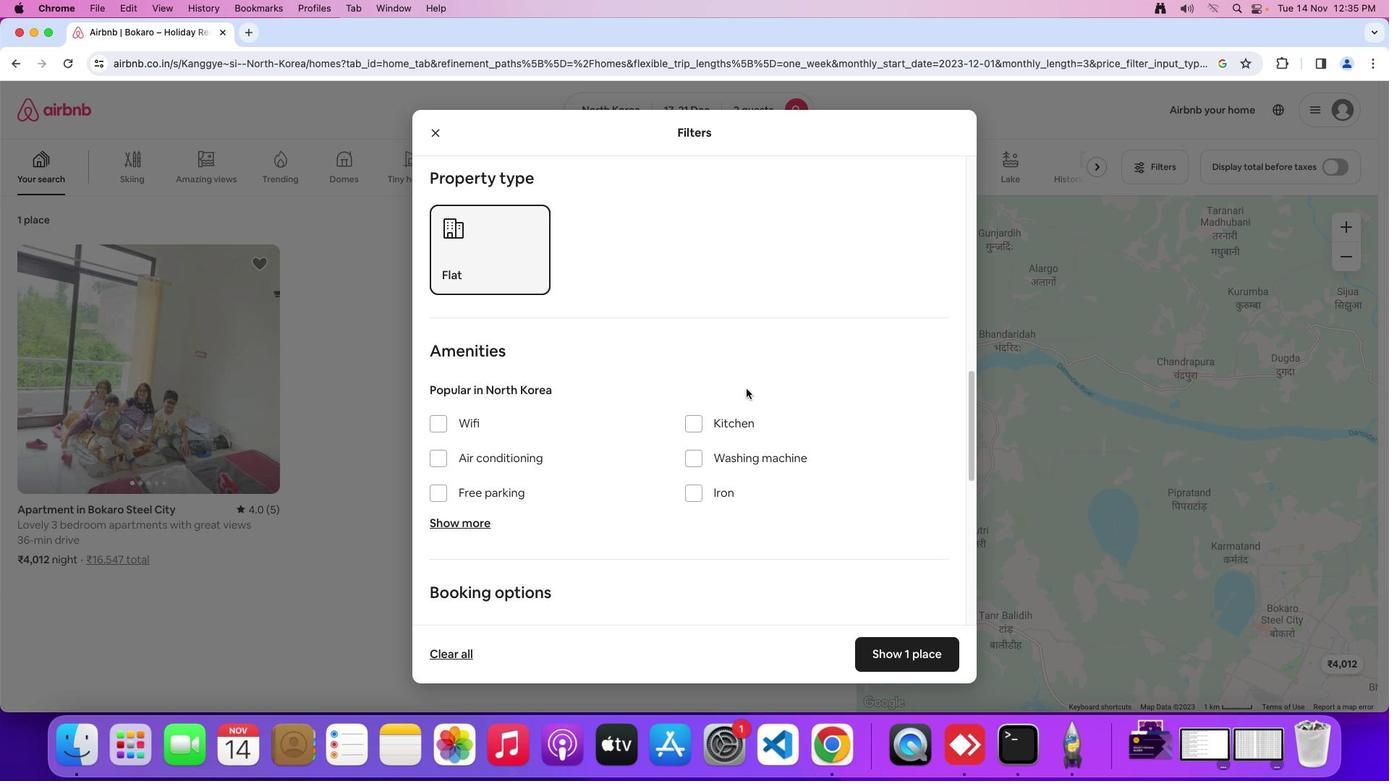 
Action: Mouse scrolled (746, 389) with delta (0, 0)
Screenshot: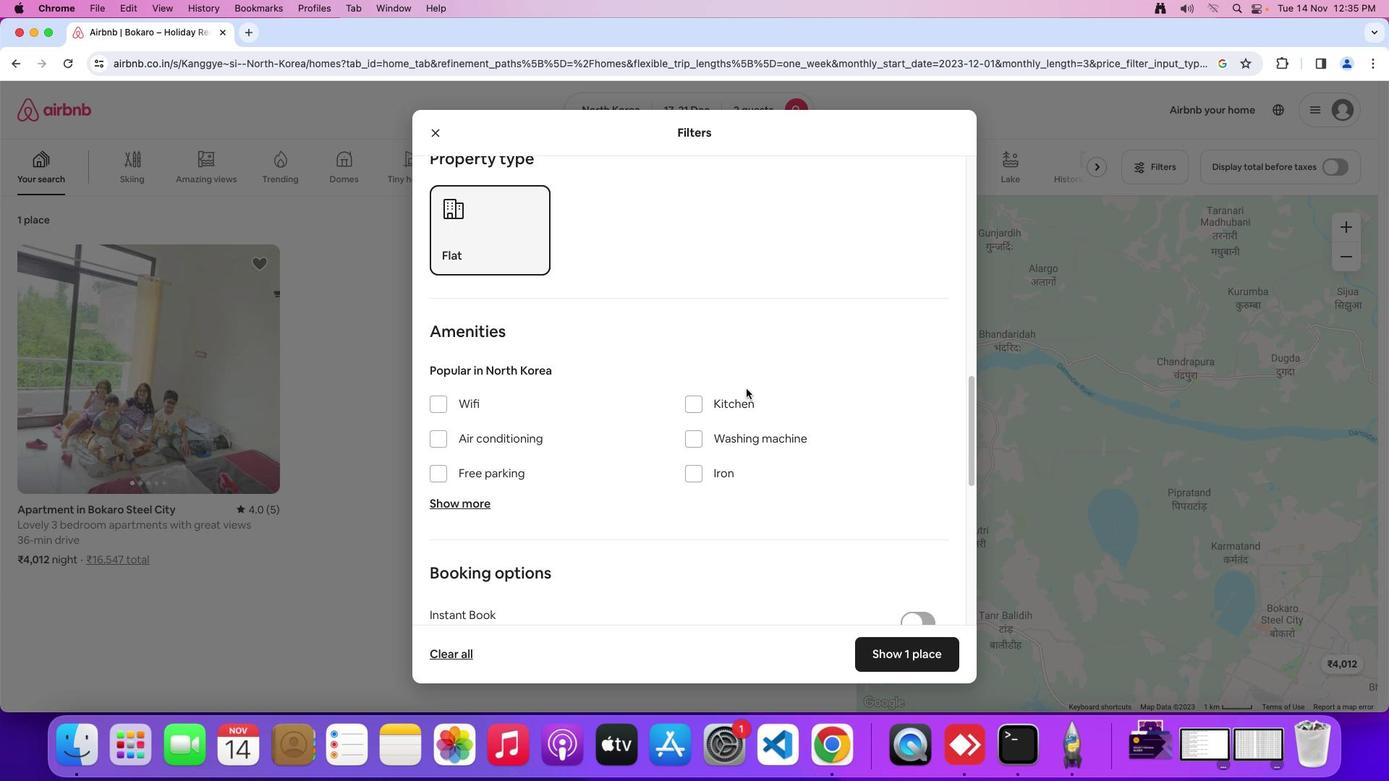 
Action: Mouse scrolled (746, 389) with delta (0, -1)
Screenshot: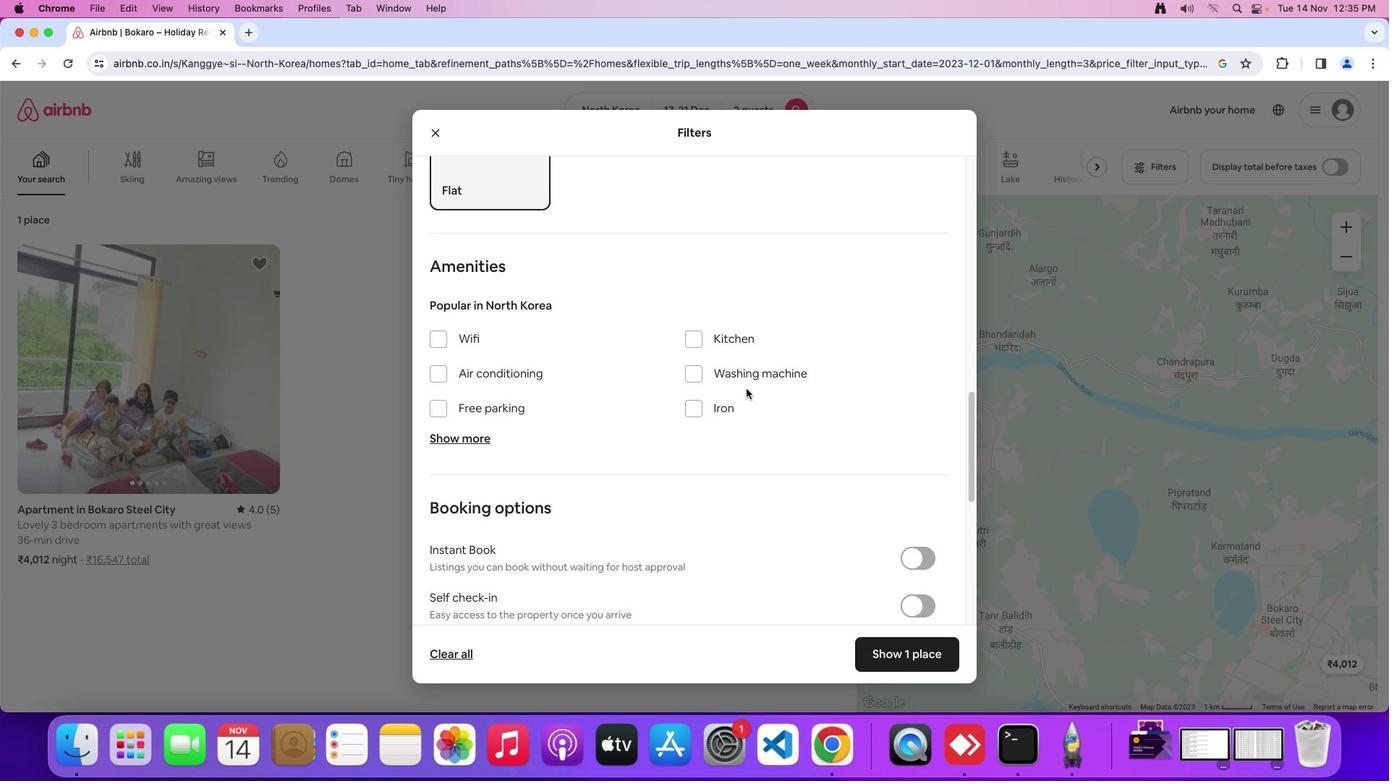 
Action: Mouse scrolled (746, 389) with delta (0, -2)
Screenshot: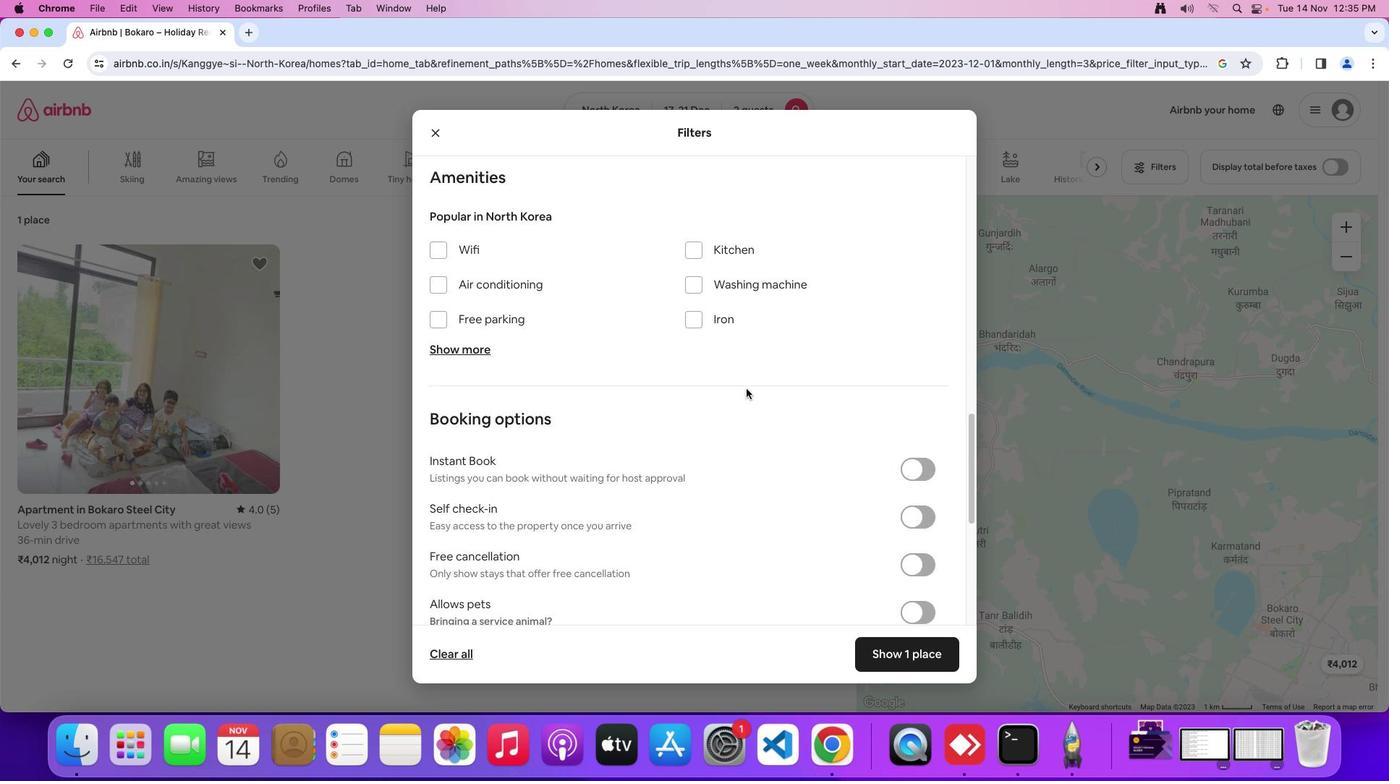 
Action: Mouse moved to (748, 393)
Screenshot: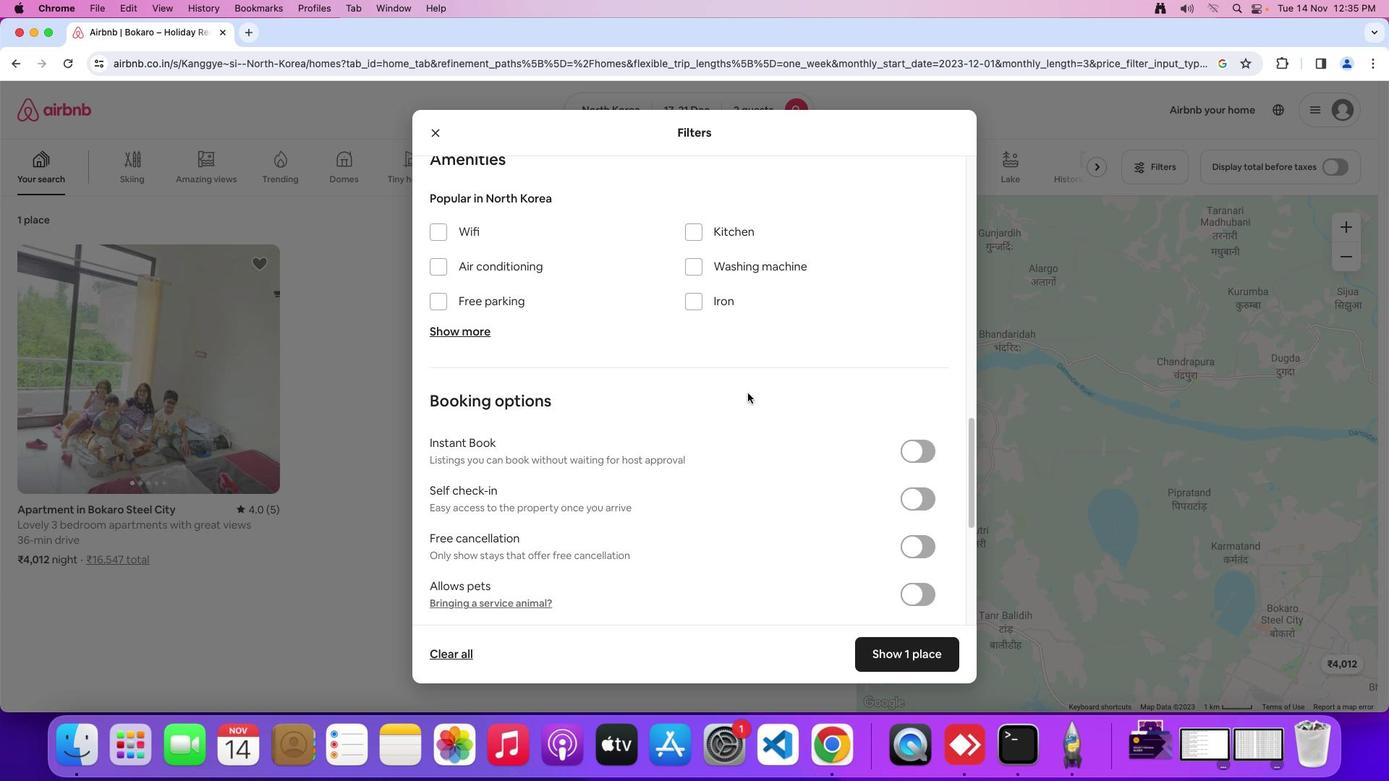 
Action: Mouse scrolled (748, 393) with delta (0, 0)
Screenshot: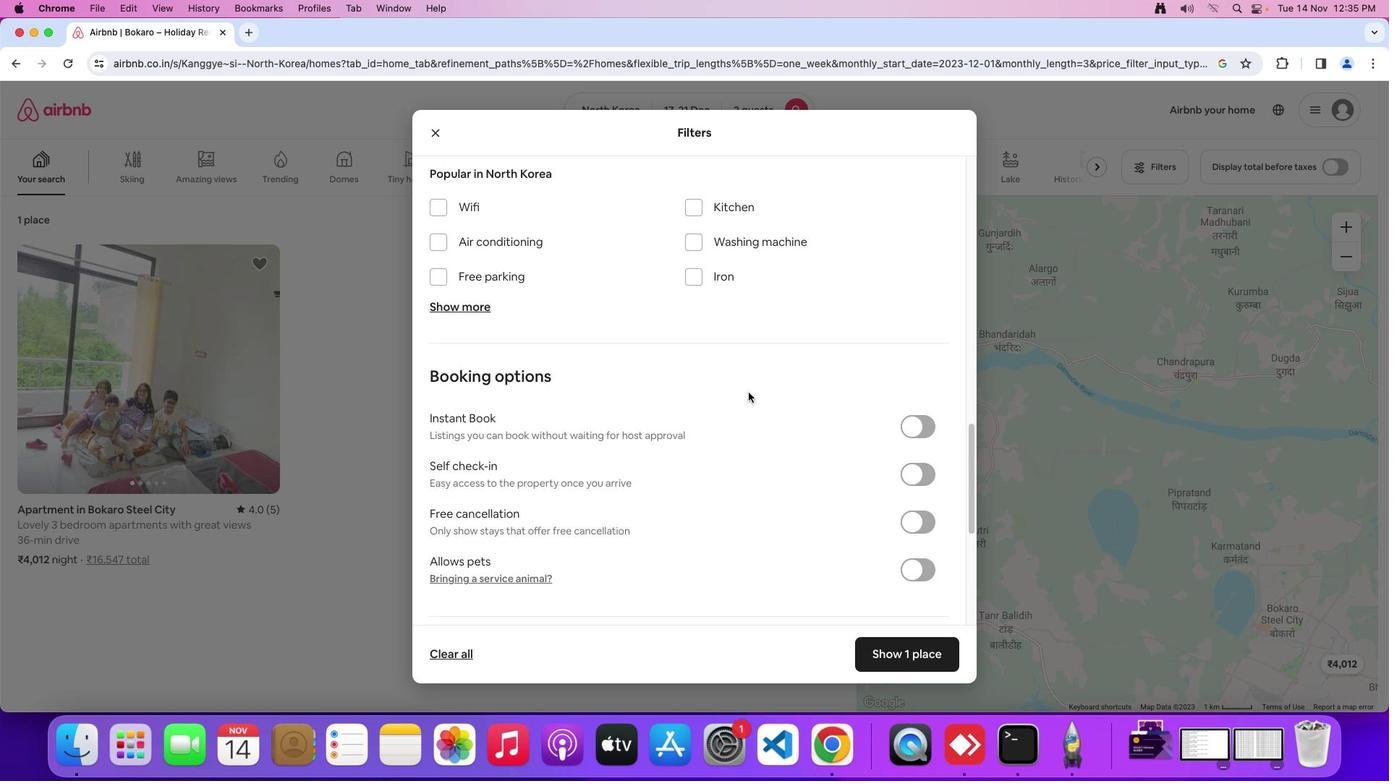 
Action: Mouse scrolled (748, 393) with delta (0, 0)
Screenshot: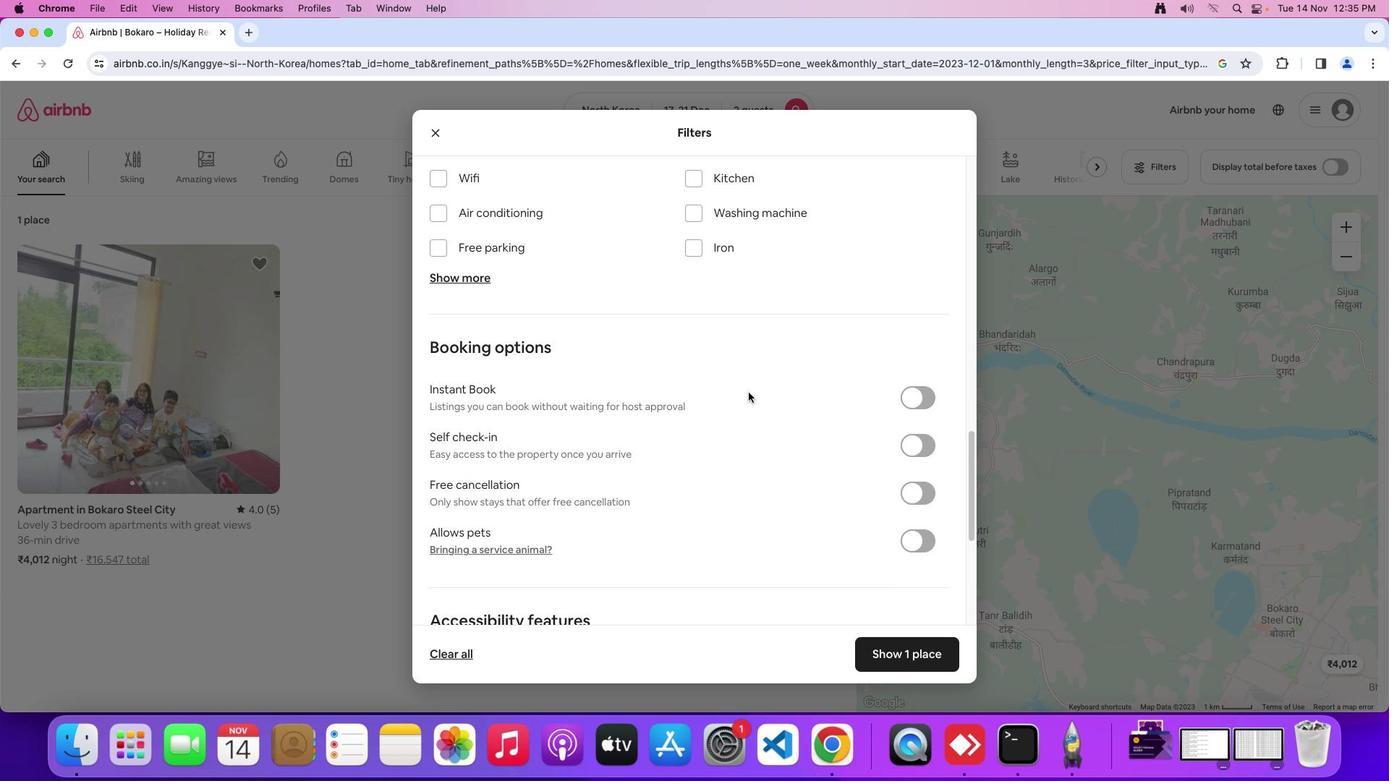
Action: Mouse moved to (748, 393)
Screenshot: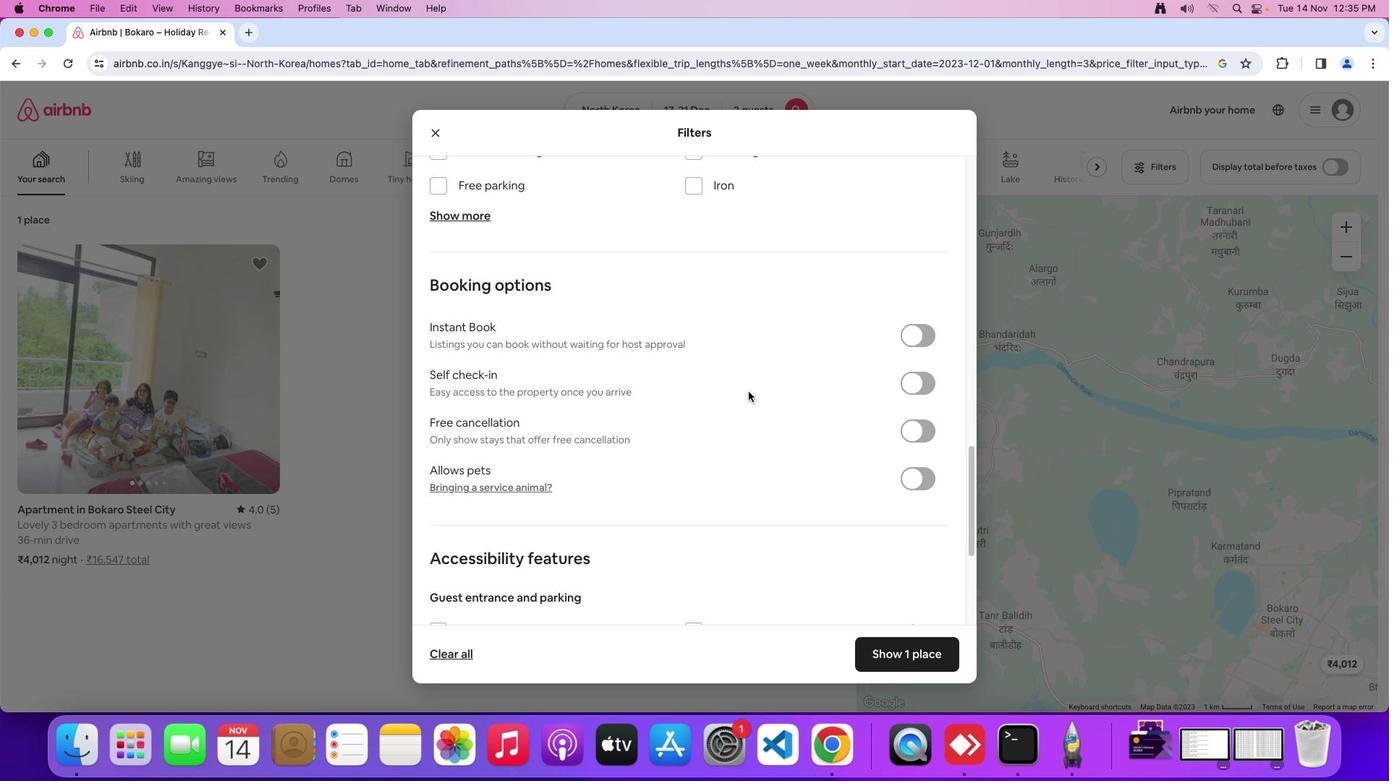 
Action: Mouse scrolled (748, 393) with delta (0, -2)
Screenshot: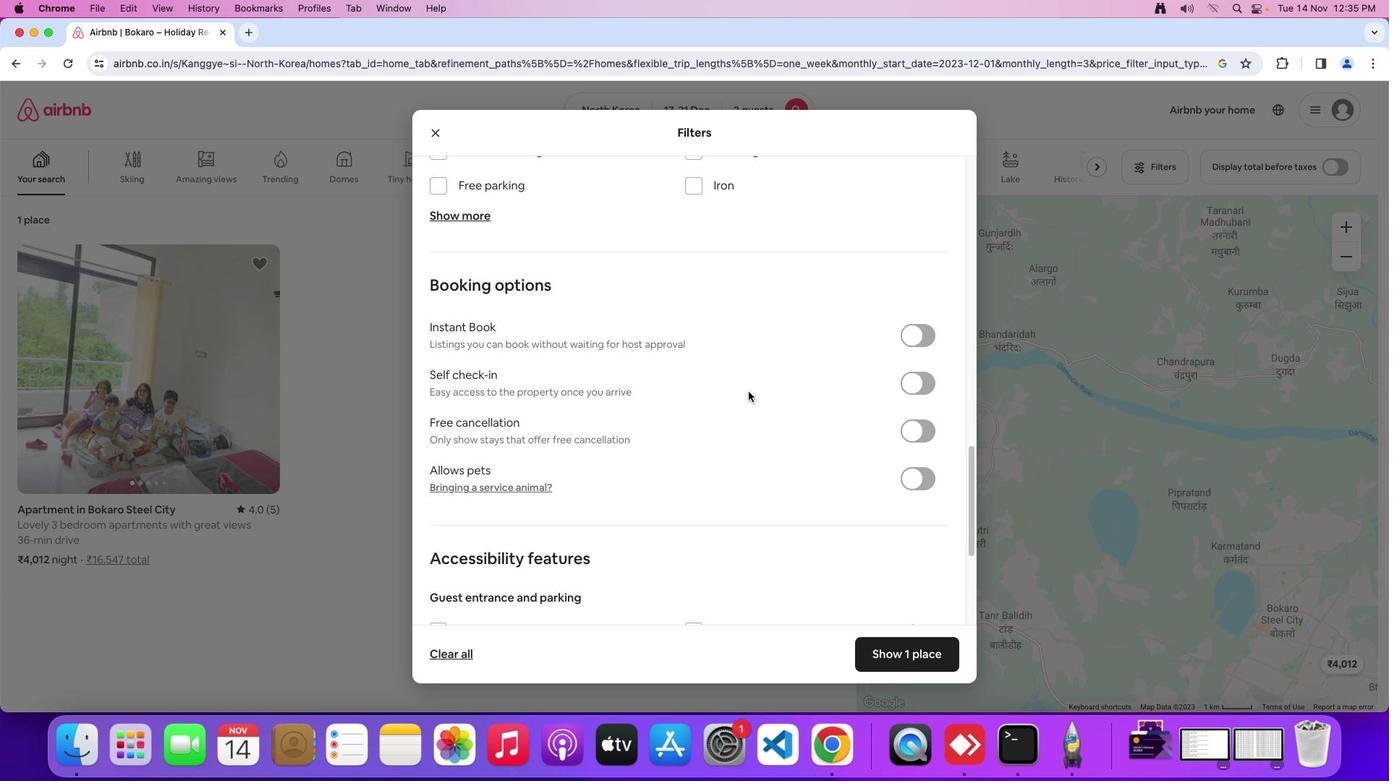 
Action: Mouse moved to (910, 374)
Screenshot: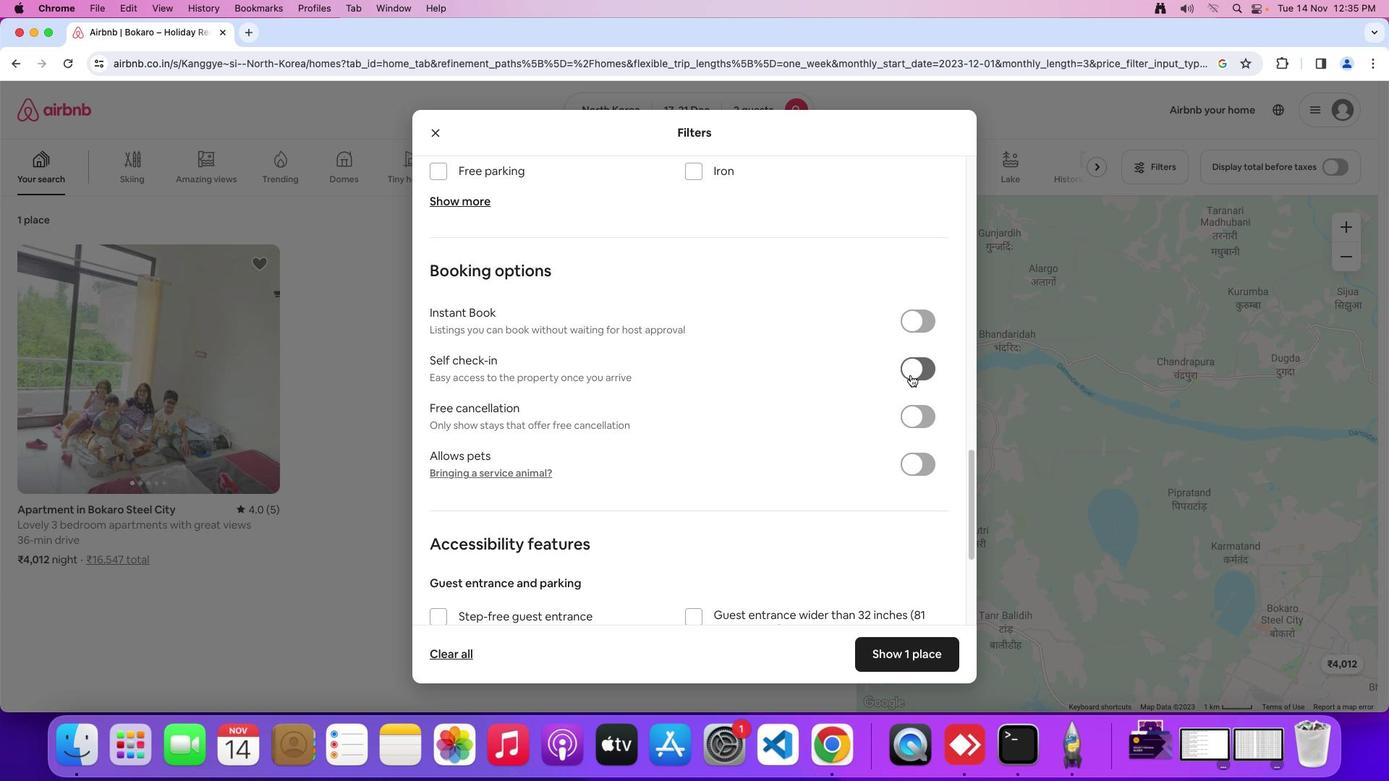 
Action: Mouse pressed left at (910, 374)
Screenshot: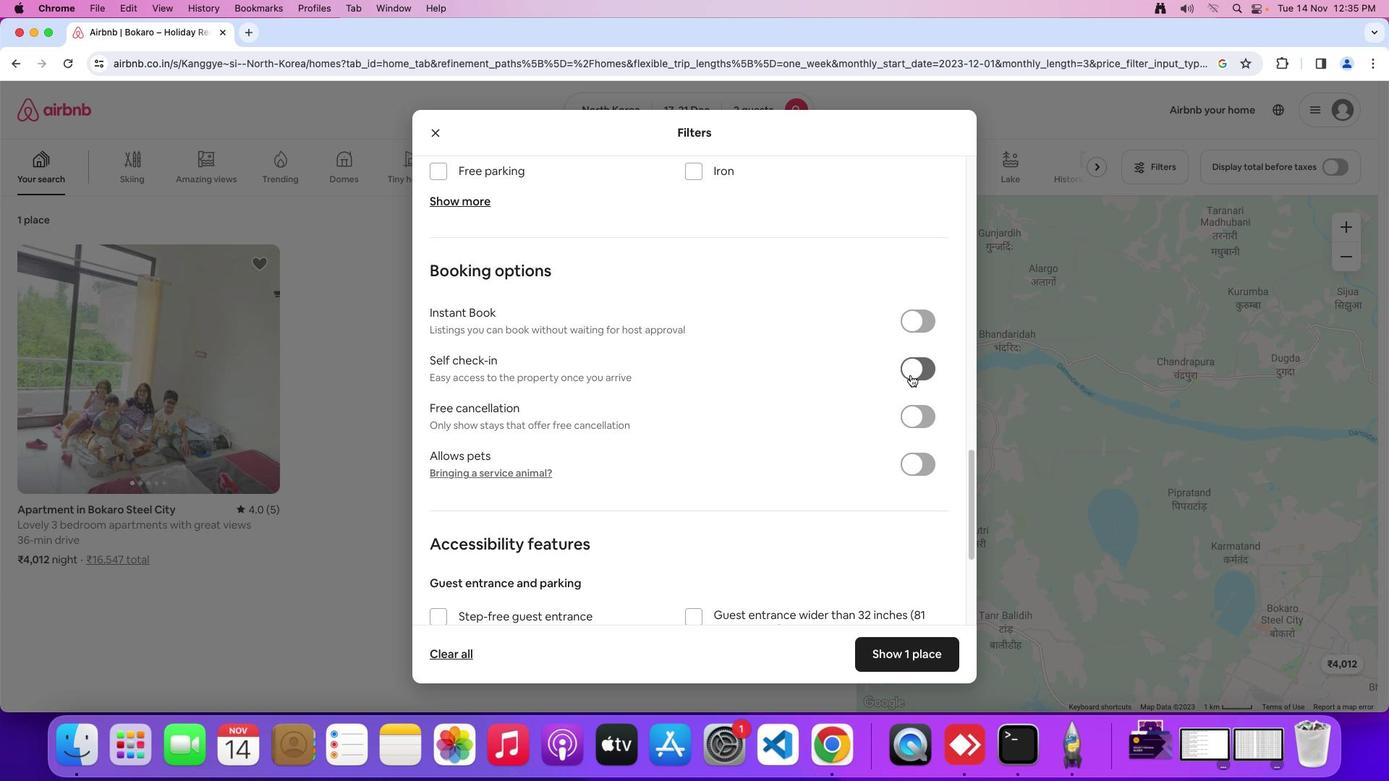 
Action: Mouse moved to (895, 649)
Screenshot: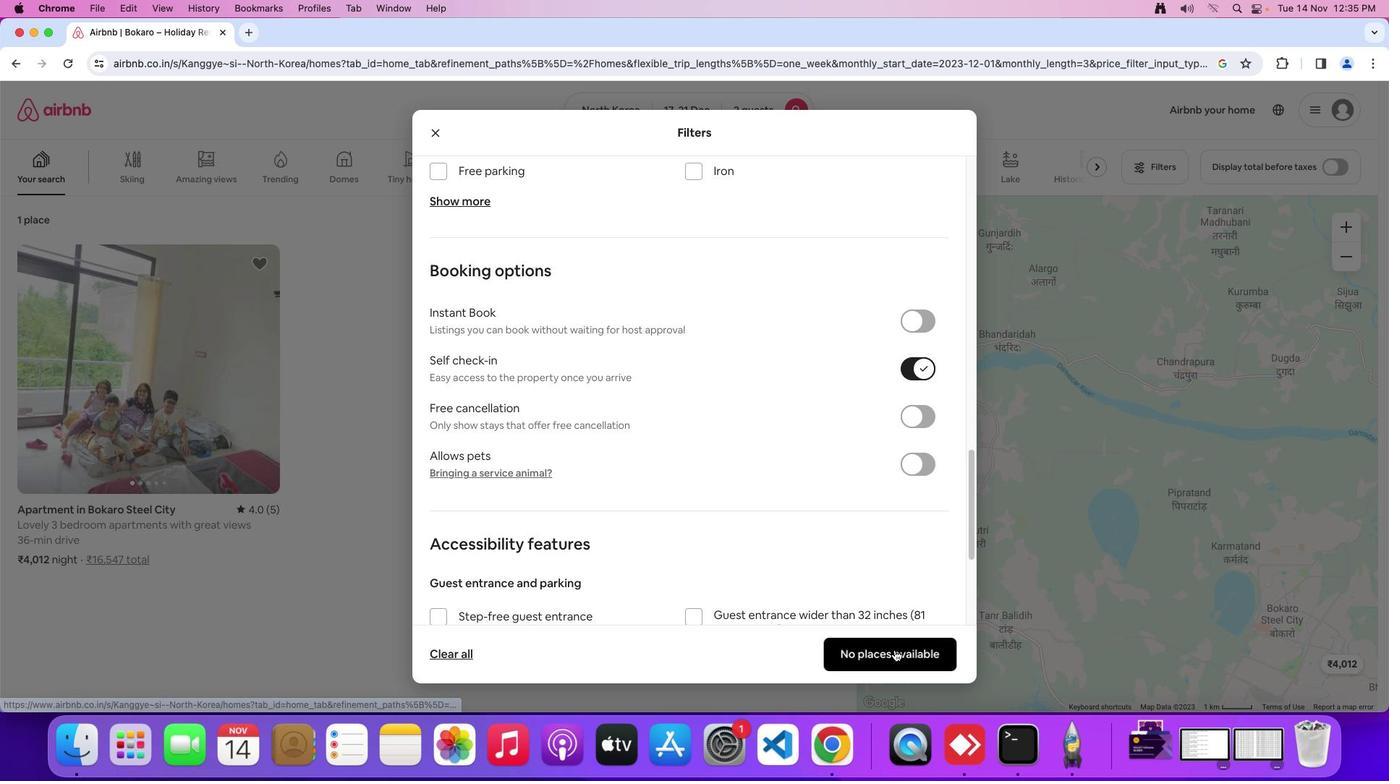 
Action: Mouse pressed left at (895, 649)
Screenshot: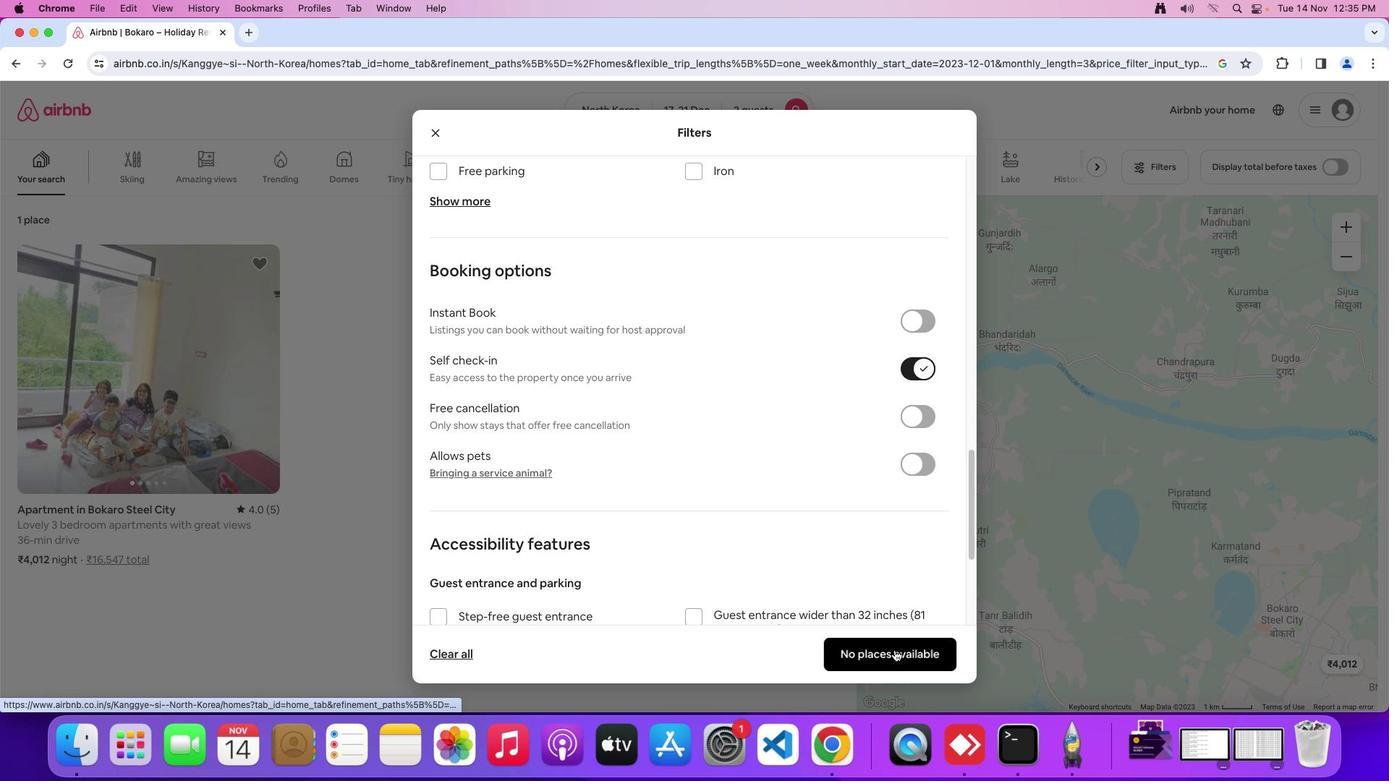 
Action: Mouse moved to (632, 532)
Screenshot: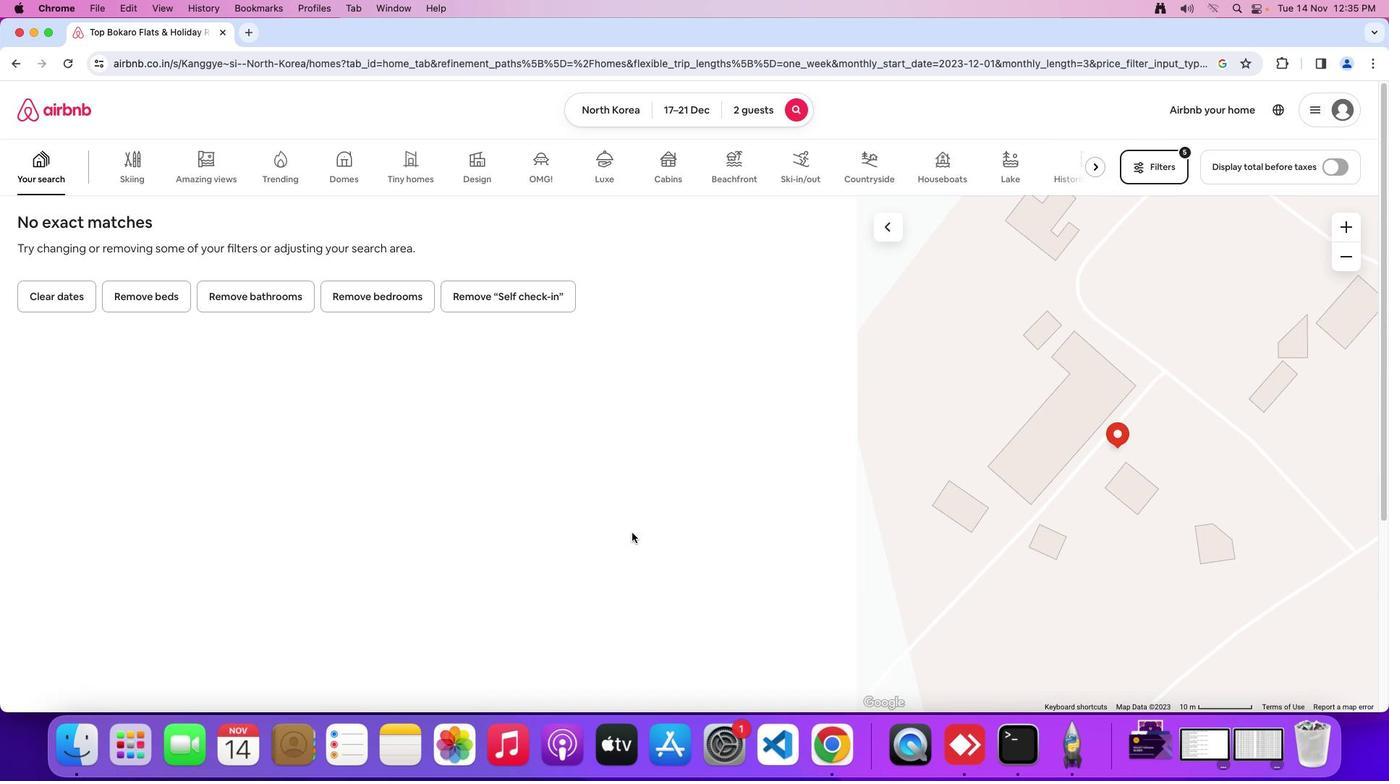 
Action: Mouse pressed left at (632, 532)
Screenshot: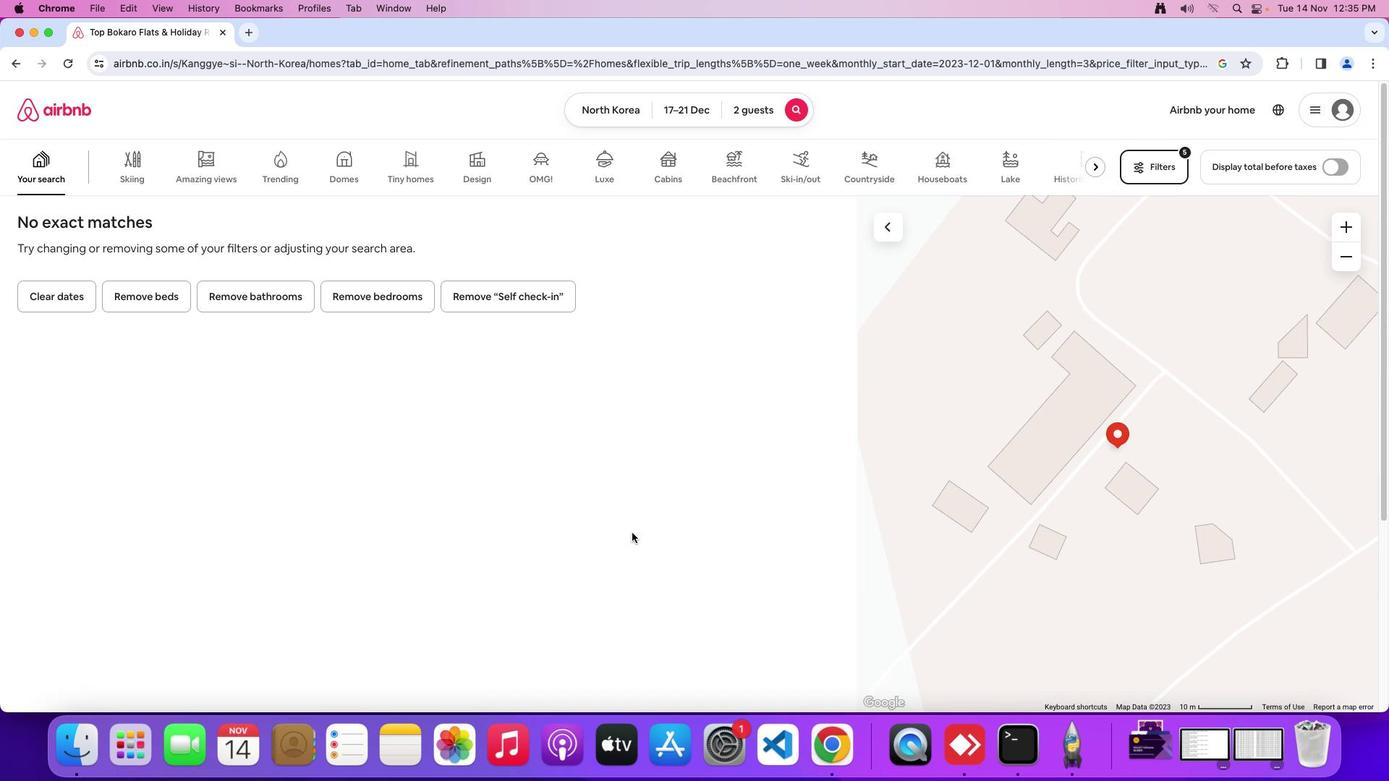 
Action: Mouse moved to (640, 546)
Screenshot: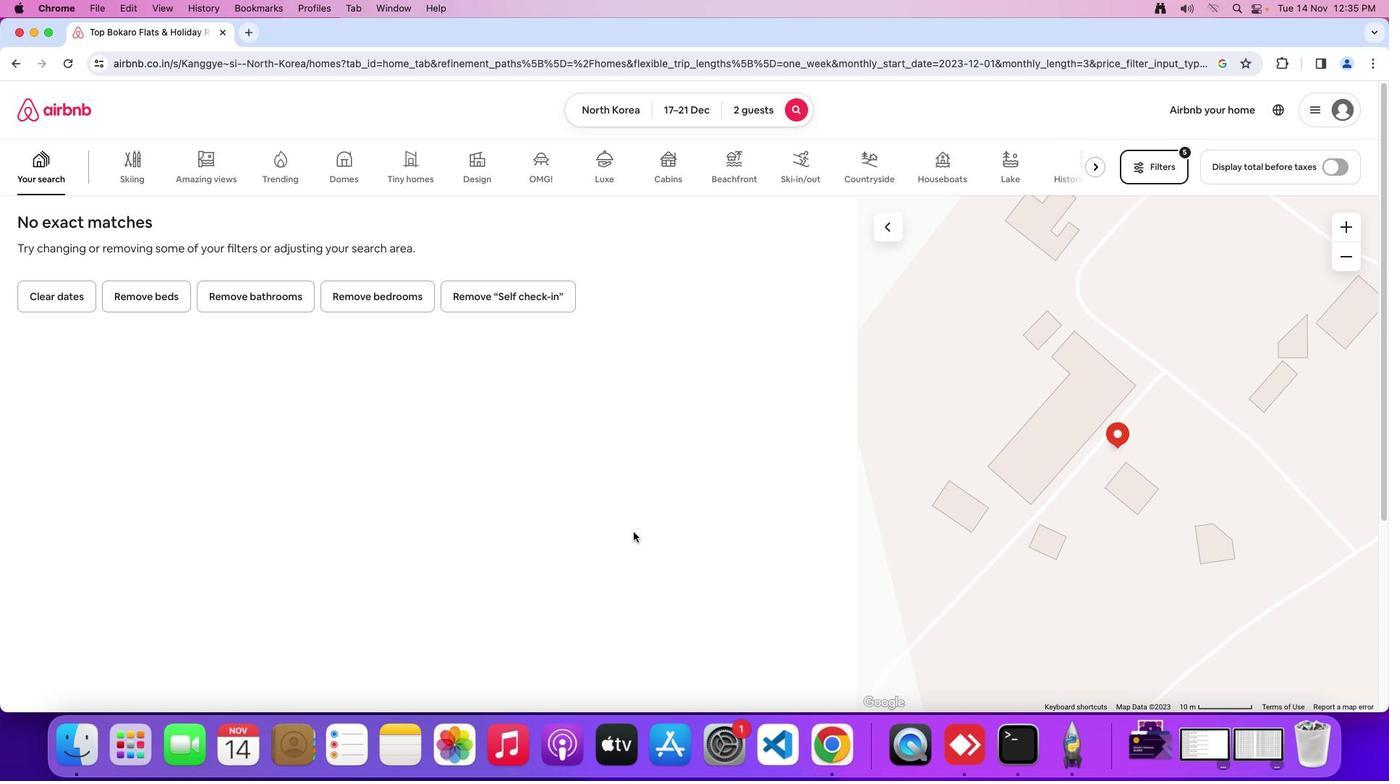 
